 Task: Find connections with filter location Randers with filter topic #recruitmentwith filter profile language French with filter current company Gati Limited with filter school Vishwakarma Institute Of Technology with filter industry Mattress and Blinds Manufacturing with filter service category HR Consulting with filter keywords title Emergency Relief Worker
Action: Mouse moved to (612, 77)
Screenshot: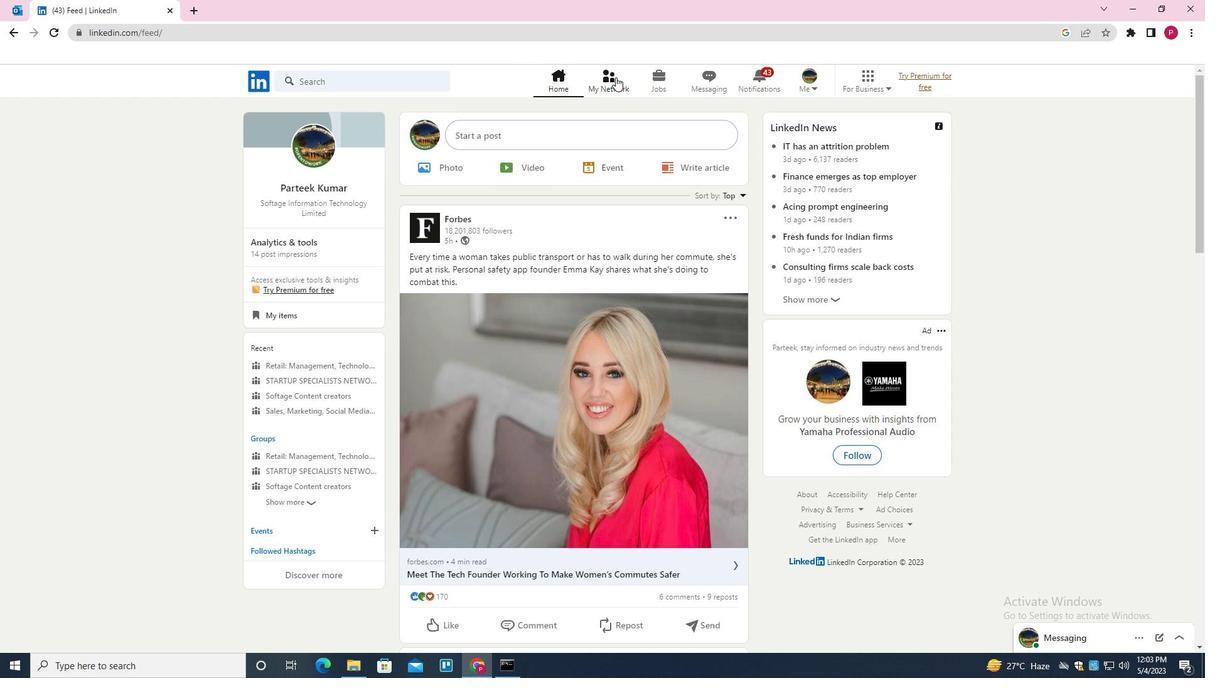
Action: Mouse pressed left at (612, 77)
Screenshot: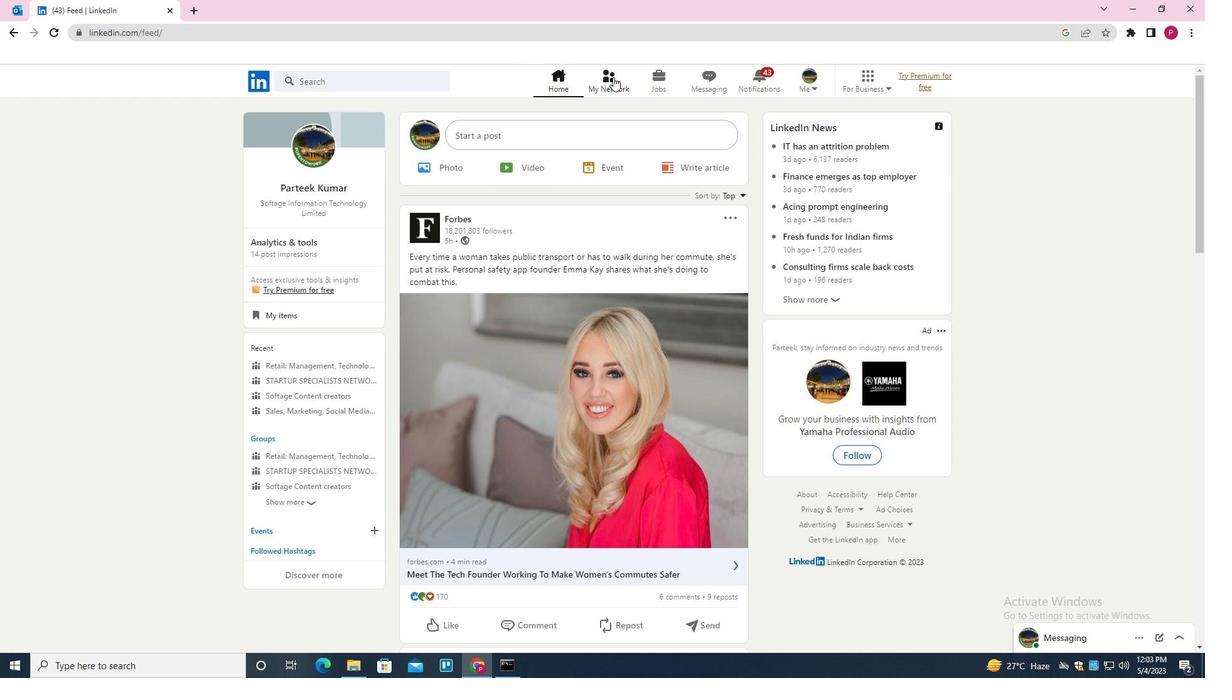 
Action: Mouse moved to (337, 150)
Screenshot: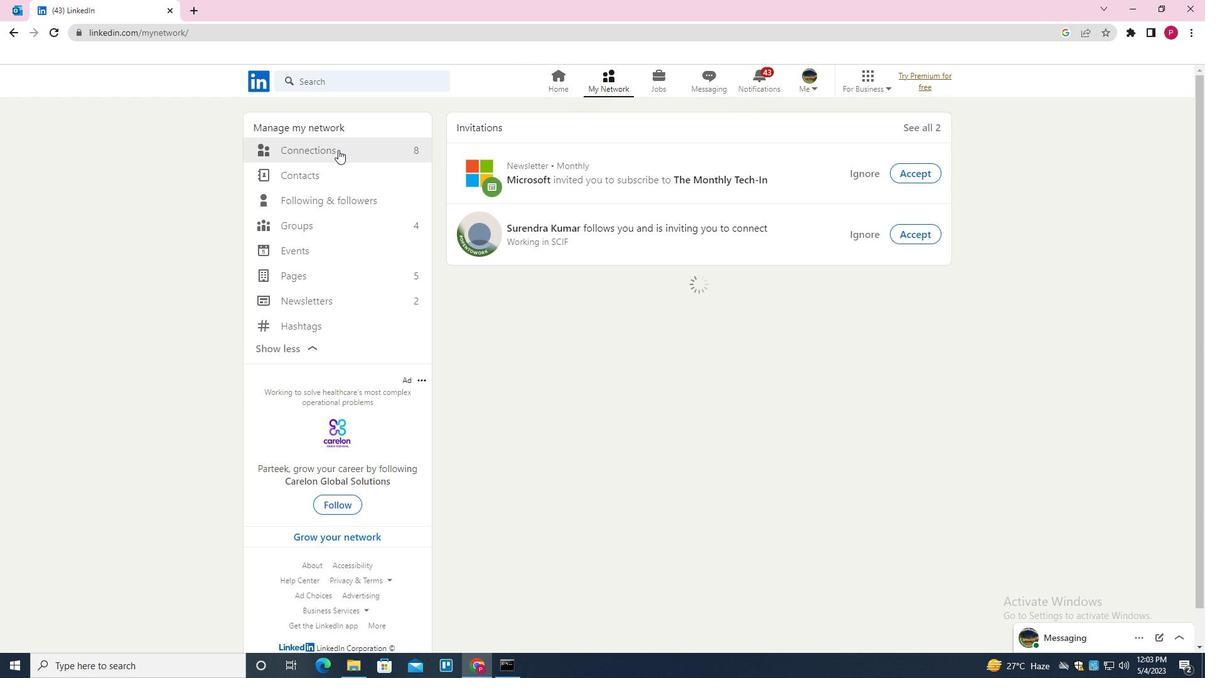 
Action: Mouse pressed left at (337, 150)
Screenshot: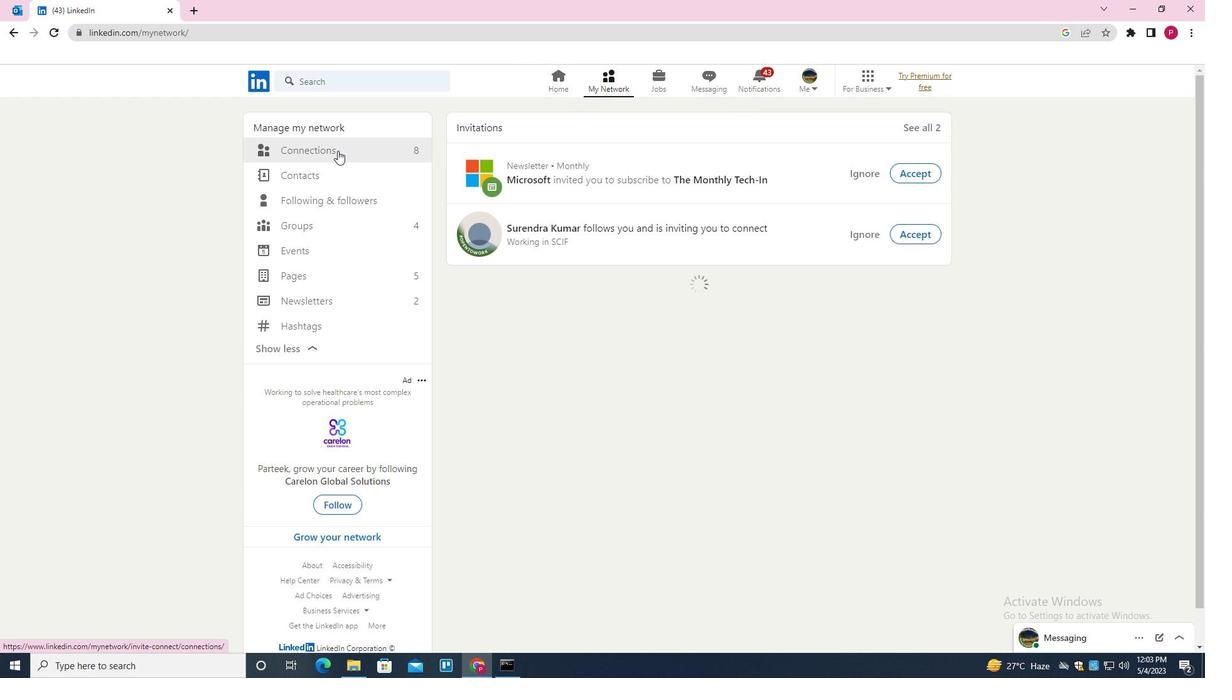 
Action: Mouse moved to (691, 152)
Screenshot: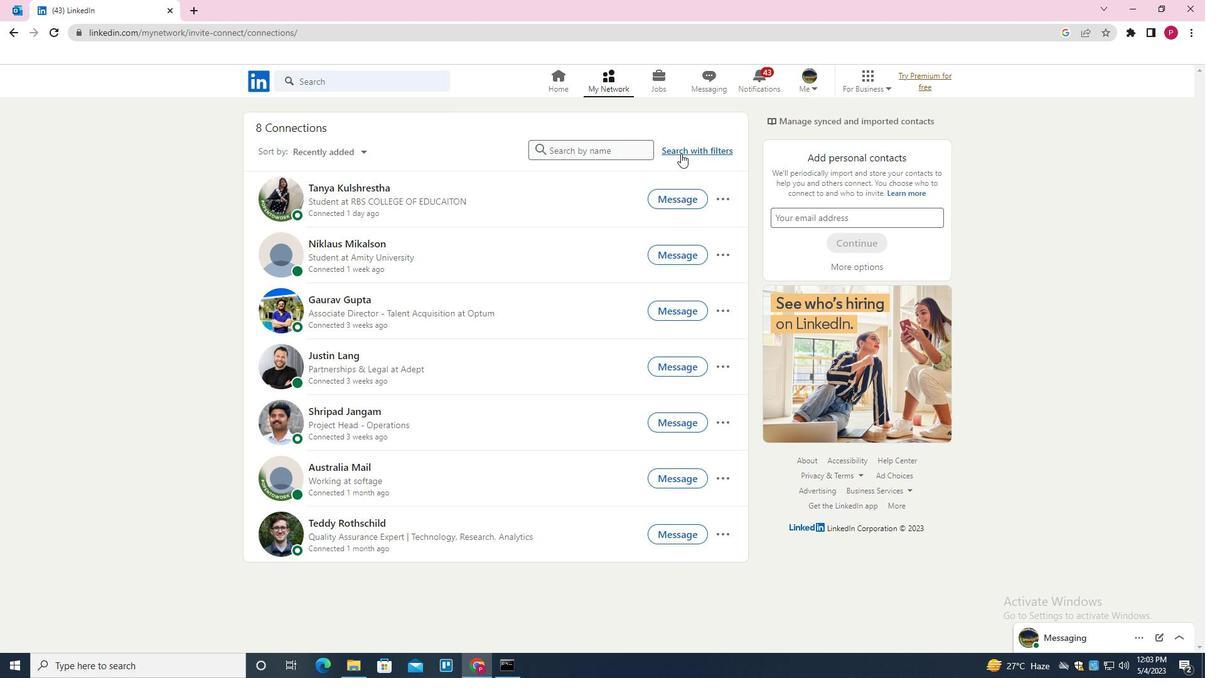 
Action: Mouse pressed left at (691, 152)
Screenshot: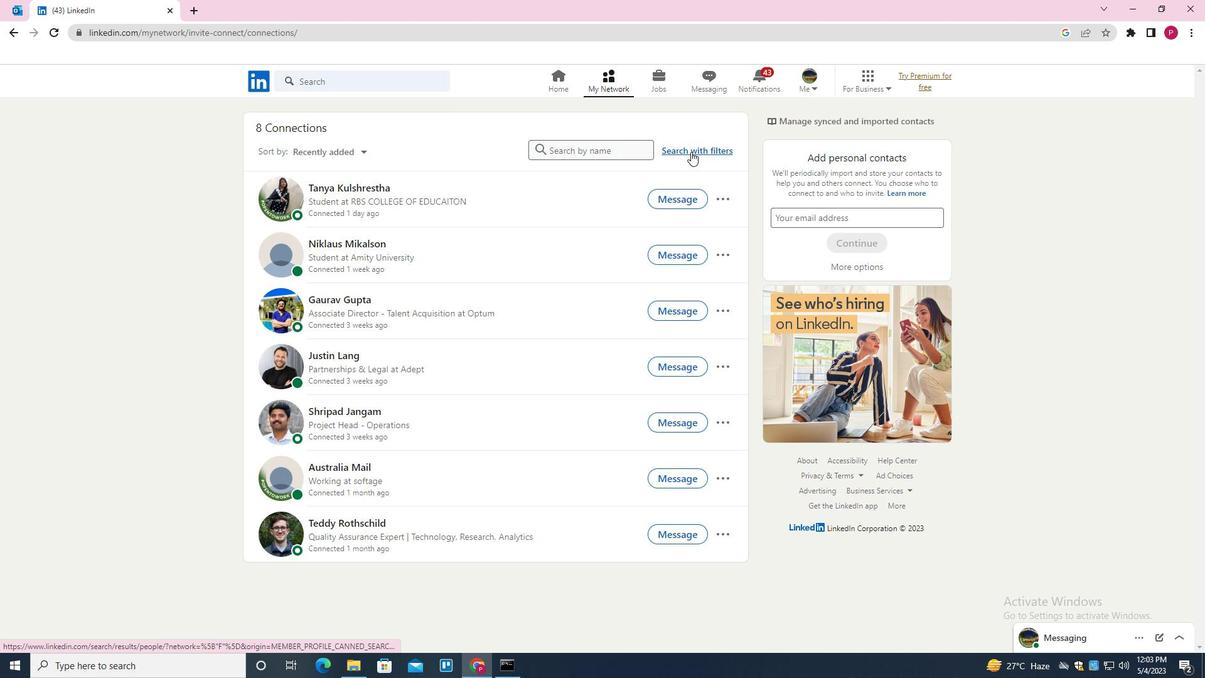 
Action: Mouse moved to (646, 117)
Screenshot: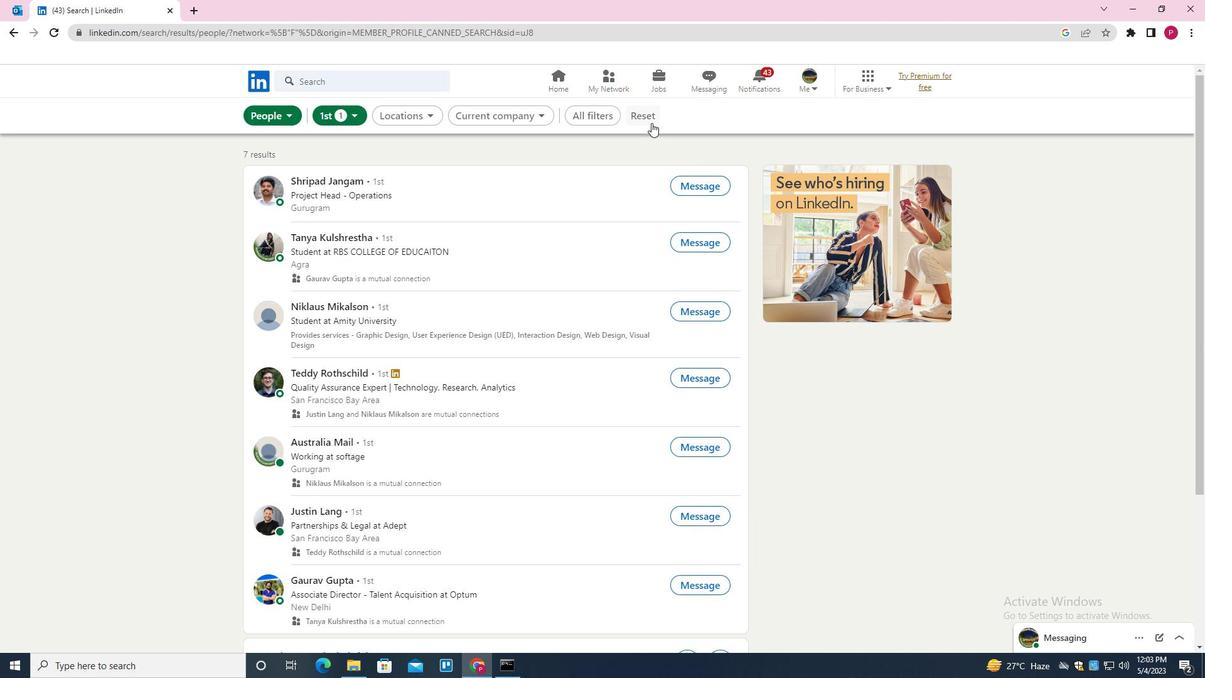 
Action: Mouse pressed left at (646, 117)
Screenshot: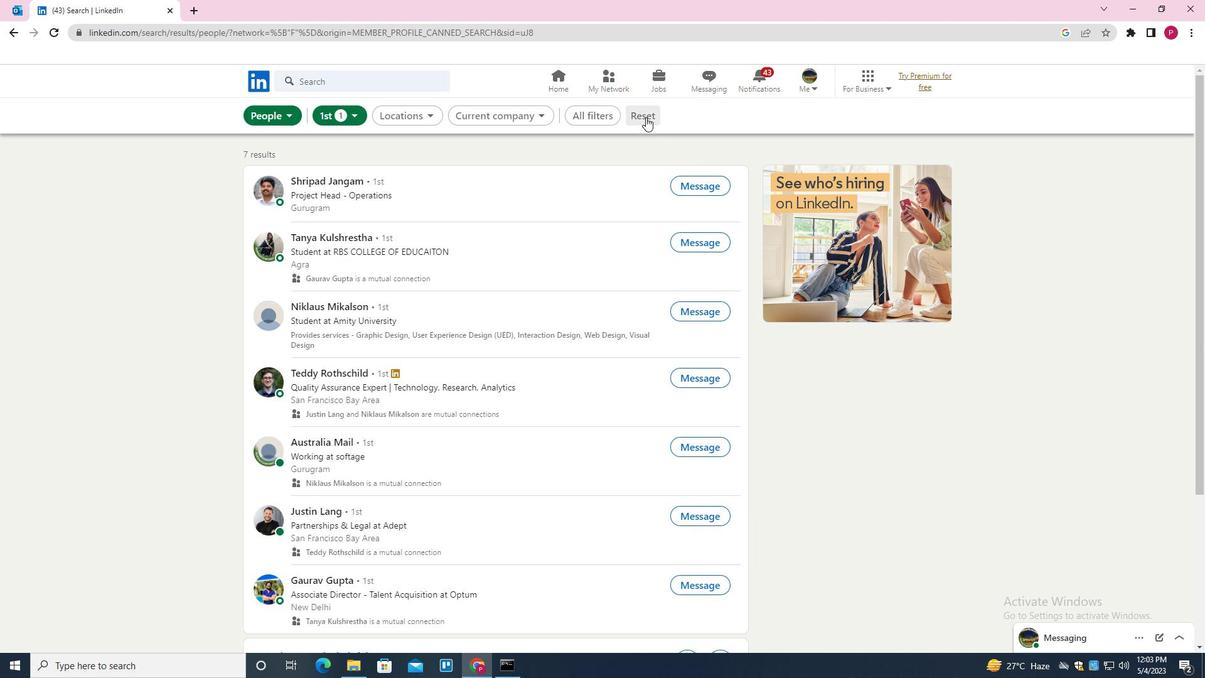 
Action: Mouse moved to (626, 118)
Screenshot: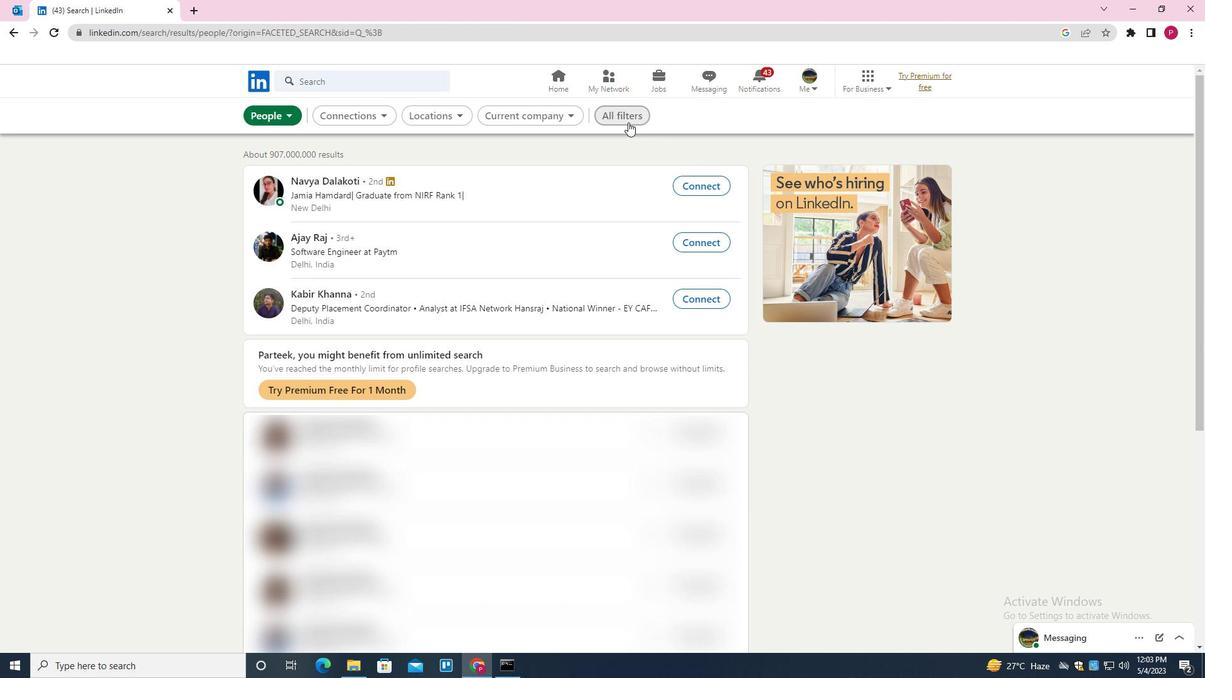 
Action: Mouse pressed left at (626, 118)
Screenshot: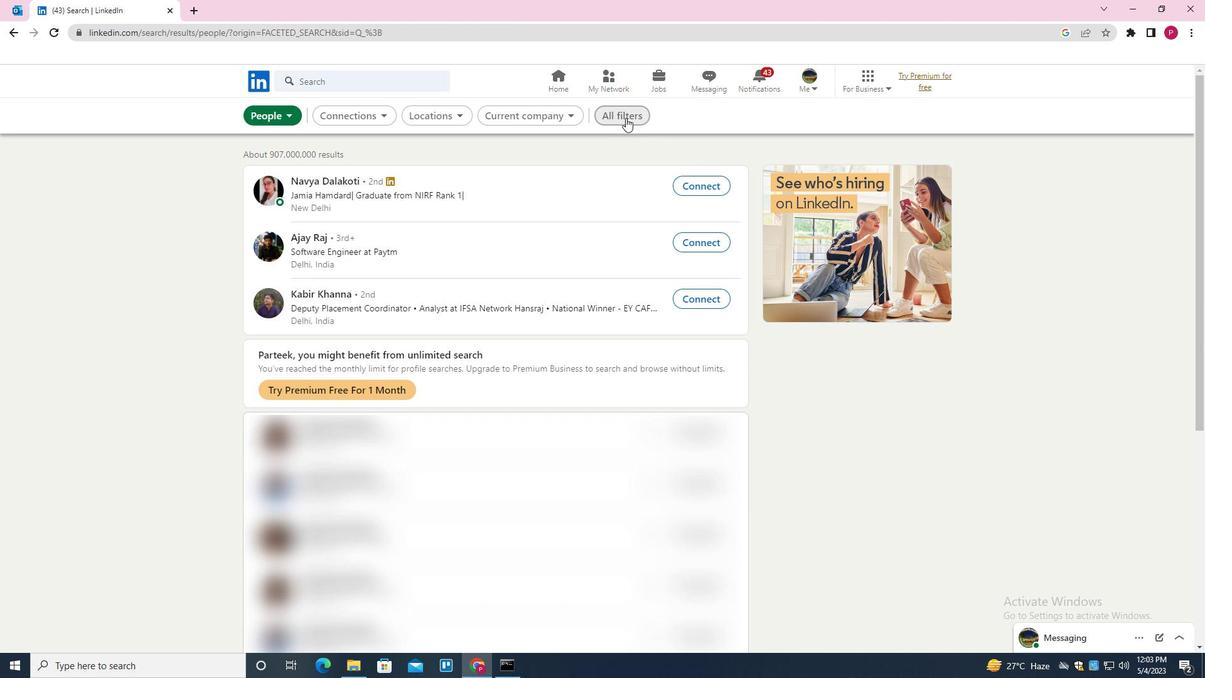 
Action: Mouse moved to (937, 295)
Screenshot: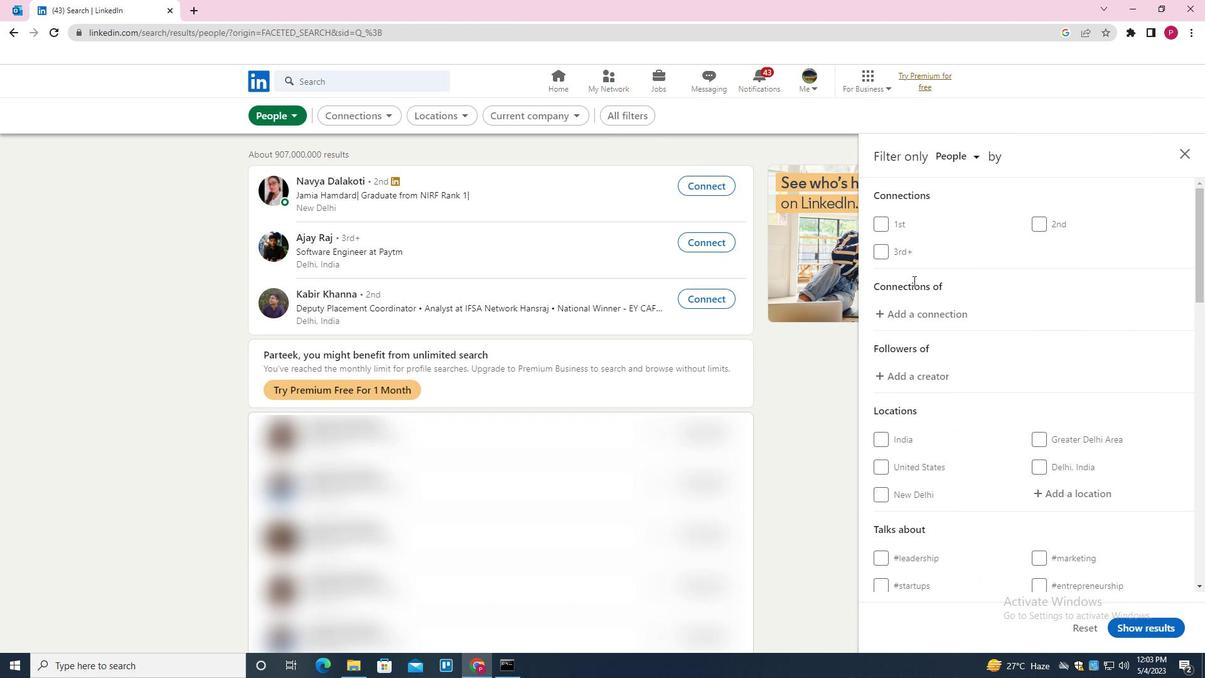 
Action: Mouse scrolled (937, 295) with delta (0, 0)
Screenshot: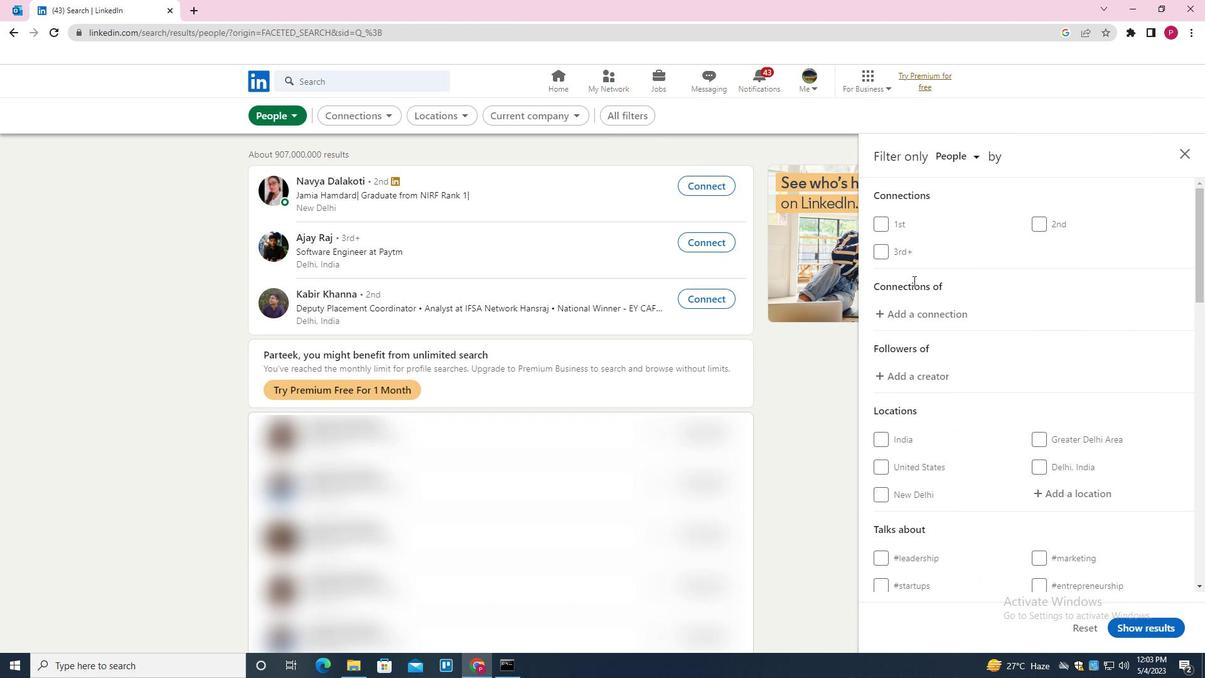 
Action: Mouse moved to (946, 302)
Screenshot: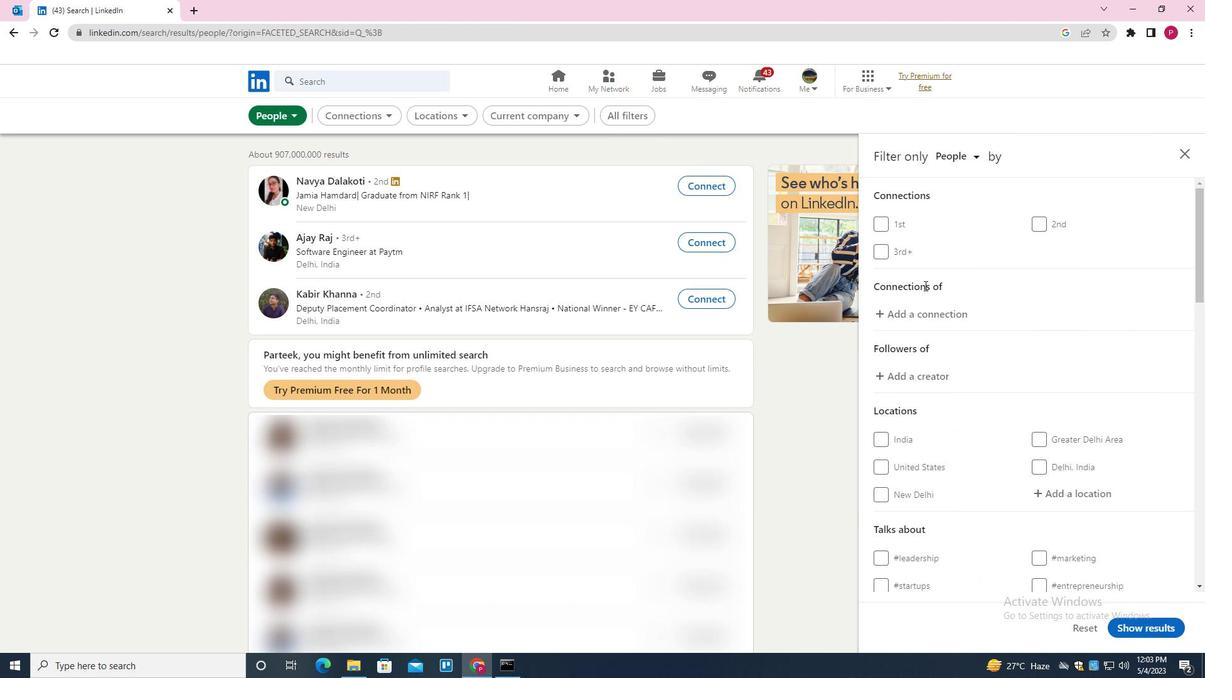 
Action: Mouse scrolled (946, 302) with delta (0, 0)
Screenshot: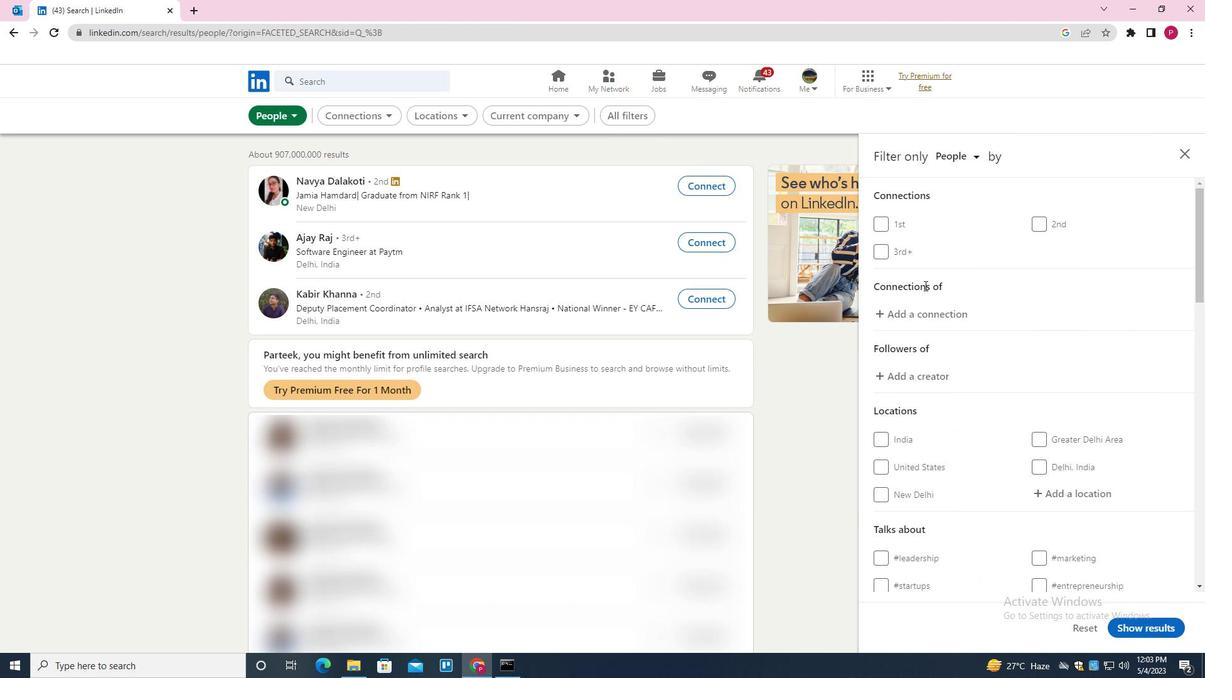 
Action: Mouse moved to (1083, 369)
Screenshot: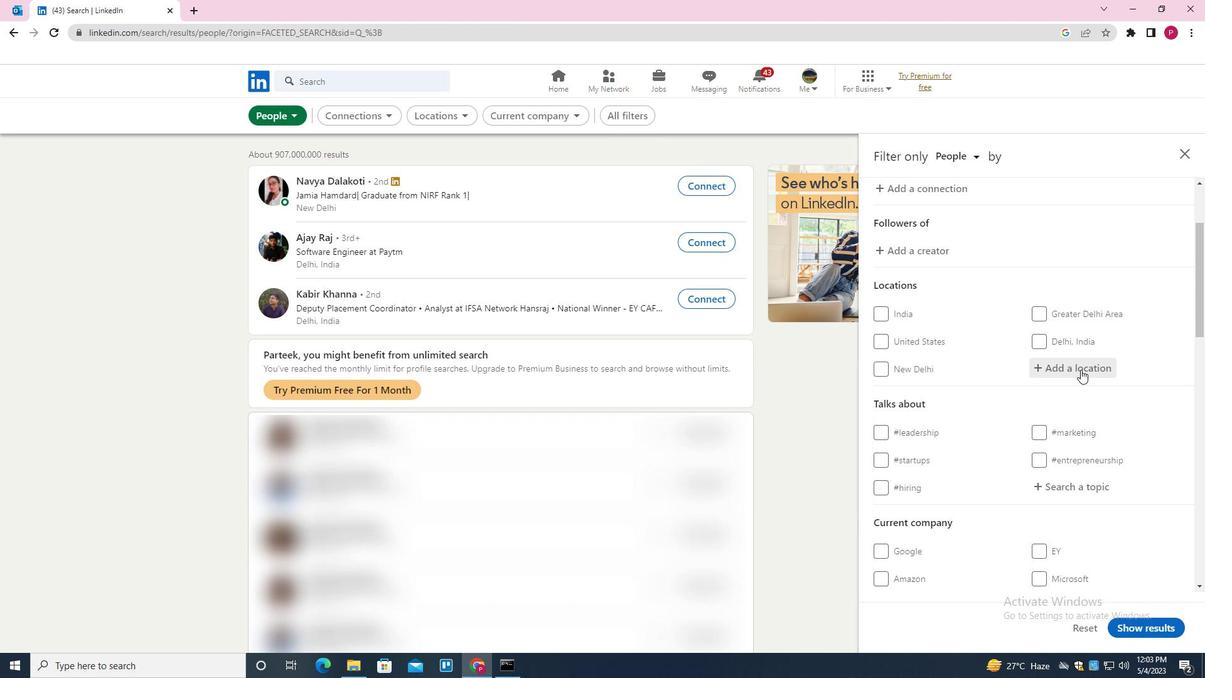 
Action: Mouse pressed left at (1083, 369)
Screenshot: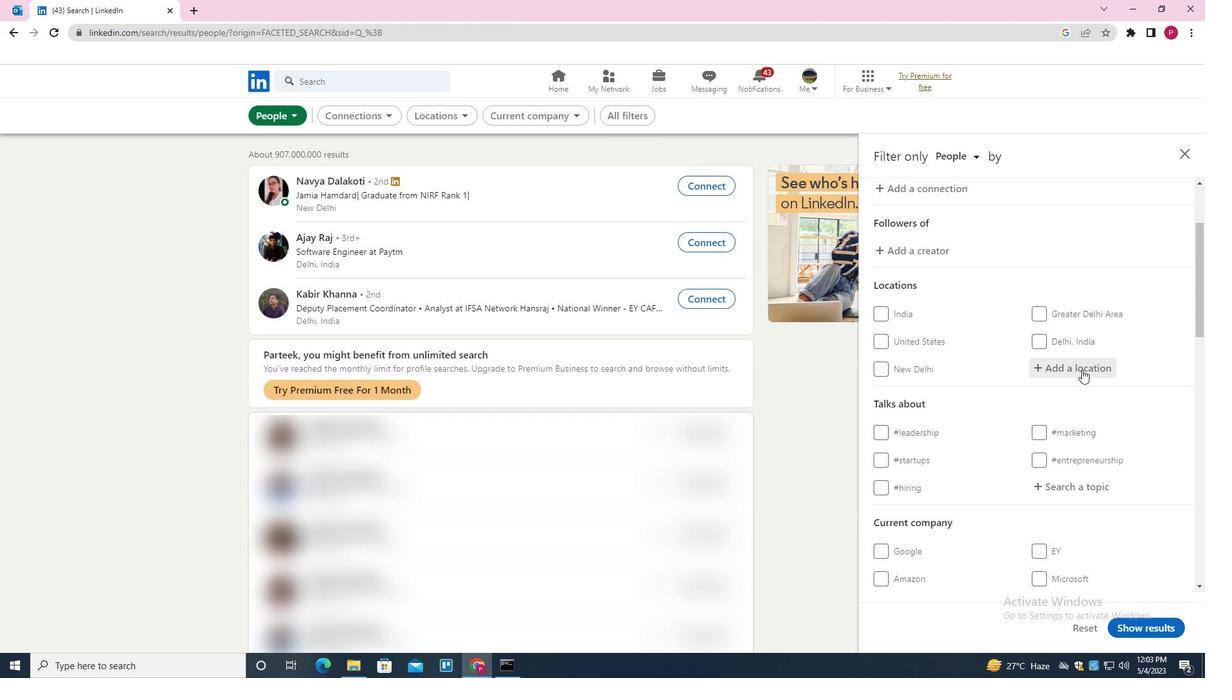 
Action: Key pressed <Key.shift>RANDERS<Key.down><Key.enter>
Screenshot: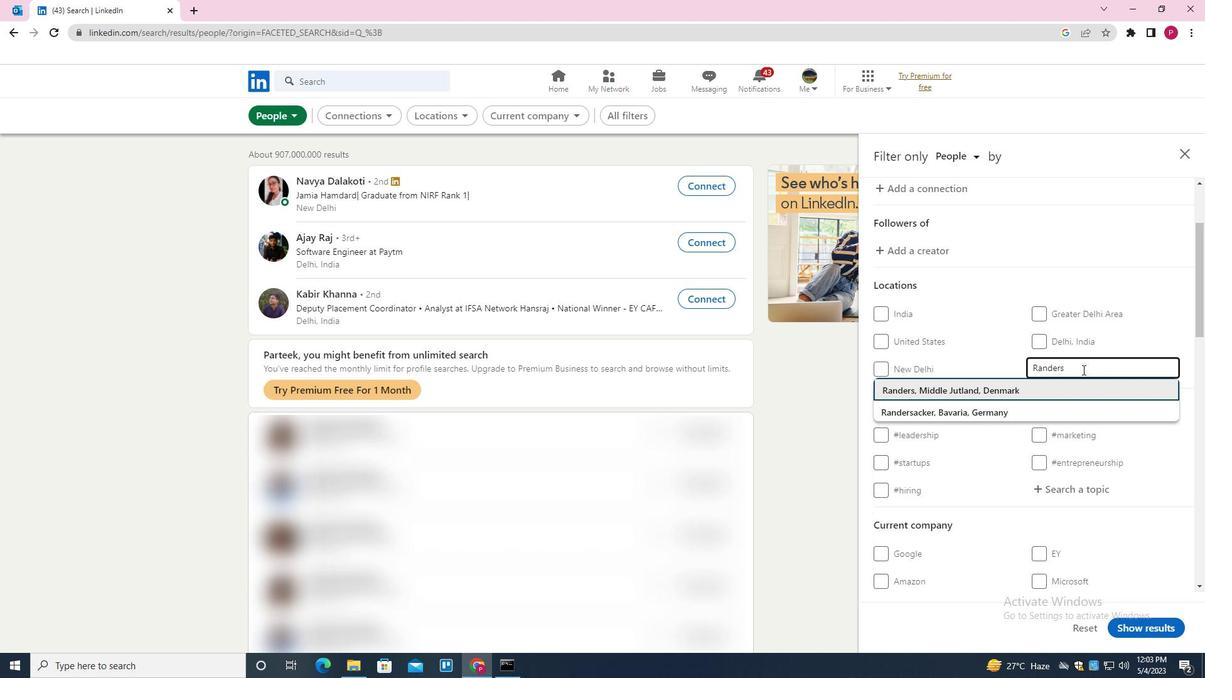 
Action: Mouse moved to (1008, 398)
Screenshot: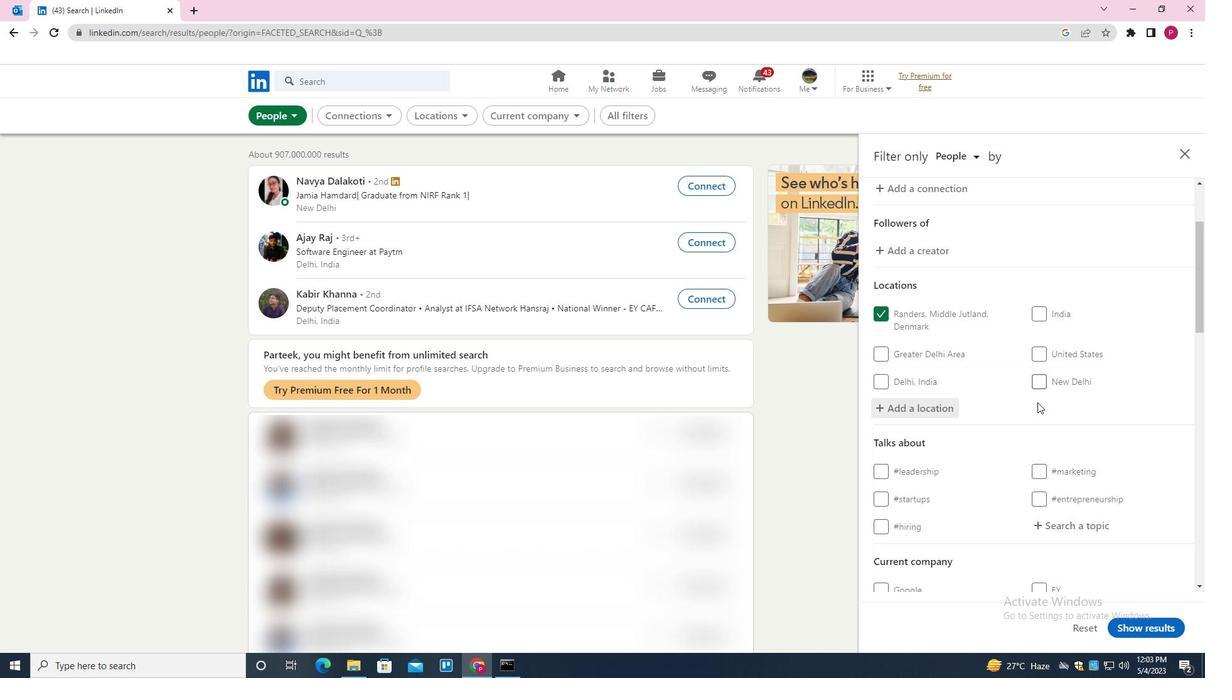 
Action: Mouse scrolled (1008, 398) with delta (0, 0)
Screenshot: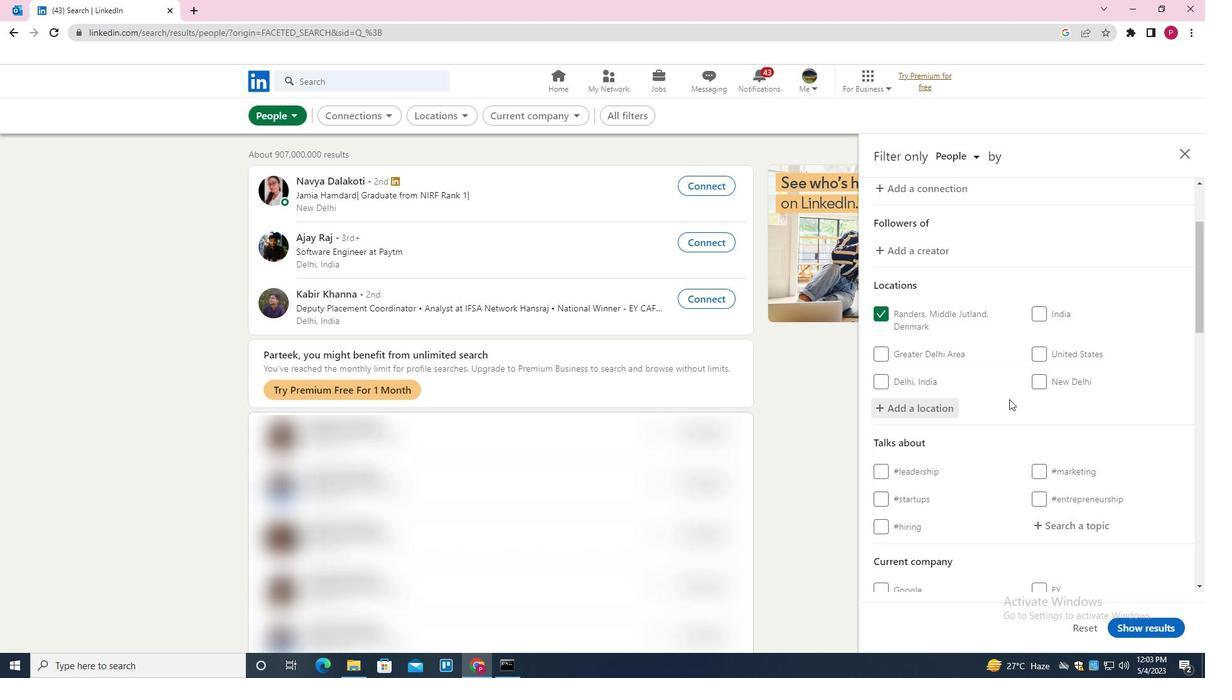
Action: Mouse scrolled (1008, 398) with delta (0, 0)
Screenshot: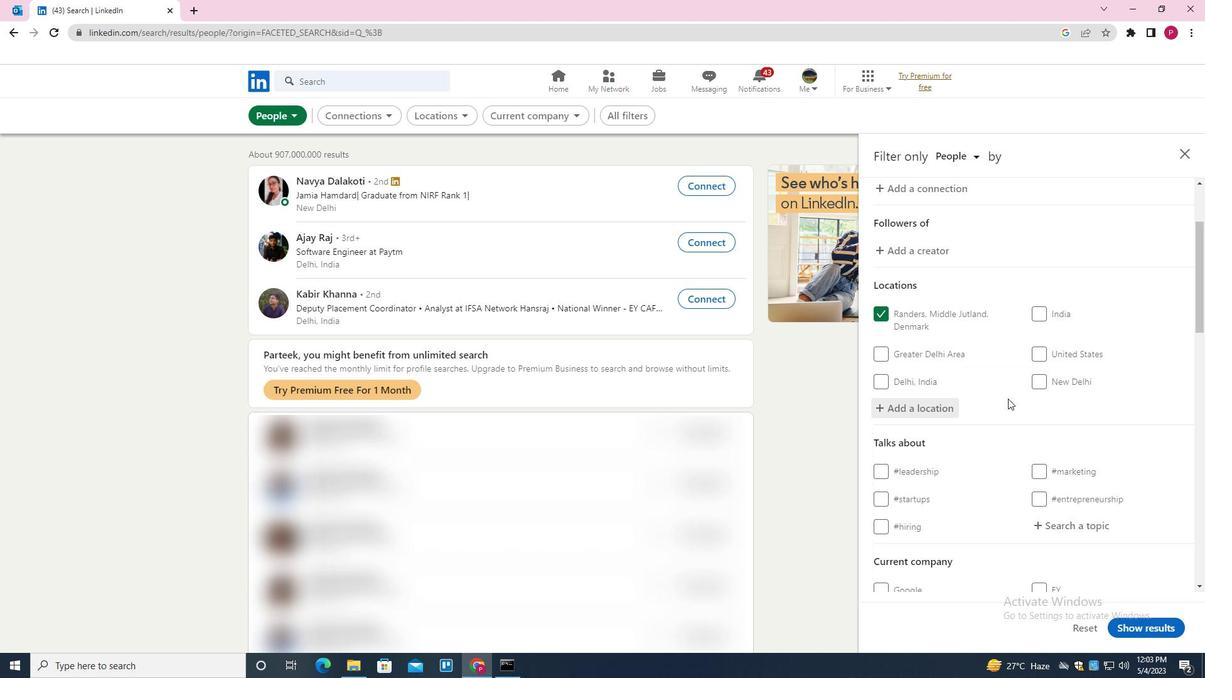
Action: Mouse scrolled (1008, 398) with delta (0, 0)
Screenshot: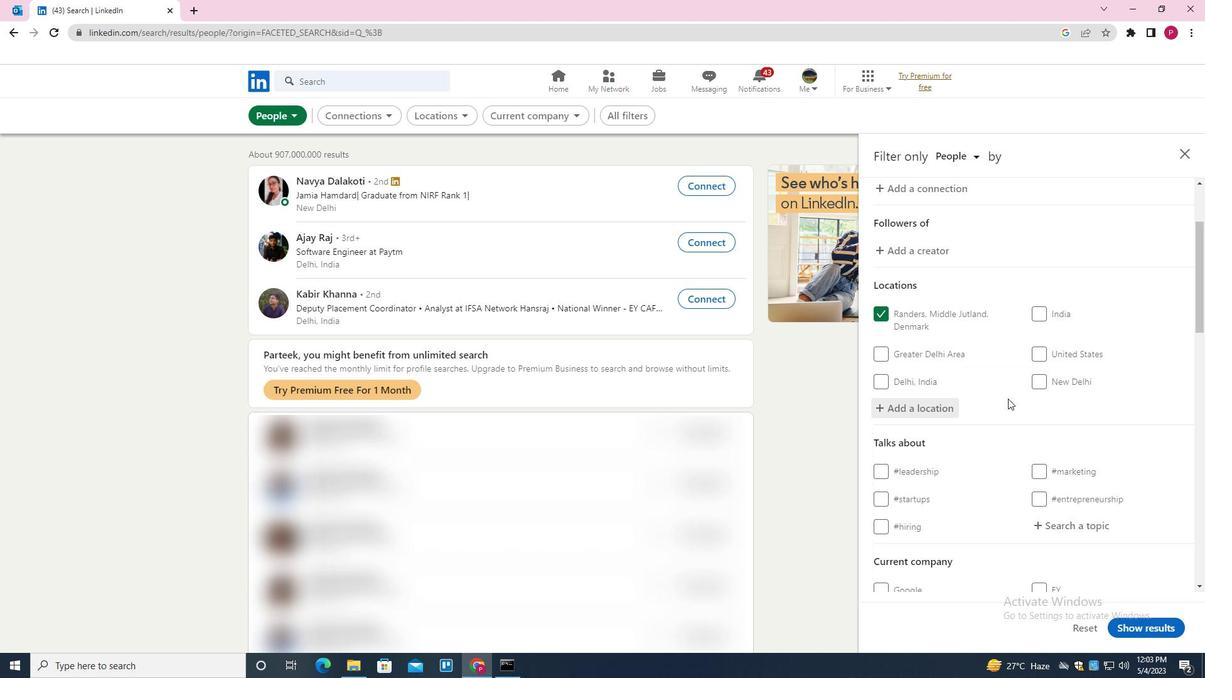 
Action: Mouse moved to (1072, 336)
Screenshot: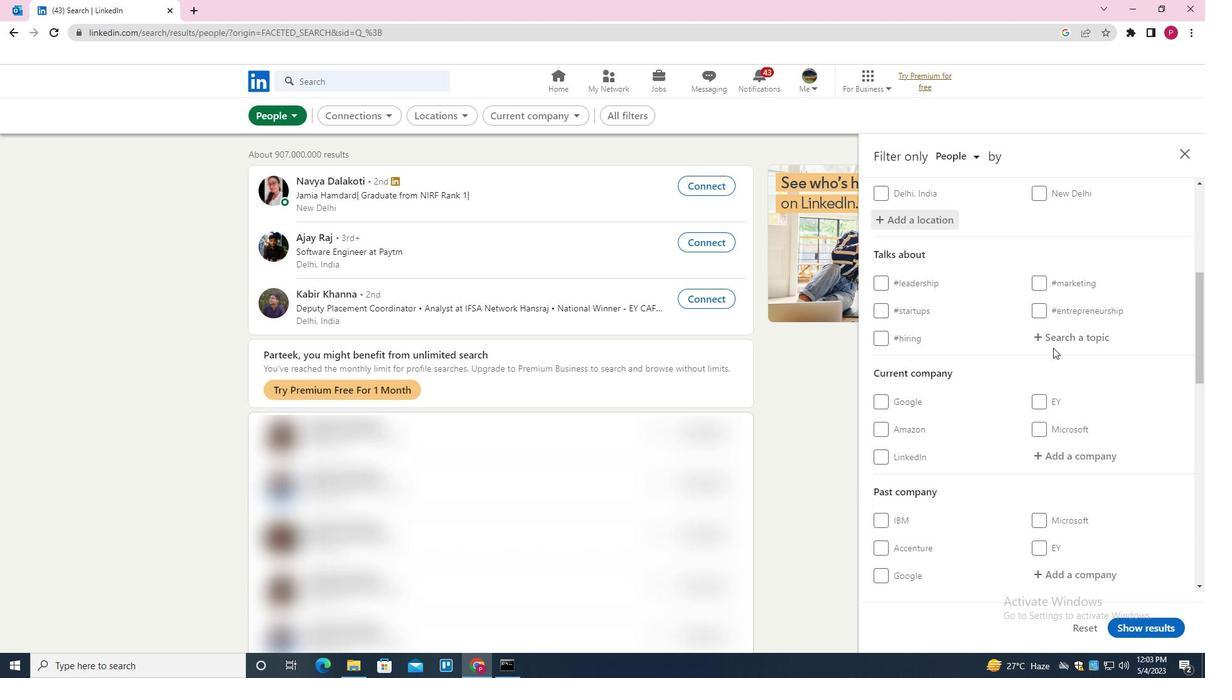 
Action: Mouse pressed left at (1072, 336)
Screenshot: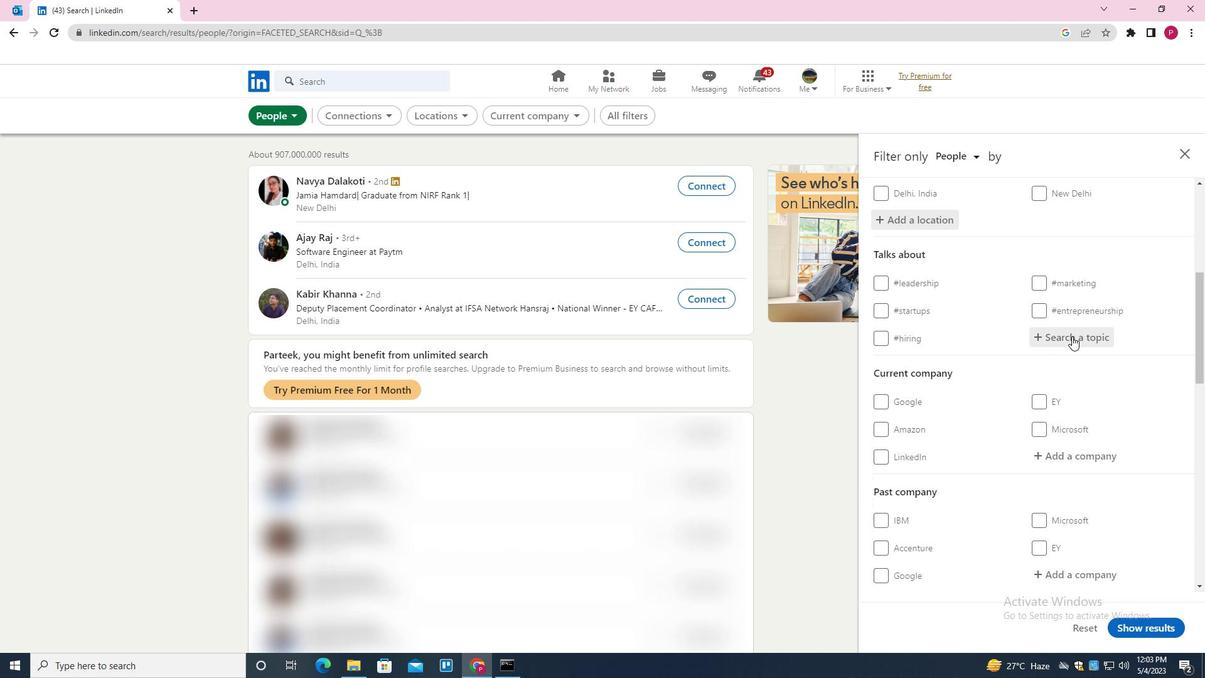 
Action: Key pressed RECRUITMR<Key.backspace>ENT<Key.down><Key.enter>
Screenshot: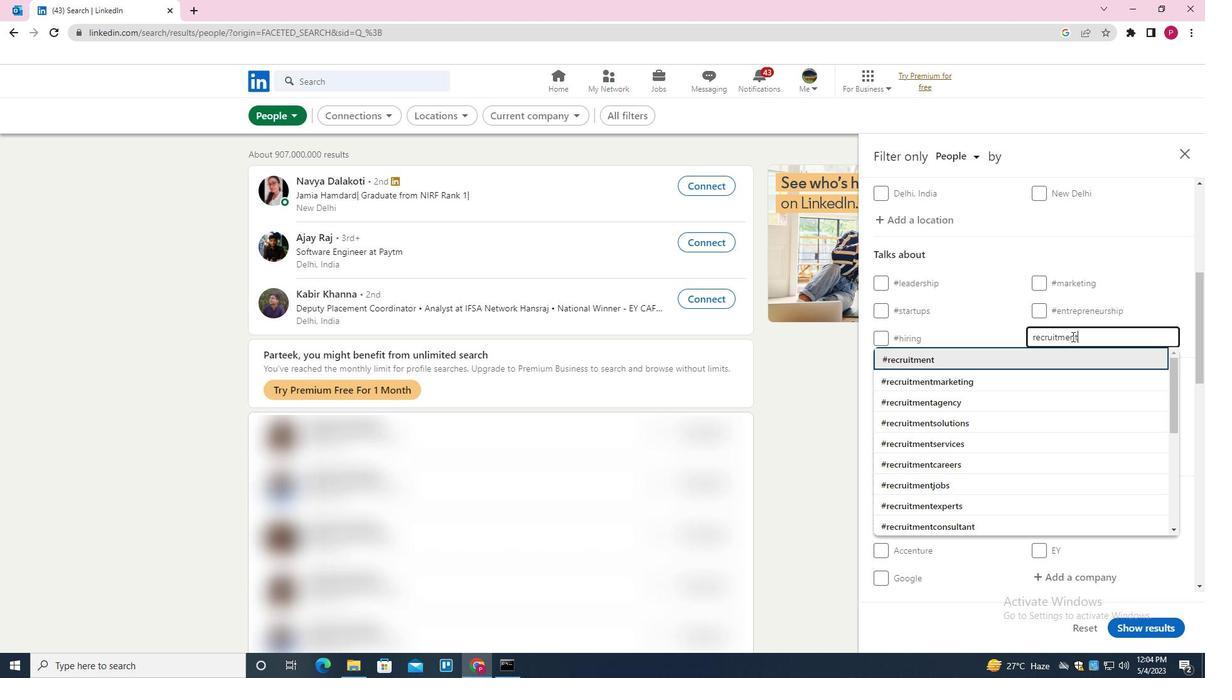 
Action: Mouse moved to (1011, 367)
Screenshot: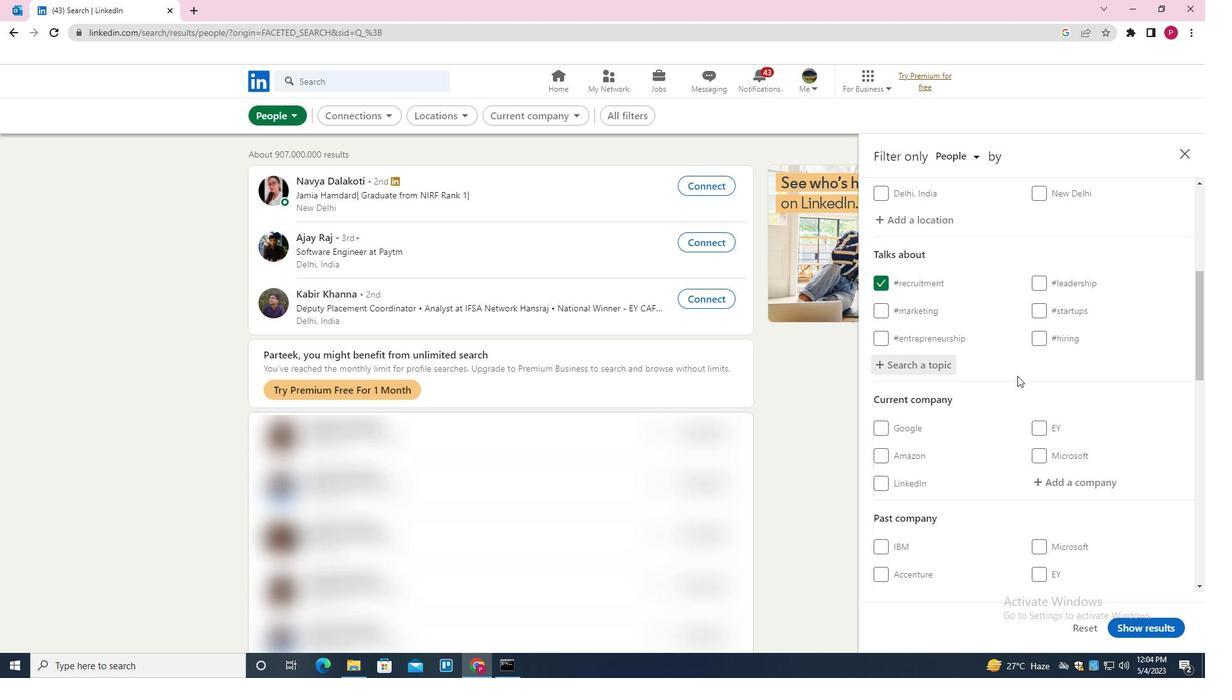 
Action: Mouse scrolled (1011, 366) with delta (0, 0)
Screenshot: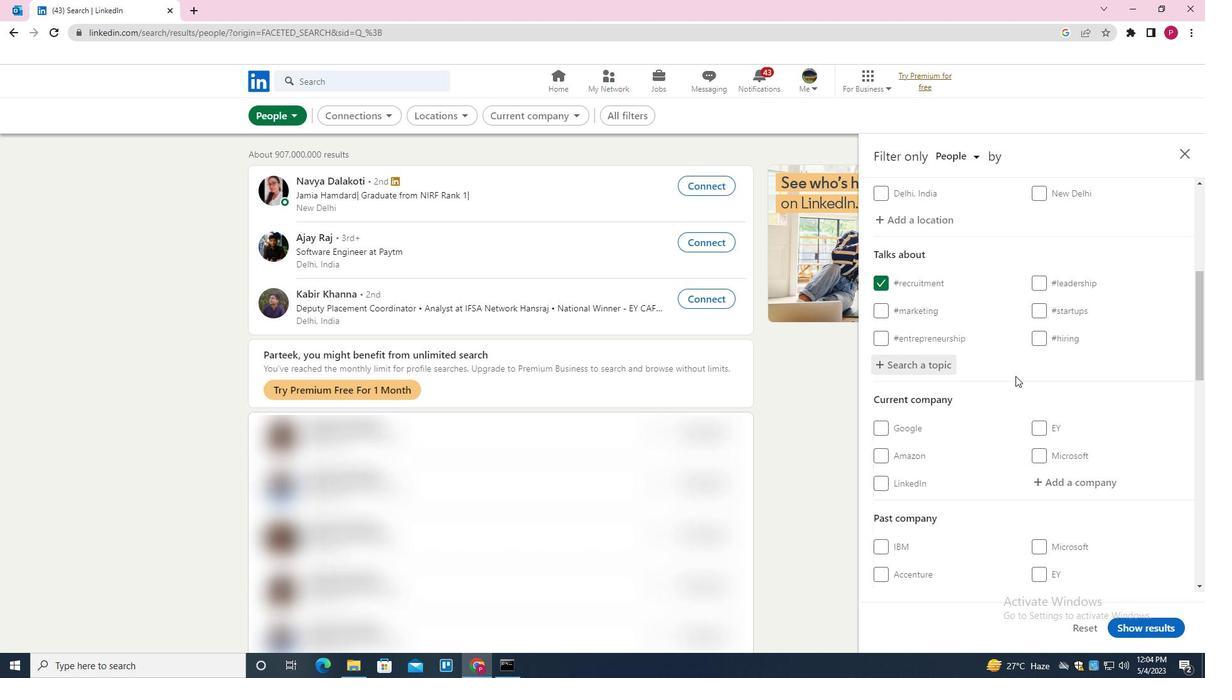 
Action: Mouse moved to (1010, 365)
Screenshot: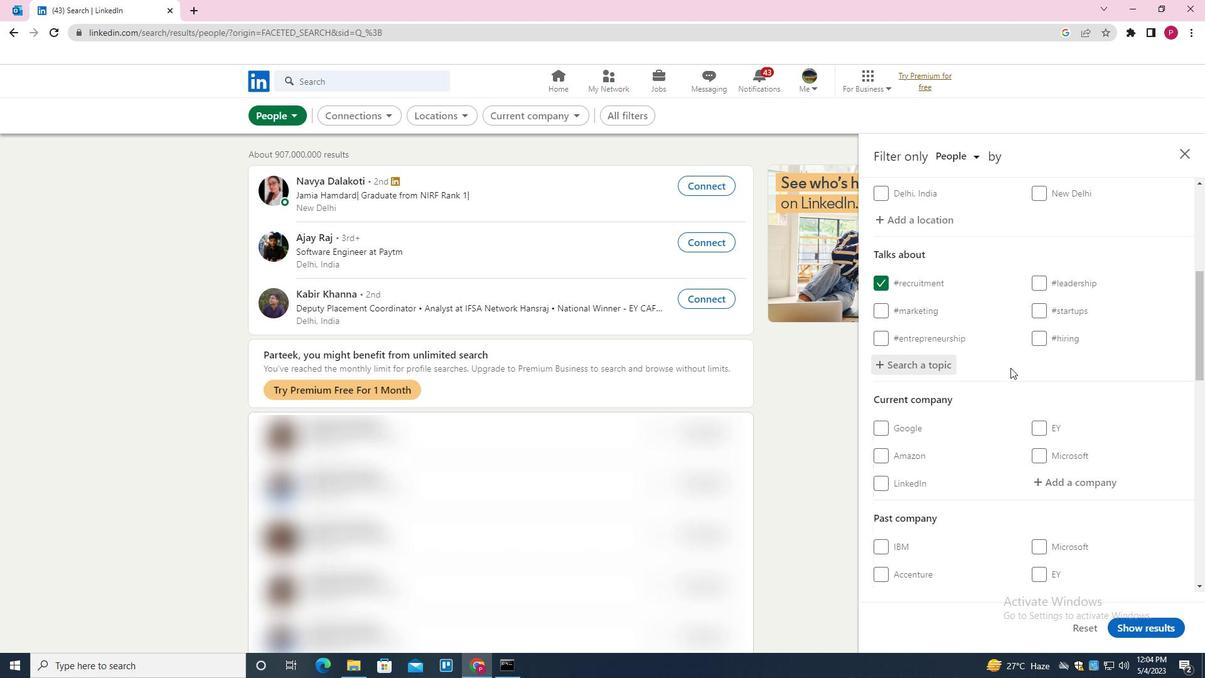 
Action: Mouse scrolled (1010, 364) with delta (0, 0)
Screenshot: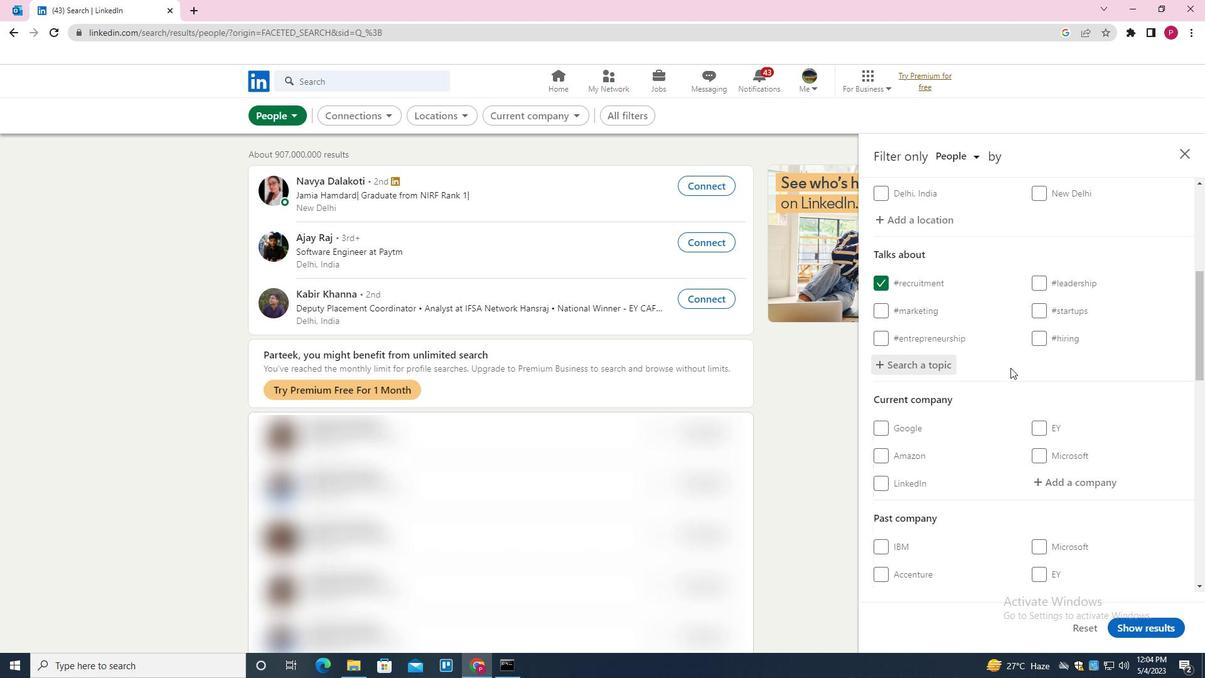 
Action: Mouse moved to (1010, 363)
Screenshot: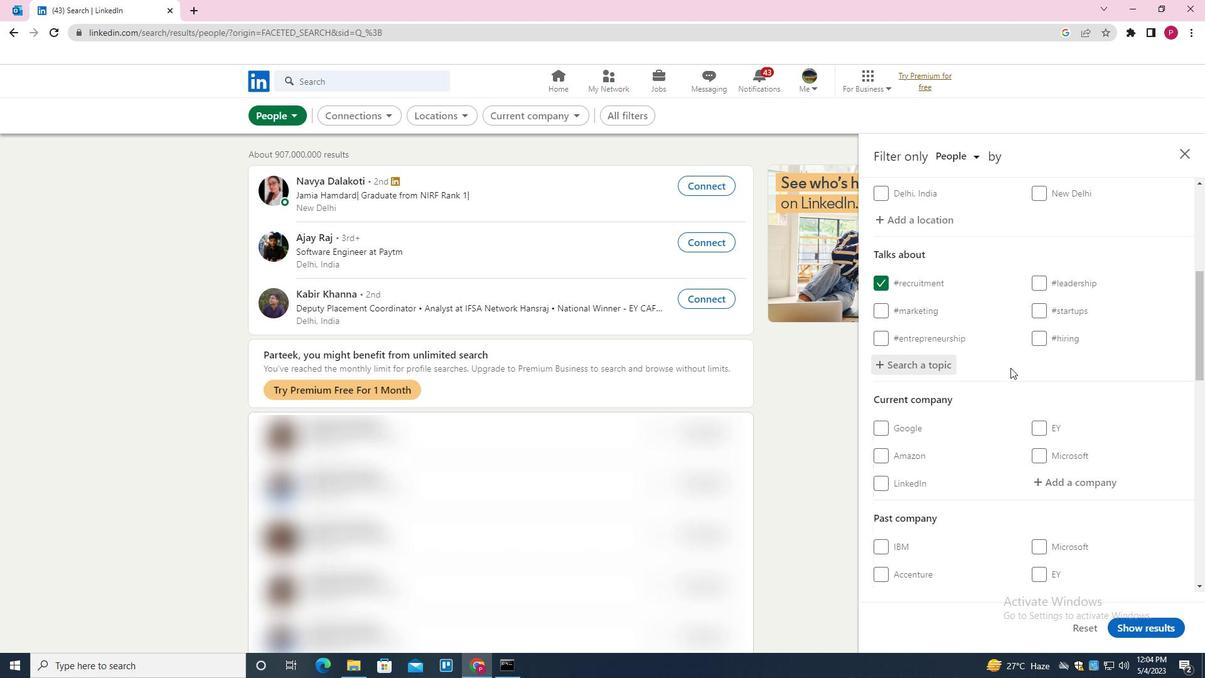 
Action: Mouse scrolled (1010, 362) with delta (0, 0)
Screenshot: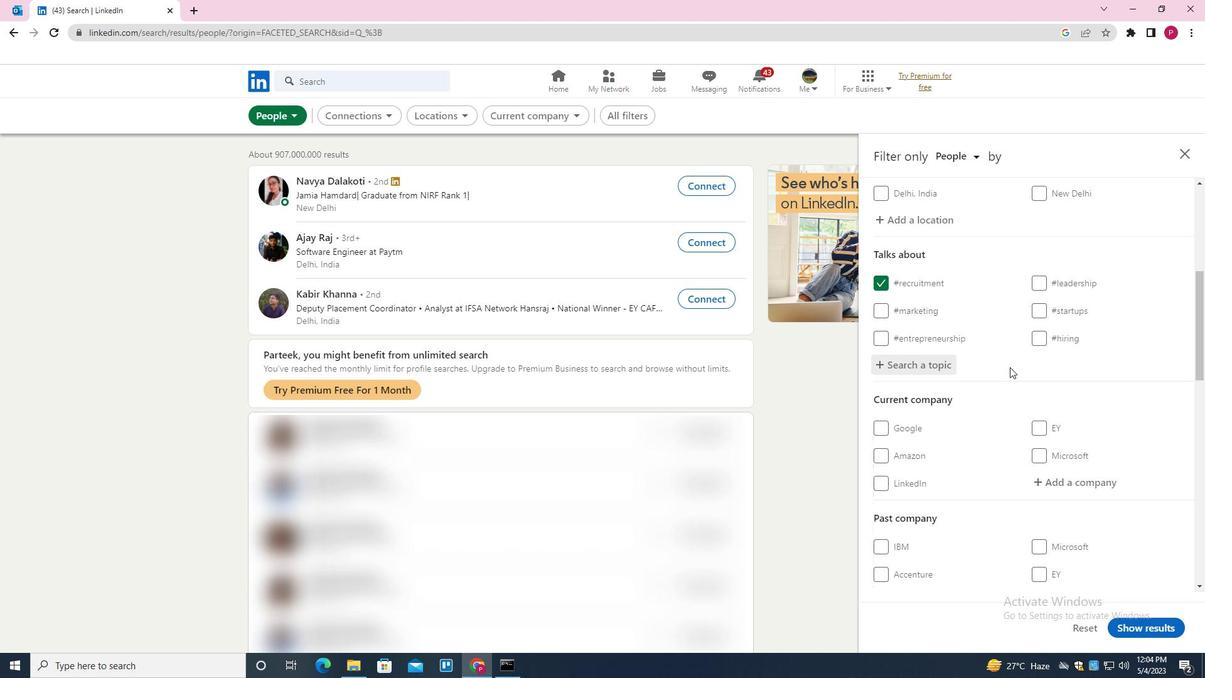 
Action: Mouse moved to (1010, 362)
Screenshot: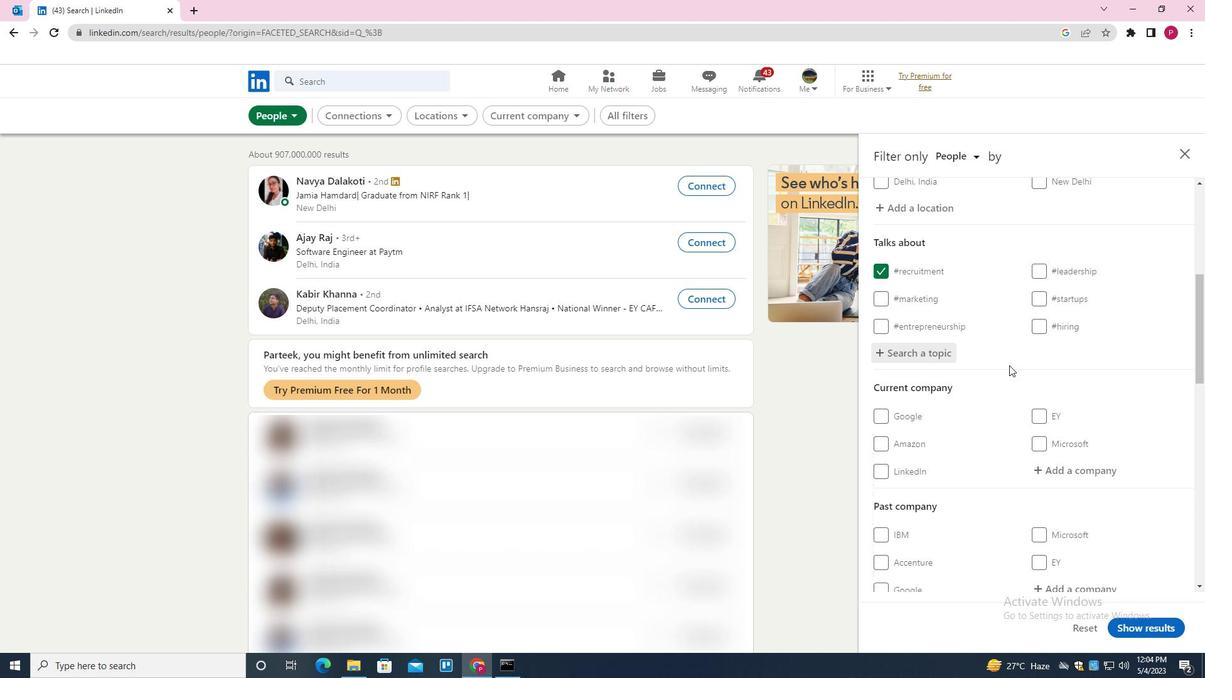 
Action: Mouse scrolled (1010, 361) with delta (0, 0)
Screenshot: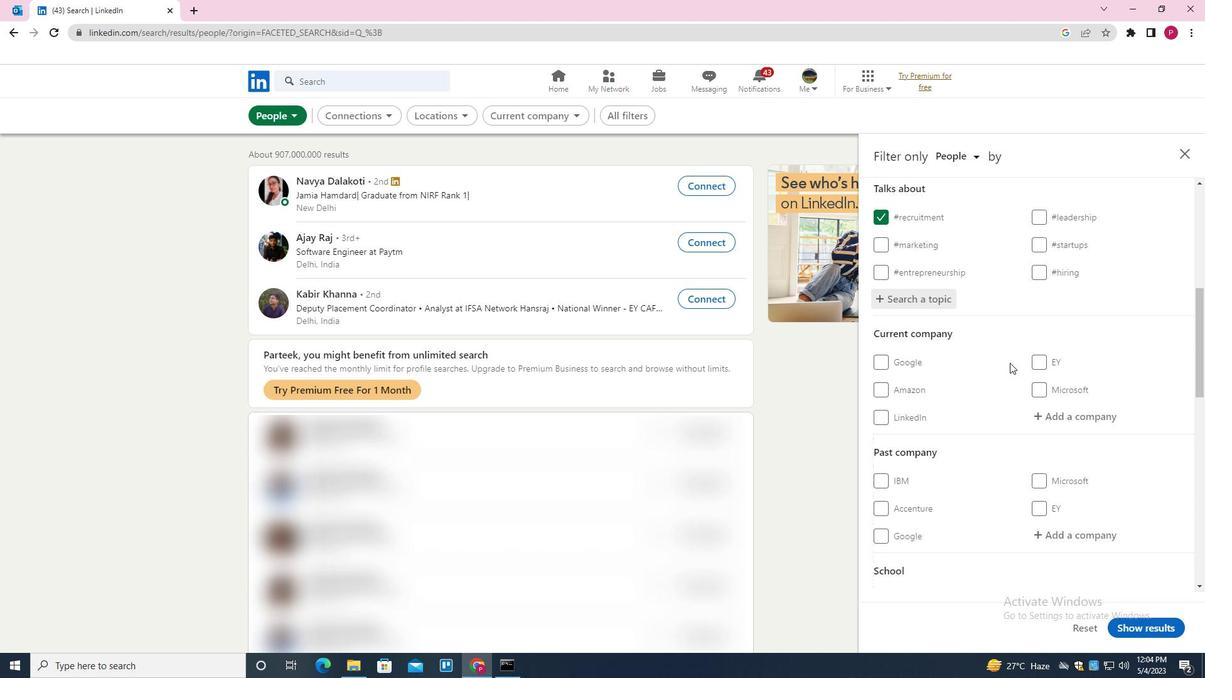 
Action: Mouse scrolled (1010, 361) with delta (0, 0)
Screenshot: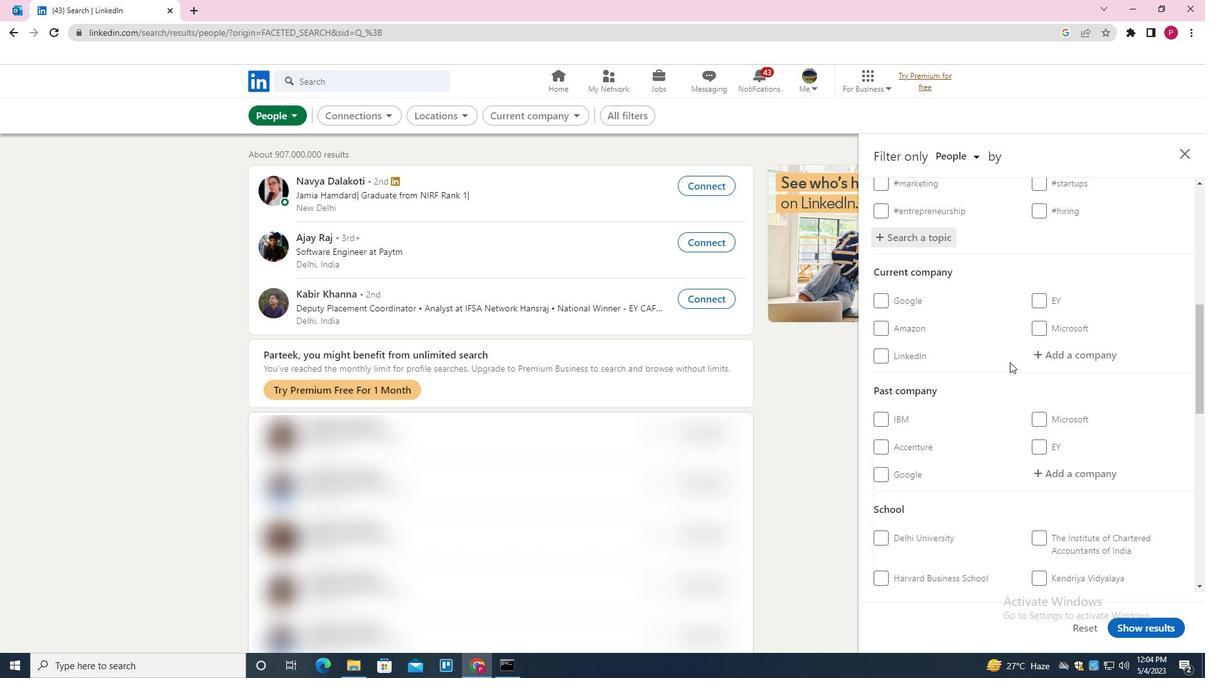 
Action: Mouse scrolled (1010, 361) with delta (0, 0)
Screenshot: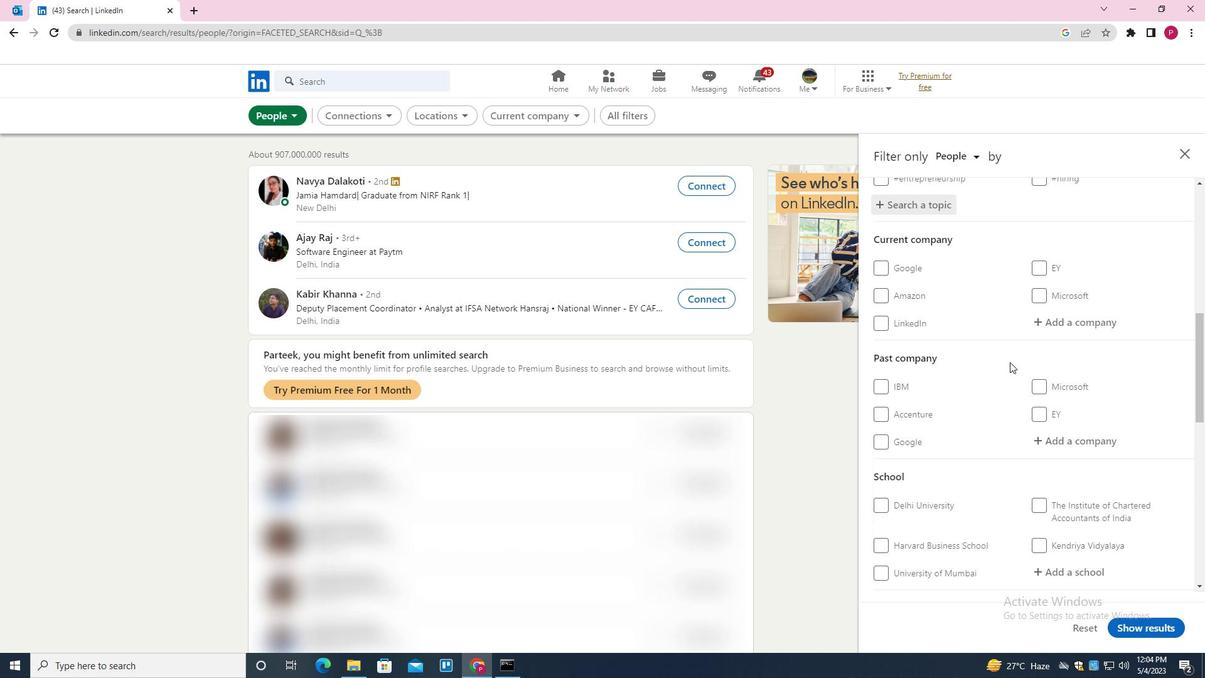 
Action: Mouse moved to (979, 346)
Screenshot: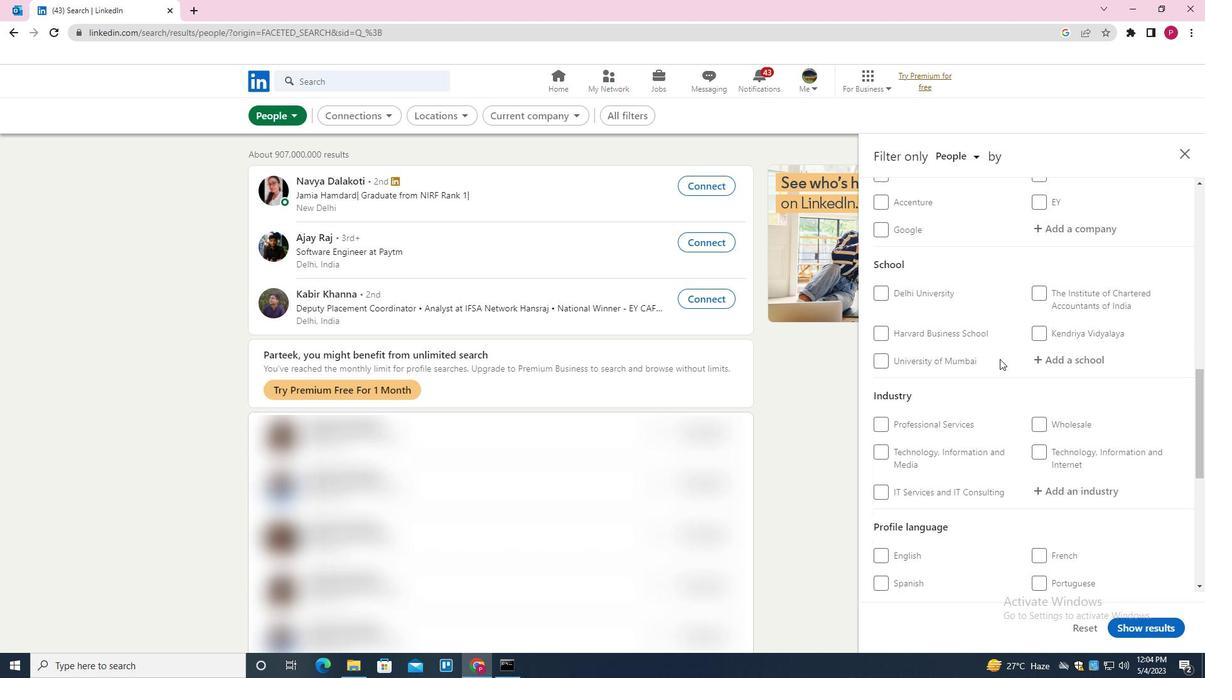 
Action: Mouse scrolled (979, 346) with delta (0, 0)
Screenshot: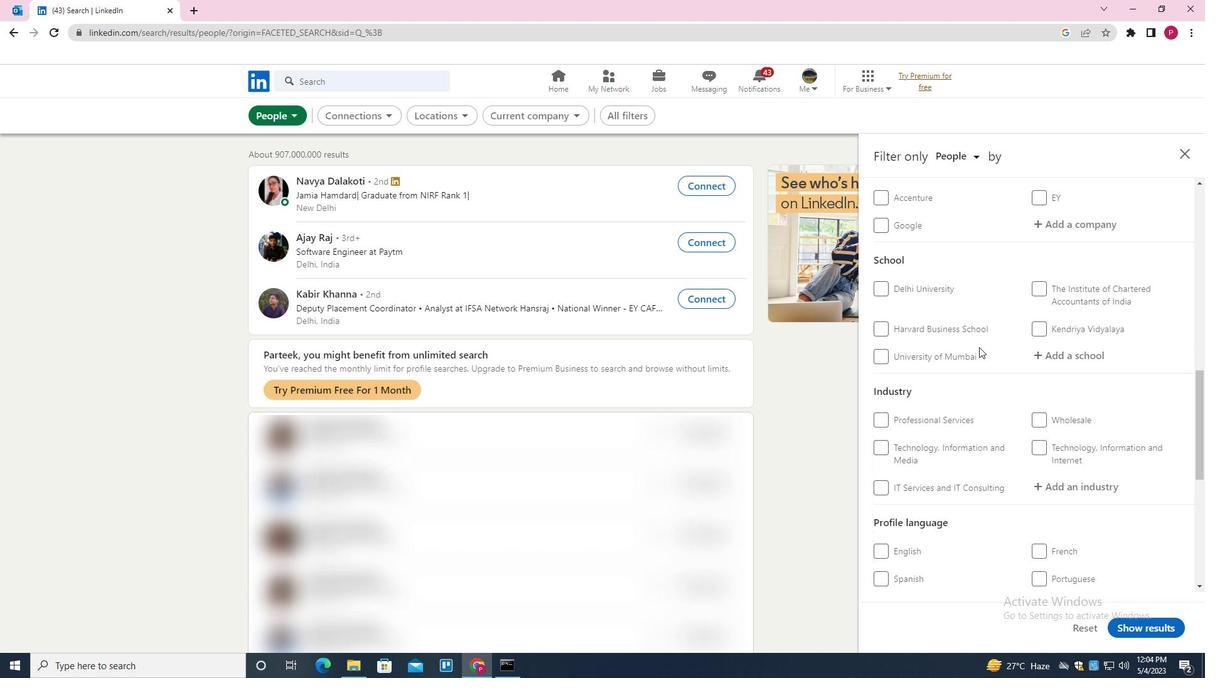 
Action: Mouse scrolled (979, 346) with delta (0, 0)
Screenshot: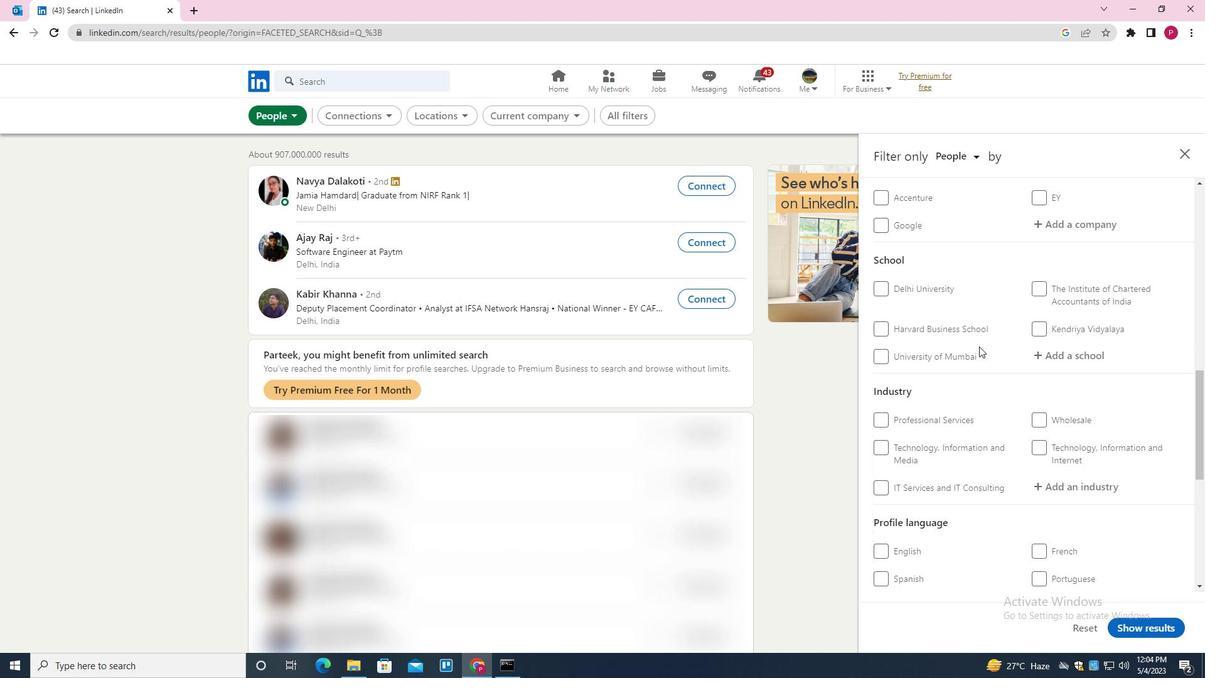 
Action: Mouse scrolled (979, 346) with delta (0, 0)
Screenshot: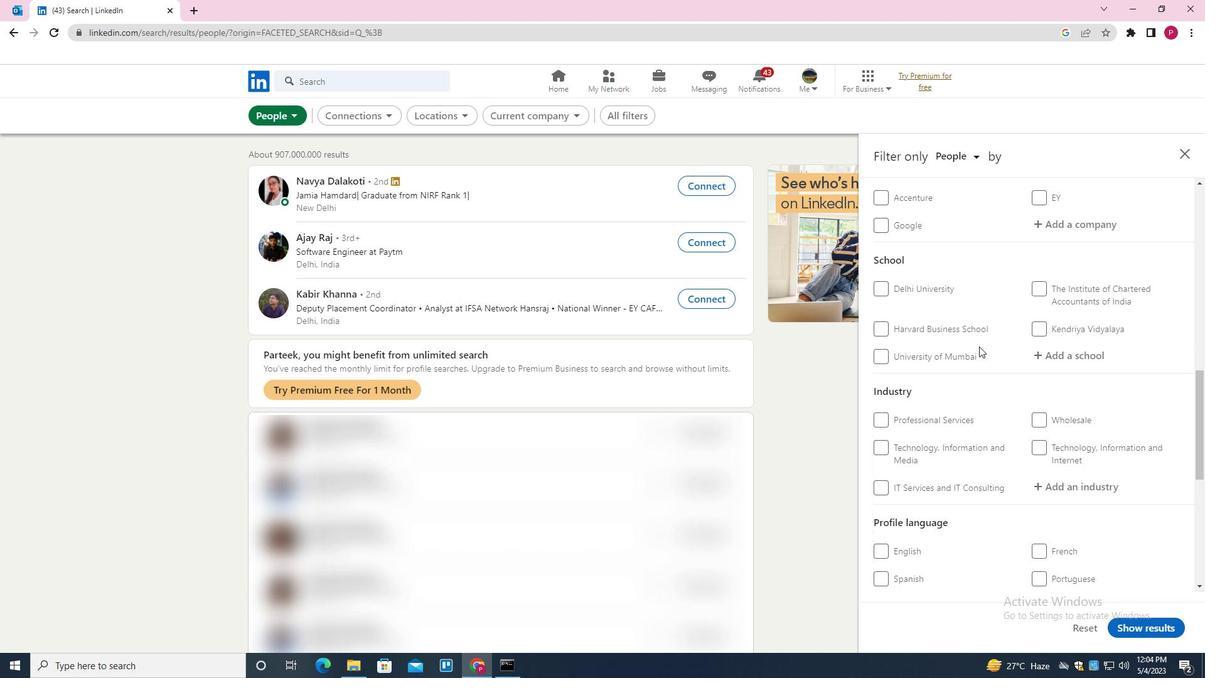 
Action: Mouse moved to (1037, 359)
Screenshot: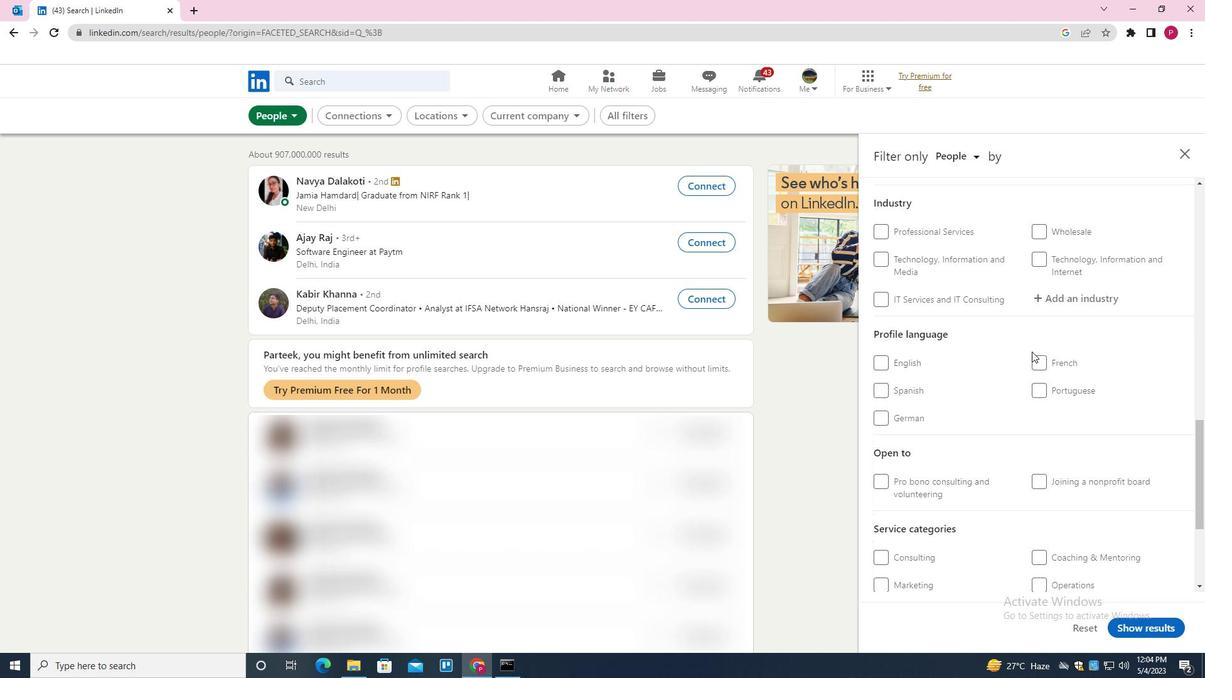
Action: Mouse pressed left at (1037, 359)
Screenshot: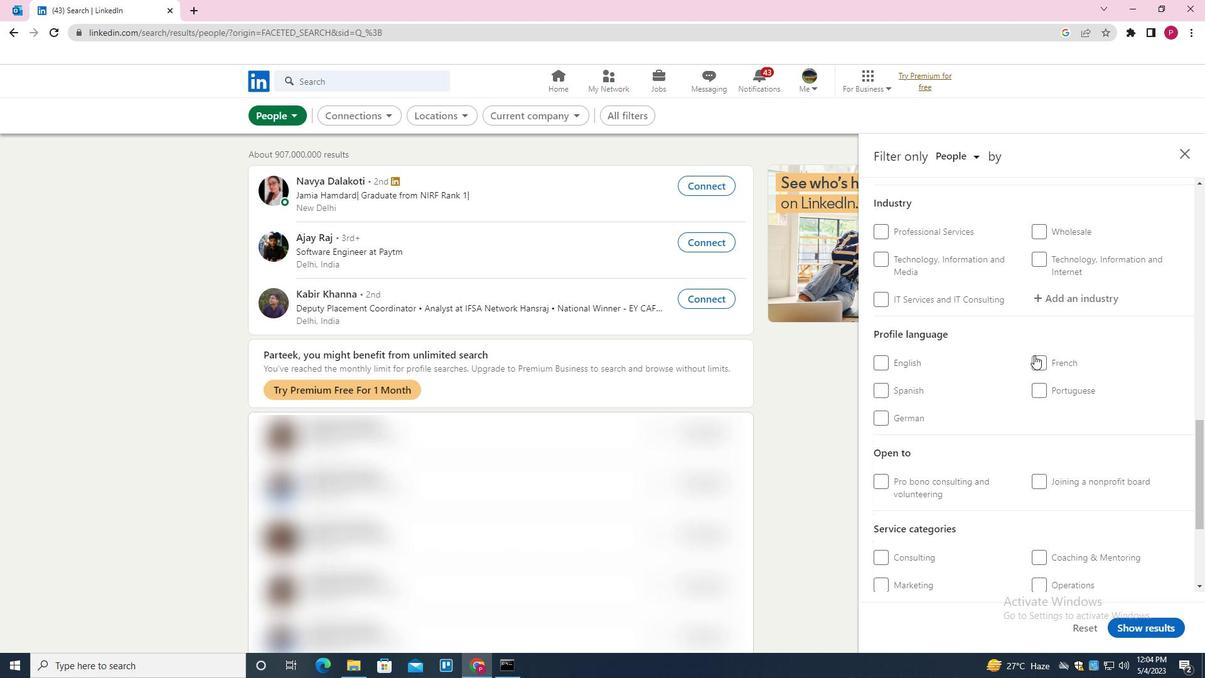 
Action: Mouse moved to (957, 396)
Screenshot: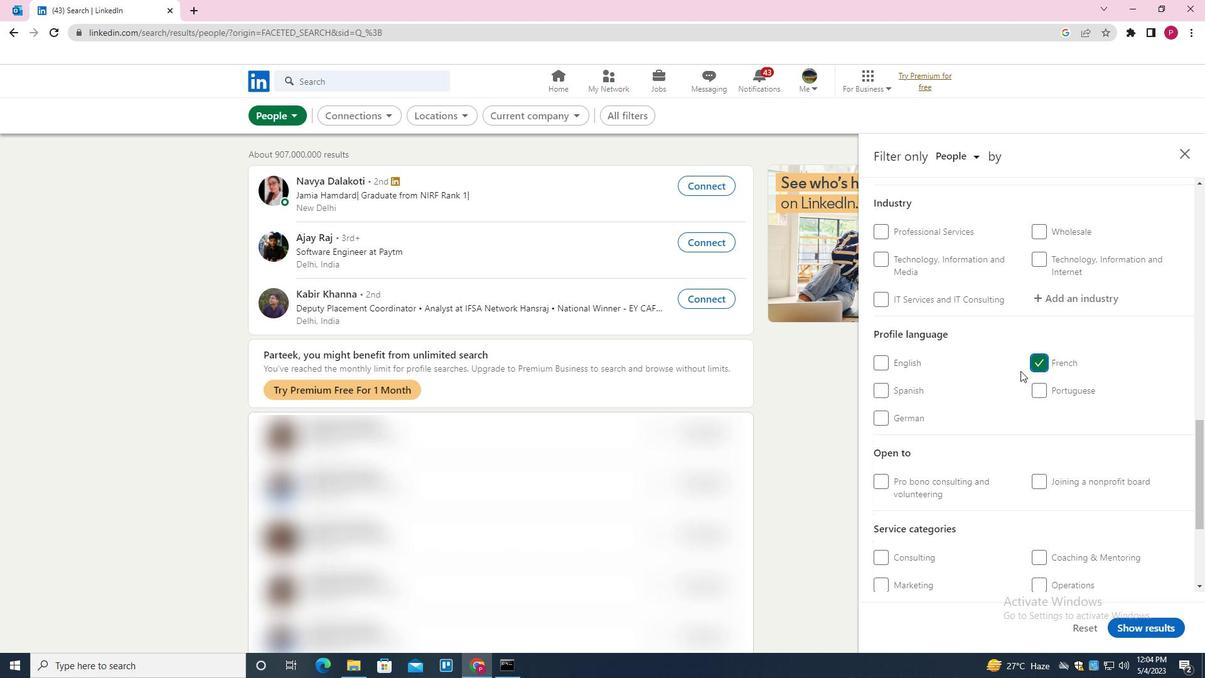 
Action: Mouse scrolled (957, 396) with delta (0, 0)
Screenshot: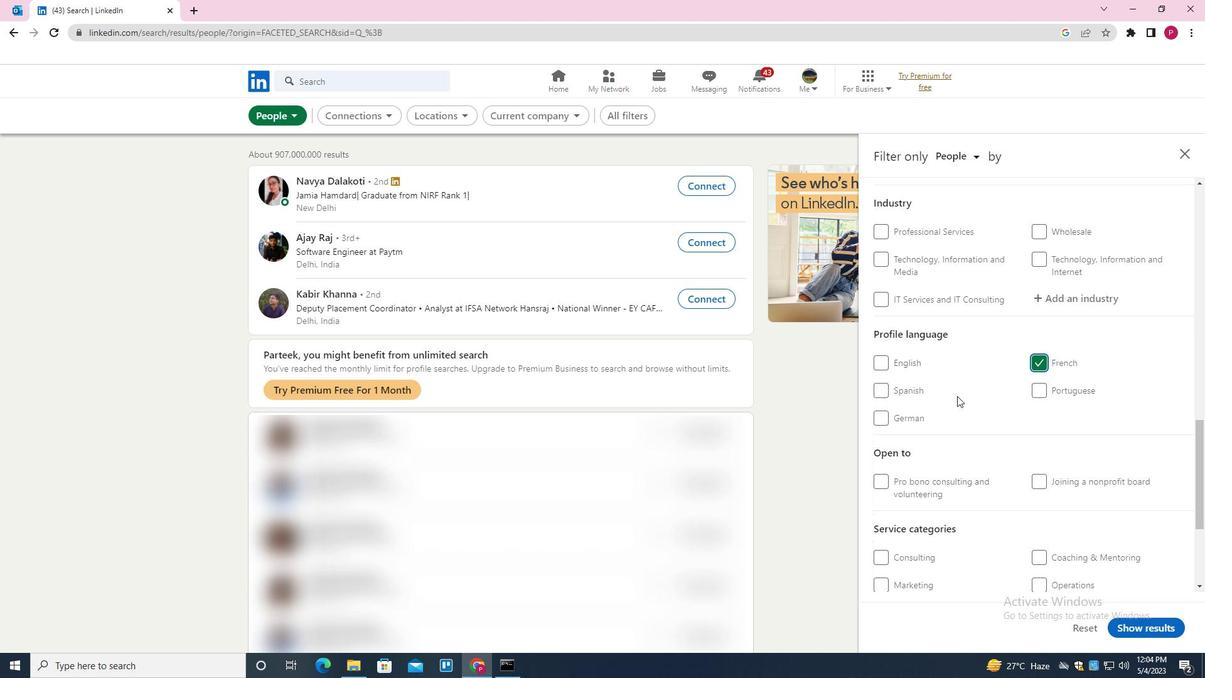 
Action: Mouse scrolled (957, 396) with delta (0, 0)
Screenshot: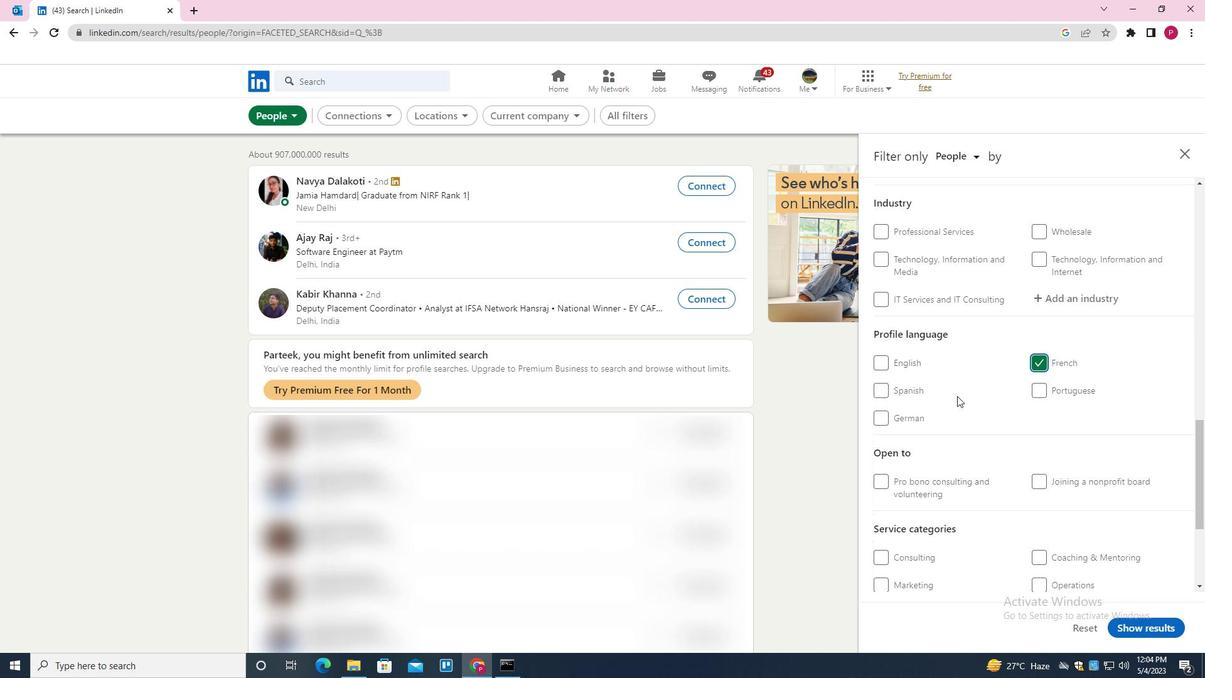 
Action: Mouse scrolled (957, 396) with delta (0, 0)
Screenshot: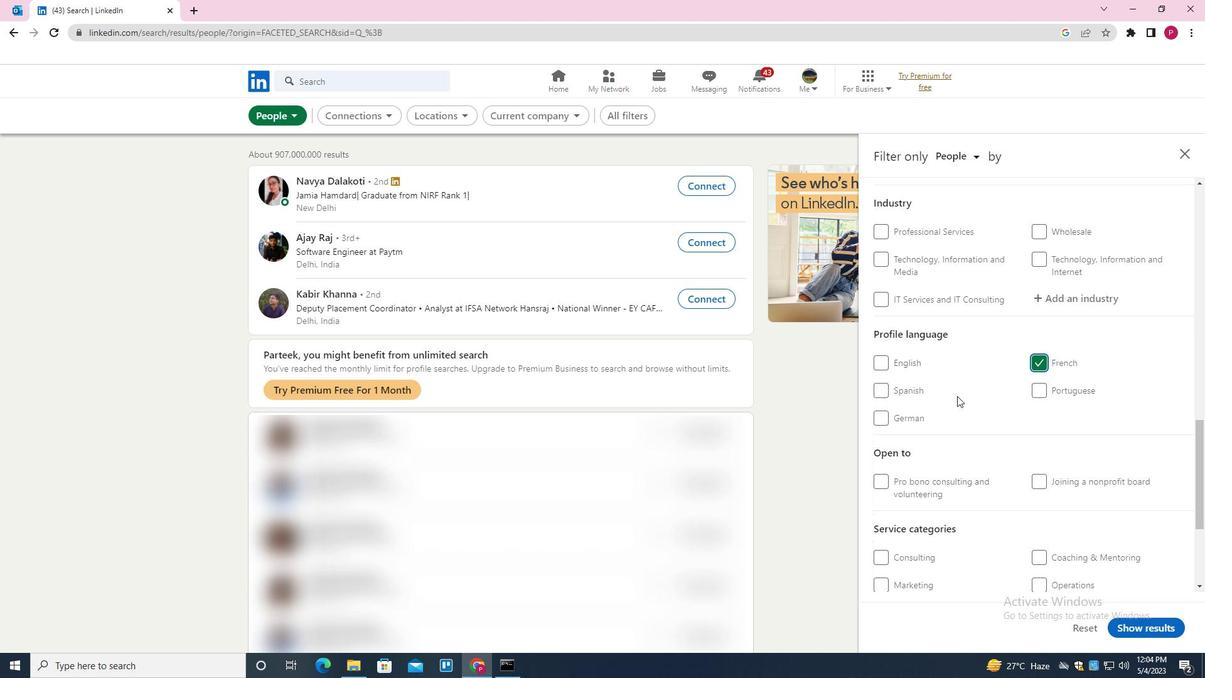 
Action: Mouse scrolled (957, 396) with delta (0, 0)
Screenshot: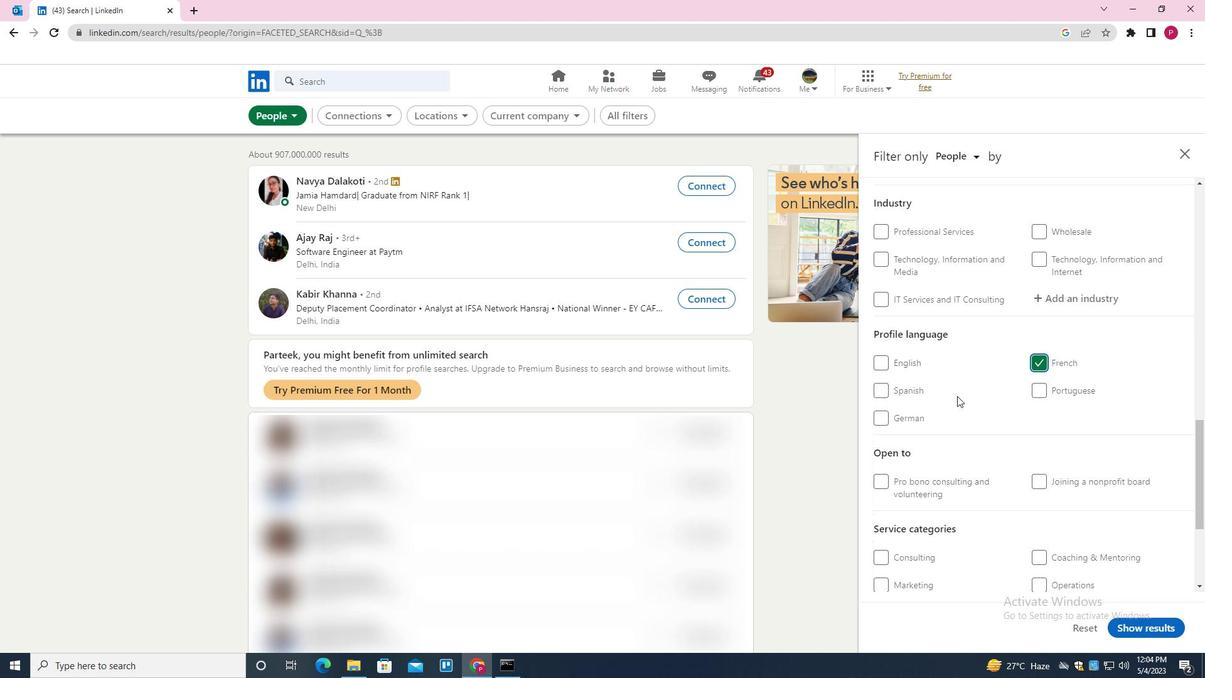 
Action: Mouse scrolled (957, 396) with delta (0, 0)
Screenshot: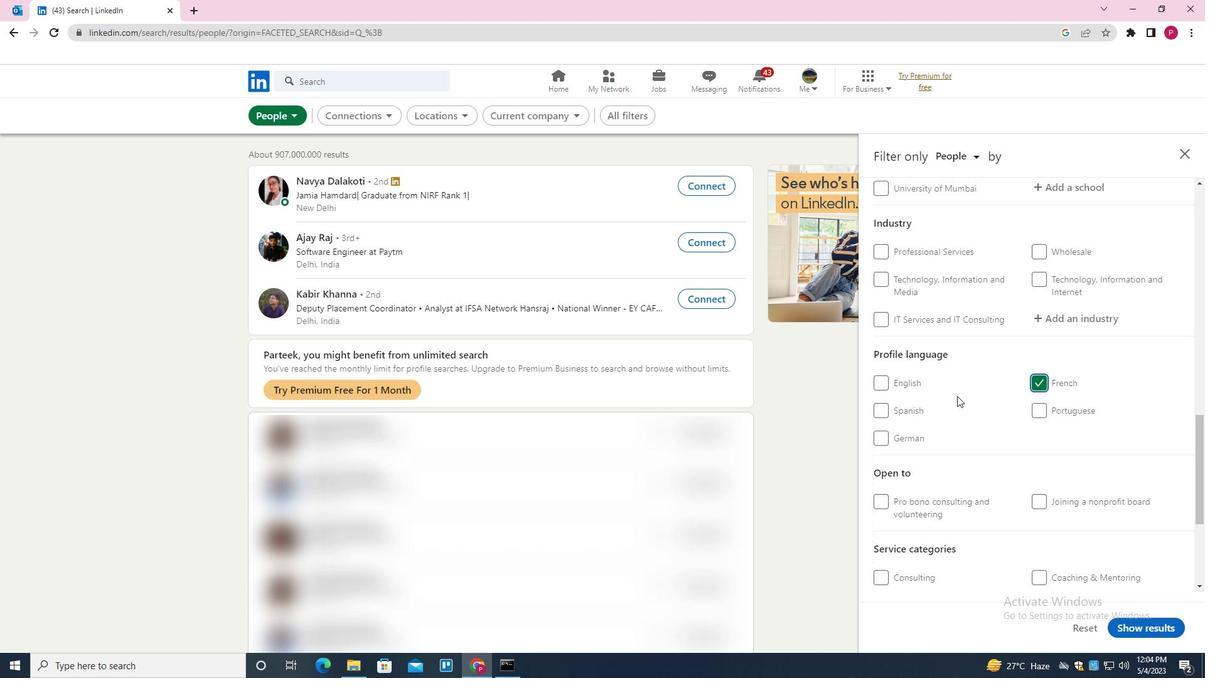 
Action: Mouse scrolled (957, 396) with delta (0, 0)
Screenshot: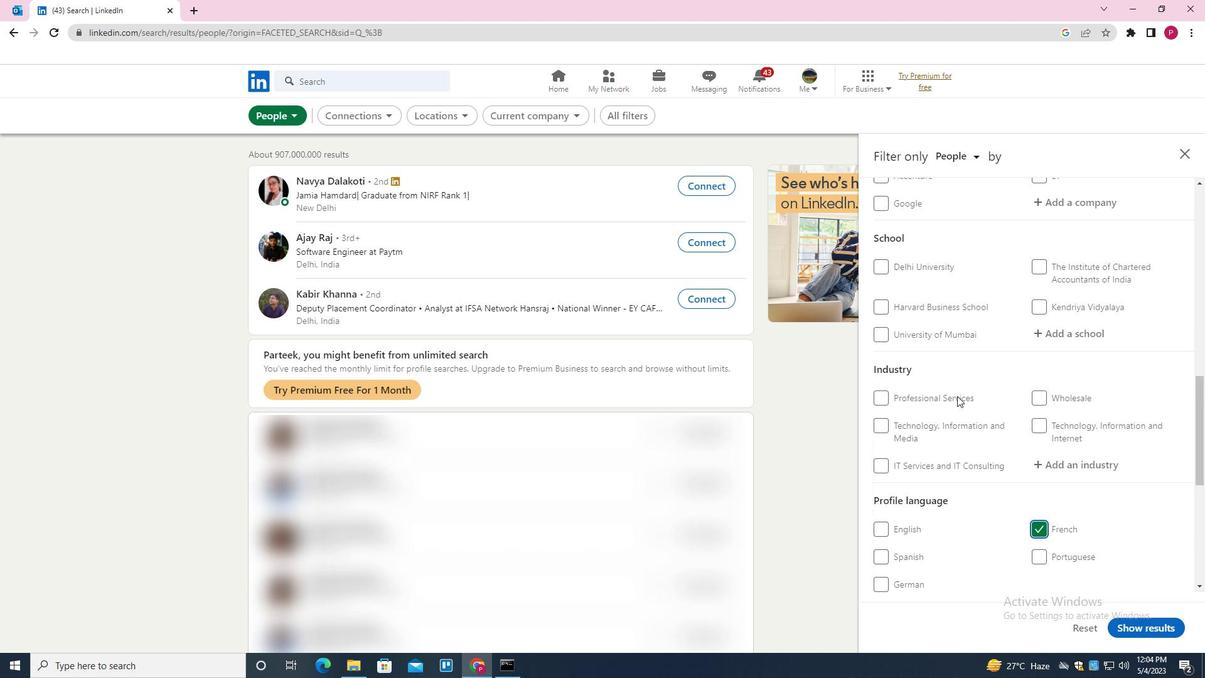 
Action: Mouse moved to (1047, 292)
Screenshot: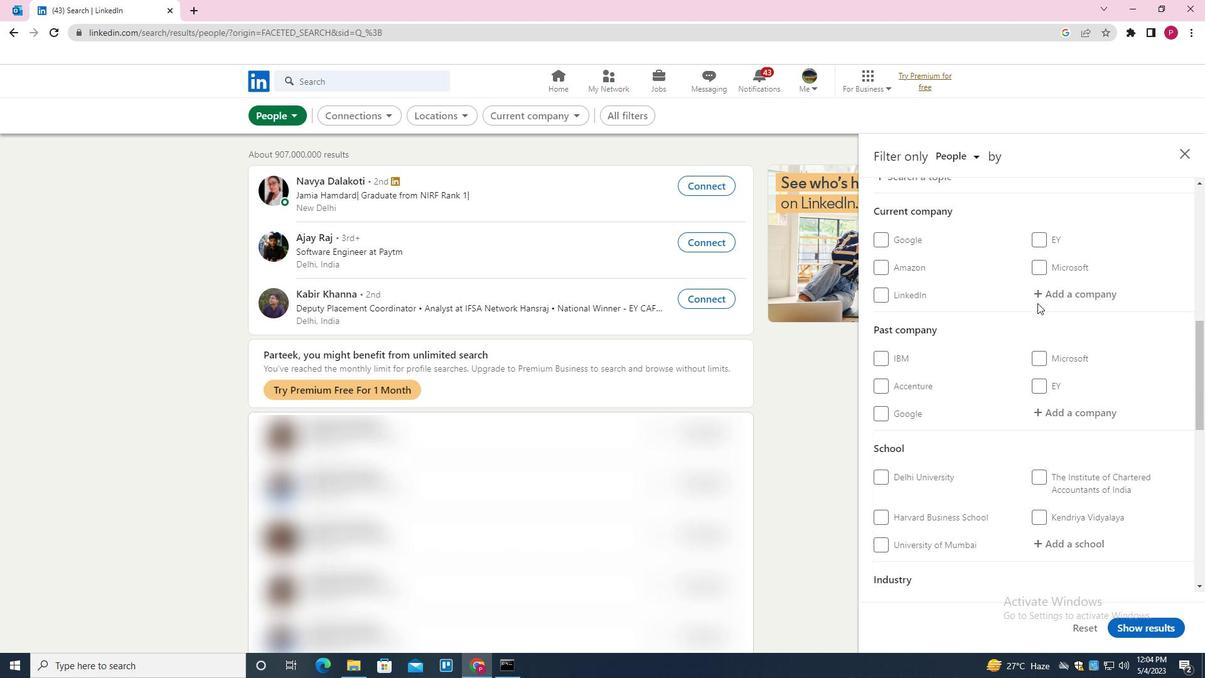 
Action: Mouse pressed left at (1047, 292)
Screenshot: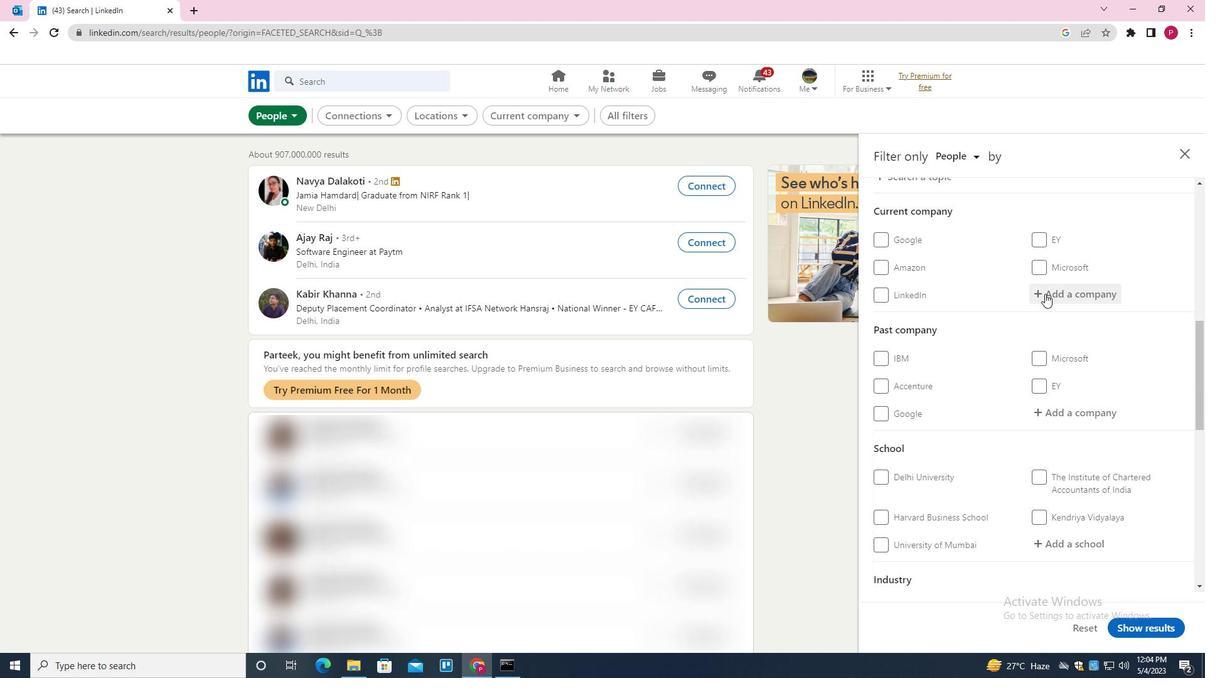 
Action: Key pressed <Key.shift>GATI<Key.space><Key.shift>LIMITED<Key.space><Key.down><Key.enter>
Screenshot: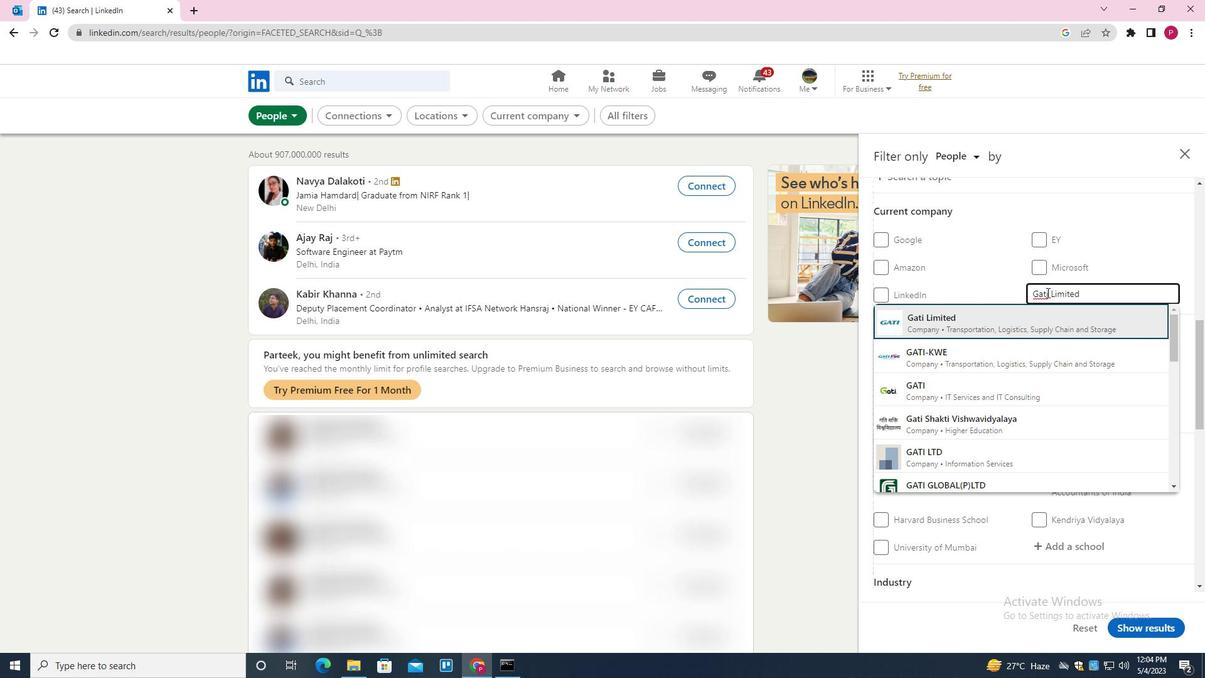 
Action: Mouse moved to (992, 331)
Screenshot: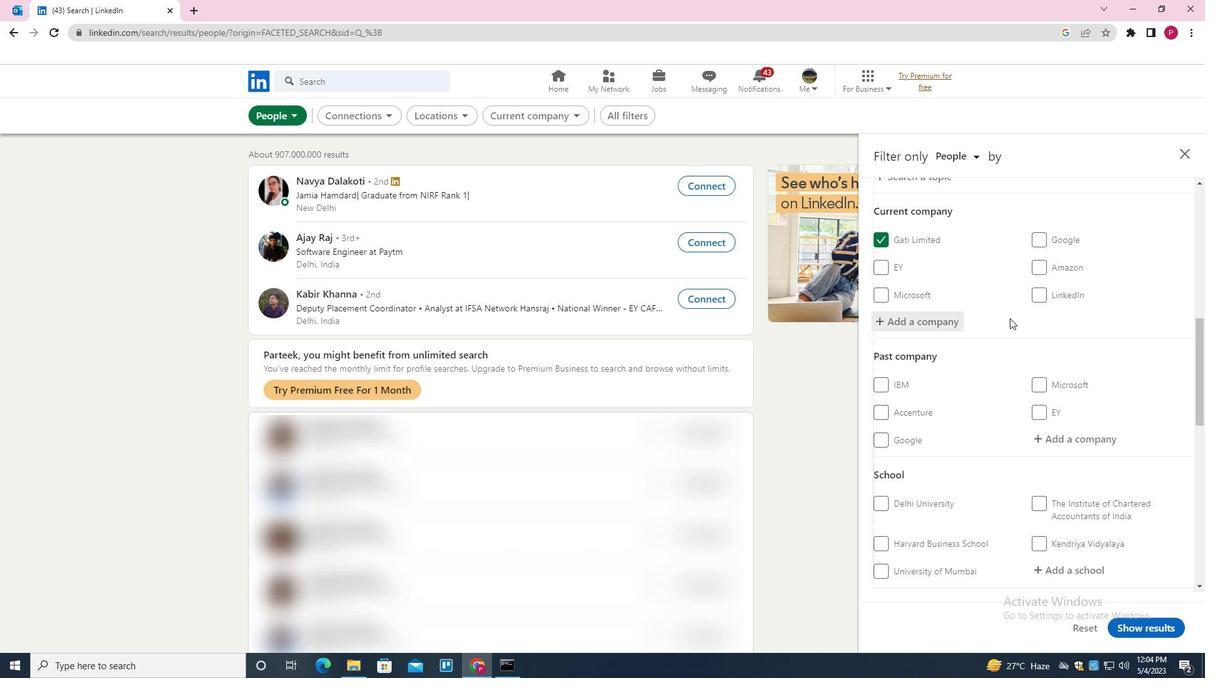 
Action: Mouse scrolled (992, 331) with delta (0, 0)
Screenshot: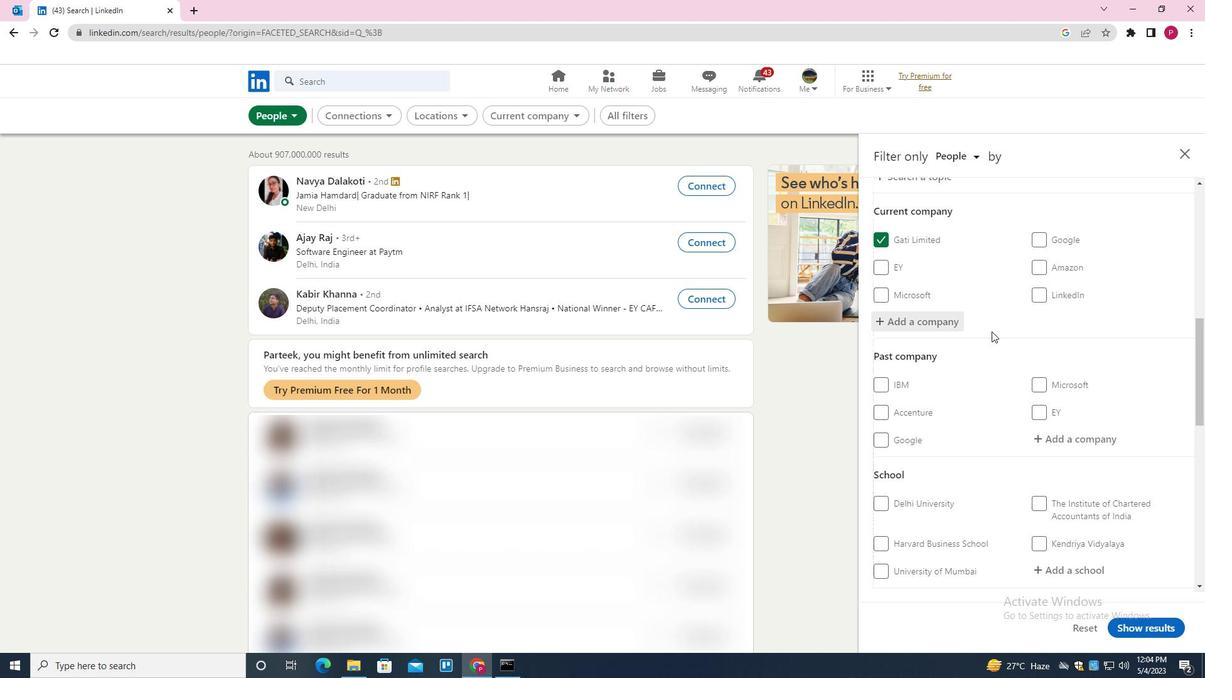 
Action: Mouse scrolled (992, 331) with delta (0, 0)
Screenshot: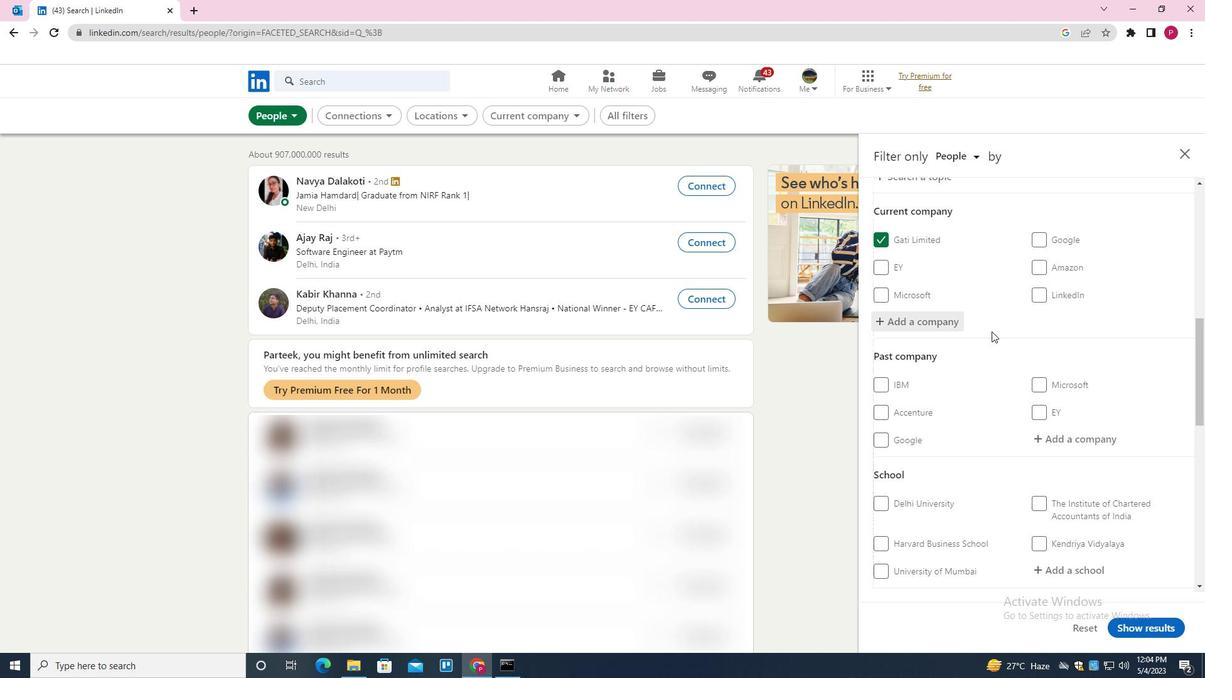 
Action: Mouse moved to (992, 331)
Screenshot: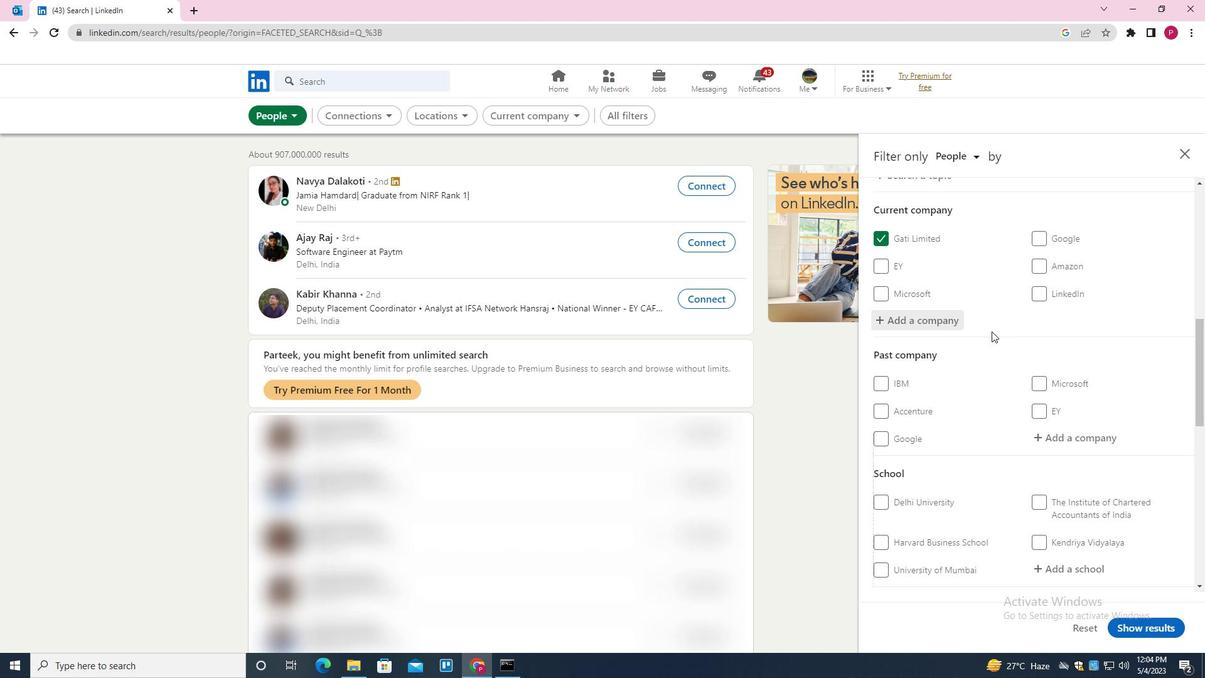 
Action: Mouse scrolled (992, 330) with delta (0, 0)
Screenshot: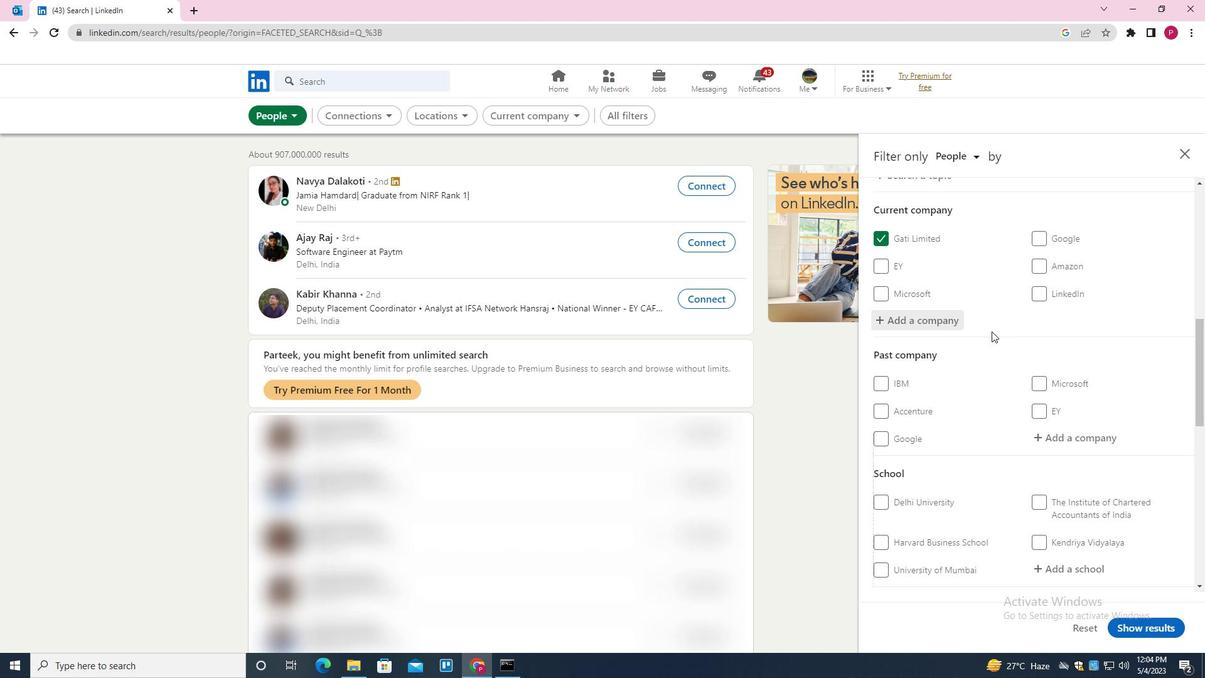 
Action: Mouse moved to (994, 329)
Screenshot: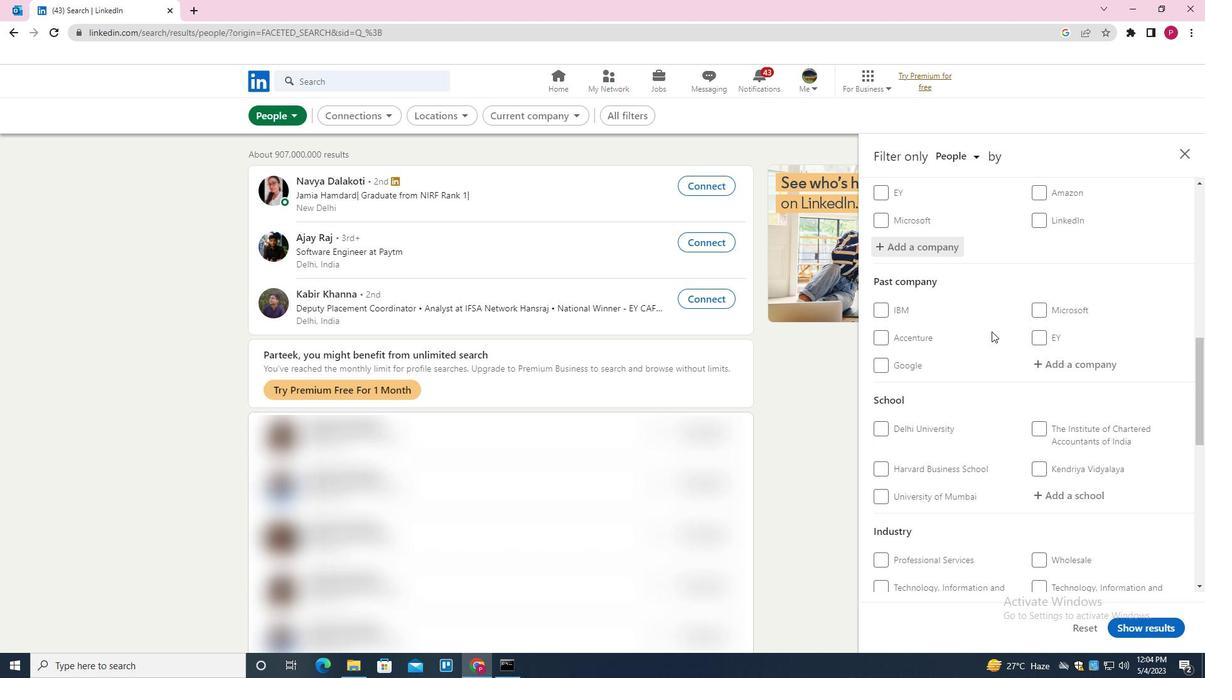 
Action: Mouse scrolled (994, 328) with delta (0, 0)
Screenshot: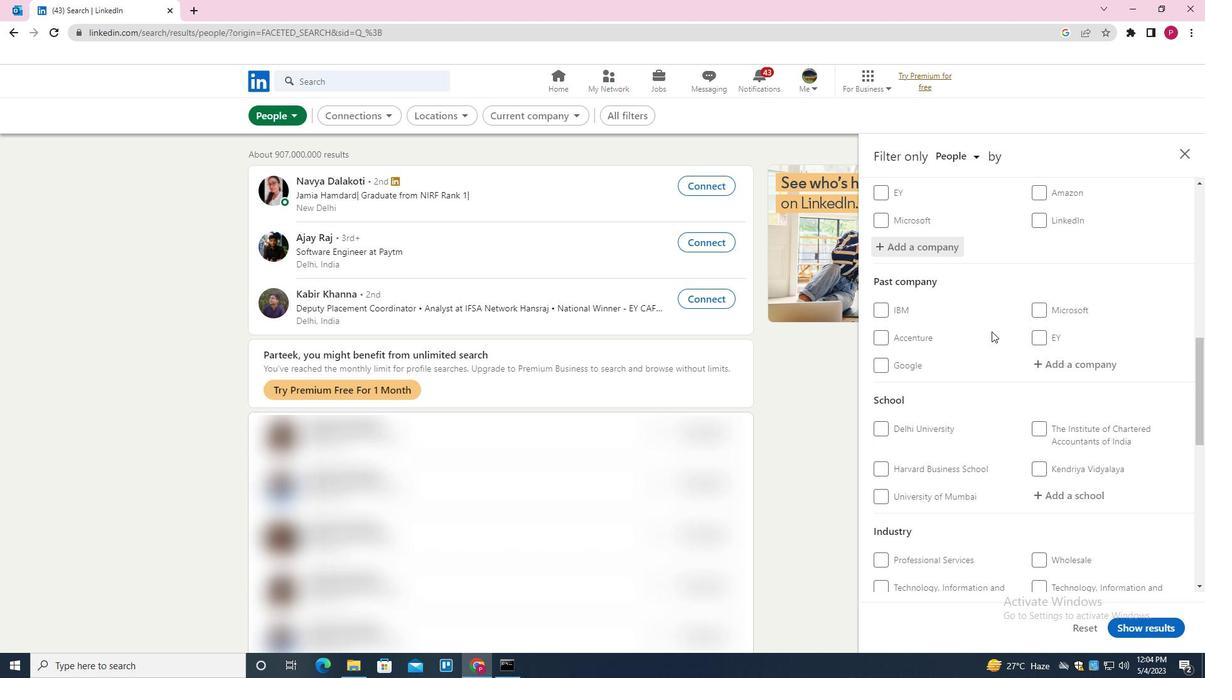 
Action: Mouse moved to (1064, 320)
Screenshot: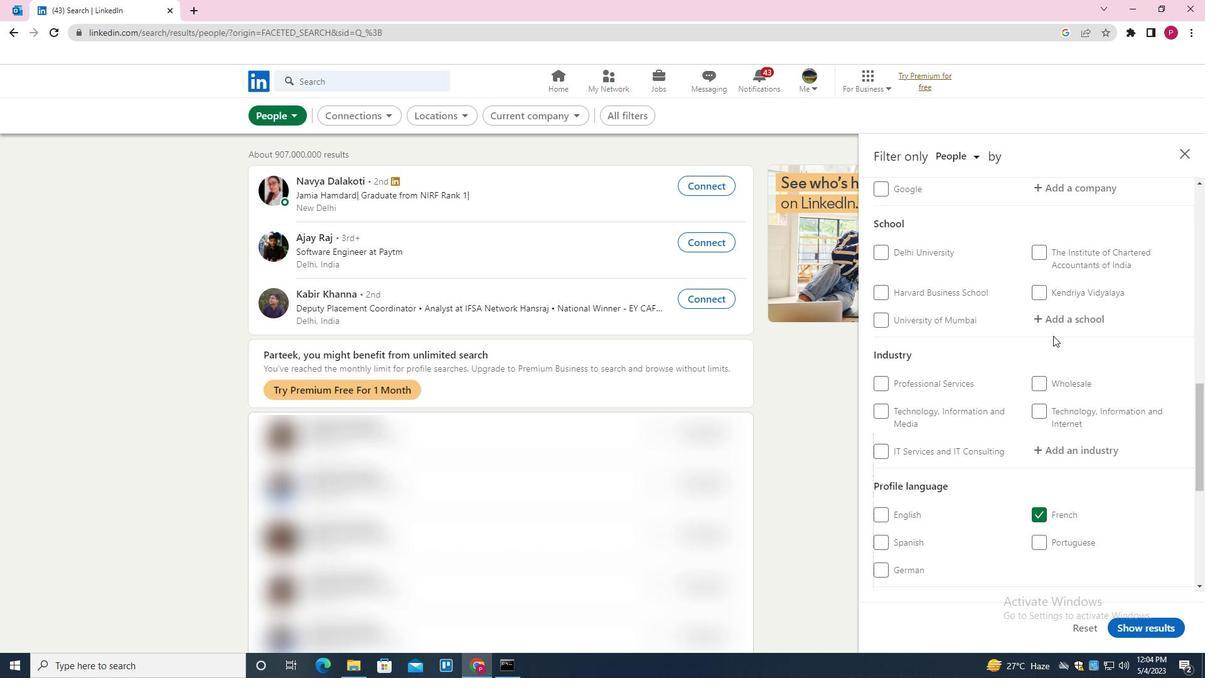 
Action: Mouse pressed left at (1064, 320)
Screenshot: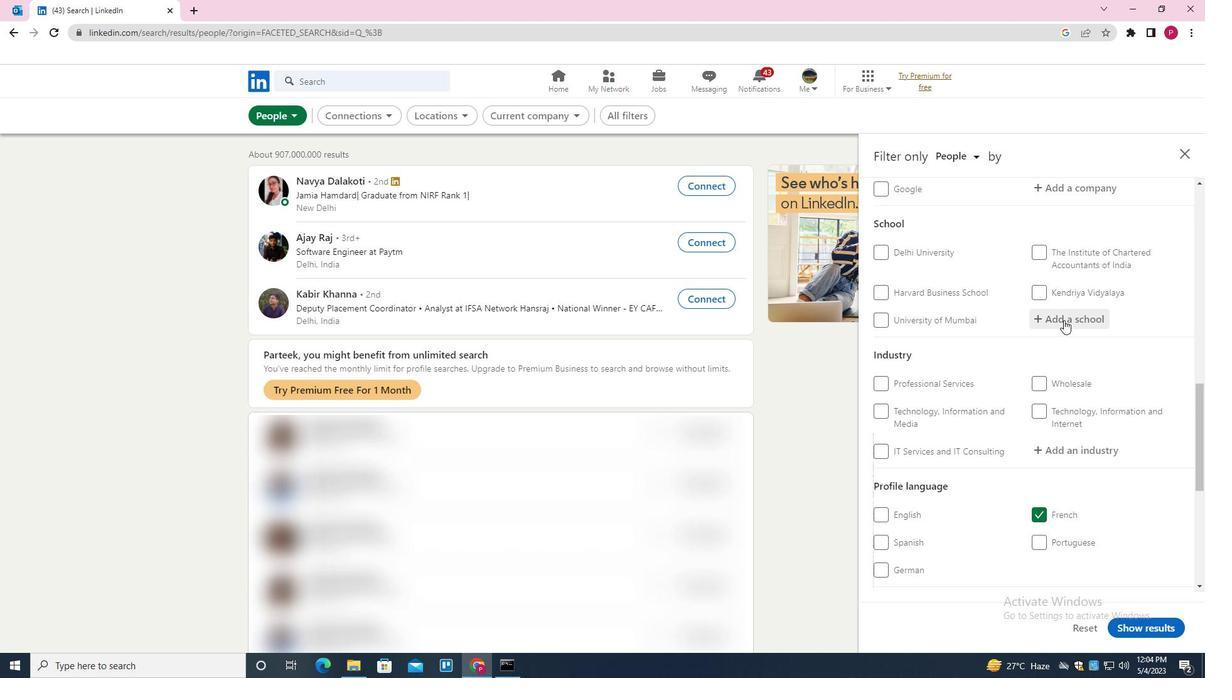 
Action: Mouse moved to (1069, 317)
Screenshot: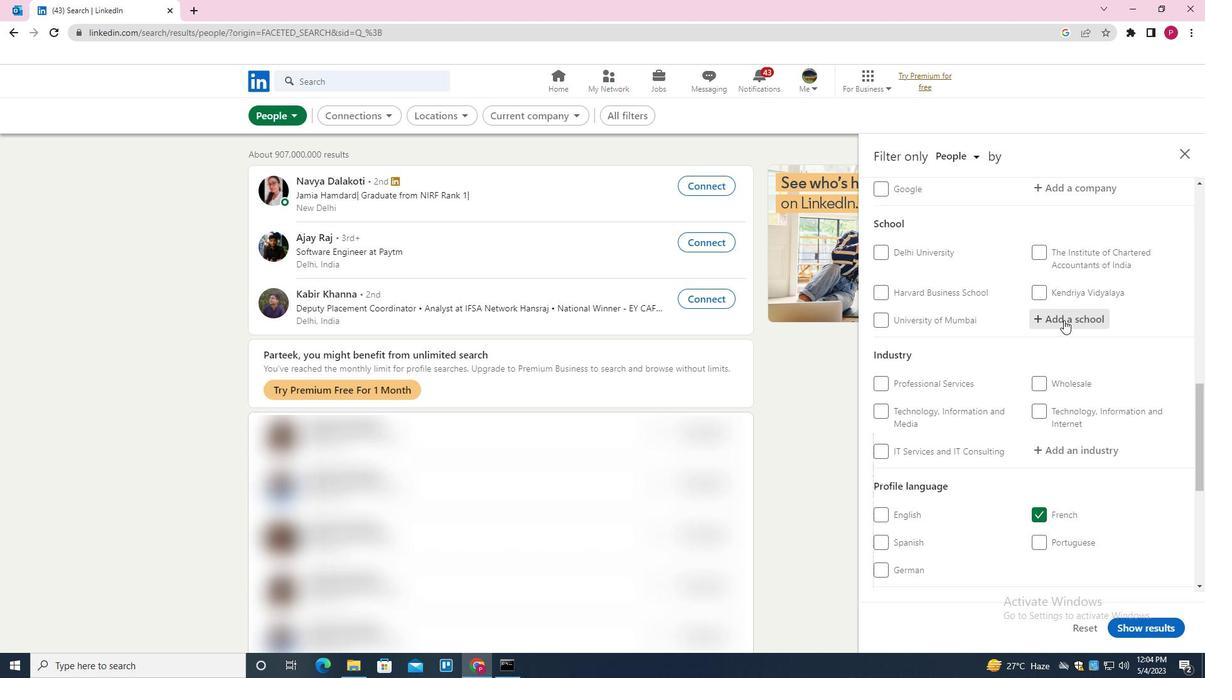 
Action: Key pressed <Key.shift><Key.shift><Key.shift><Key.shift><Key.shift><Key.shift><Key.shift><Key.shift><Key.shift><Key.shift>VISHWAKARMA<Key.space><Key.shift><Key.shift><Key.shift><Key.shift><Key.shift>INSTITUTE<Key.space>OF<Key.space><Key.shift>TECHNOLOGY<Key.down><Key.enter>
Screenshot: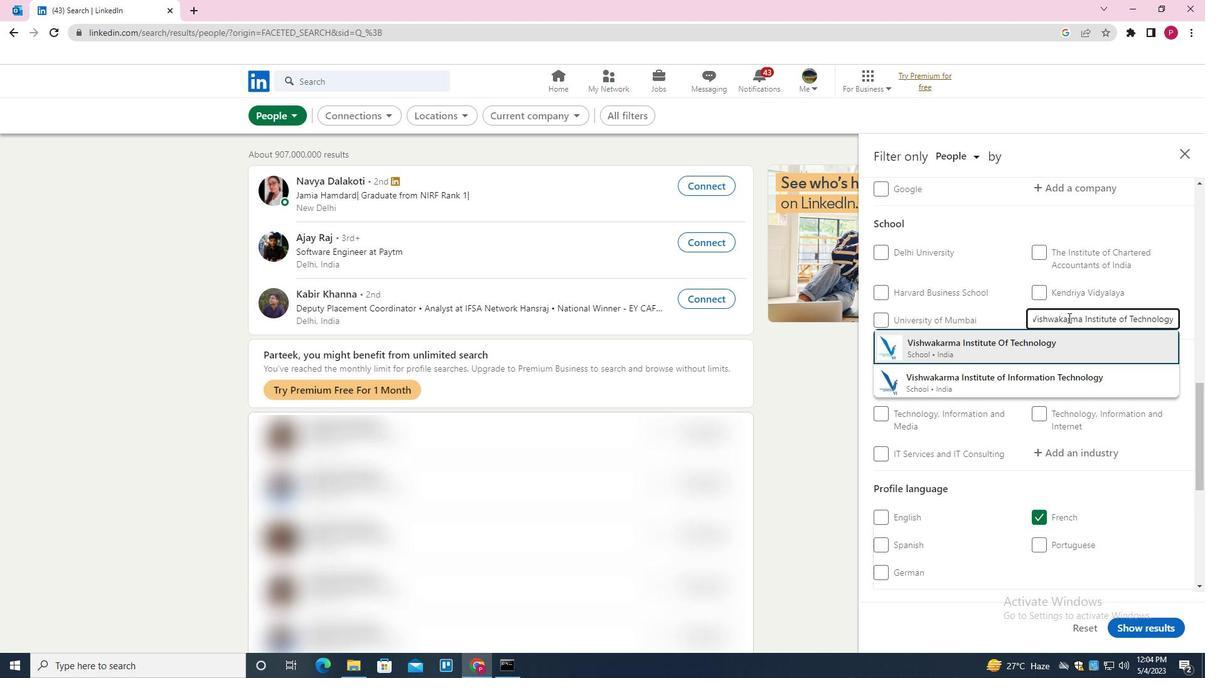 
Action: Mouse moved to (1038, 349)
Screenshot: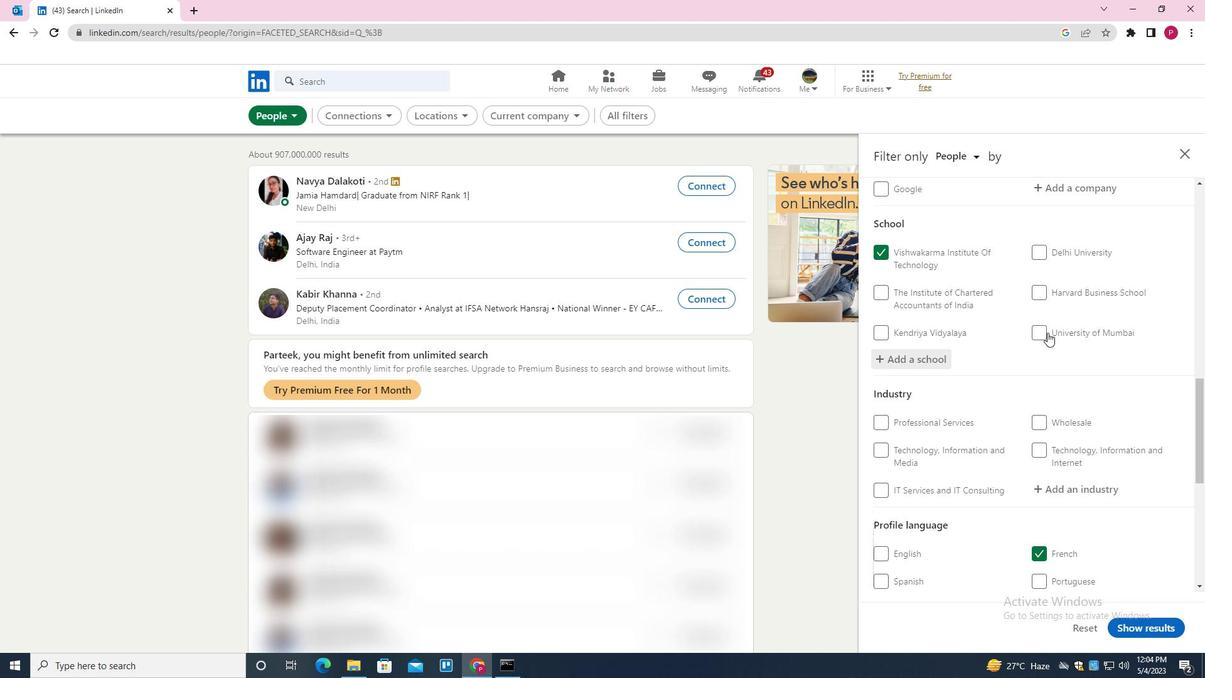 
Action: Mouse scrolled (1038, 348) with delta (0, 0)
Screenshot: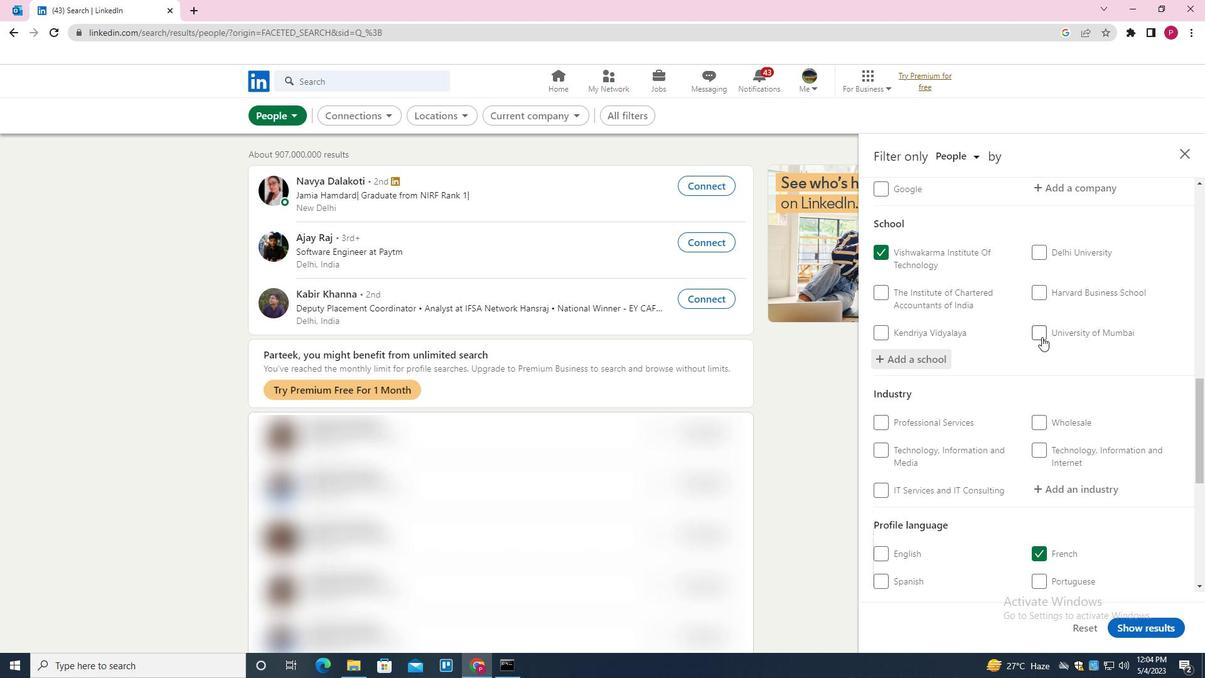 
Action: Mouse scrolled (1038, 348) with delta (0, 0)
Screenshot: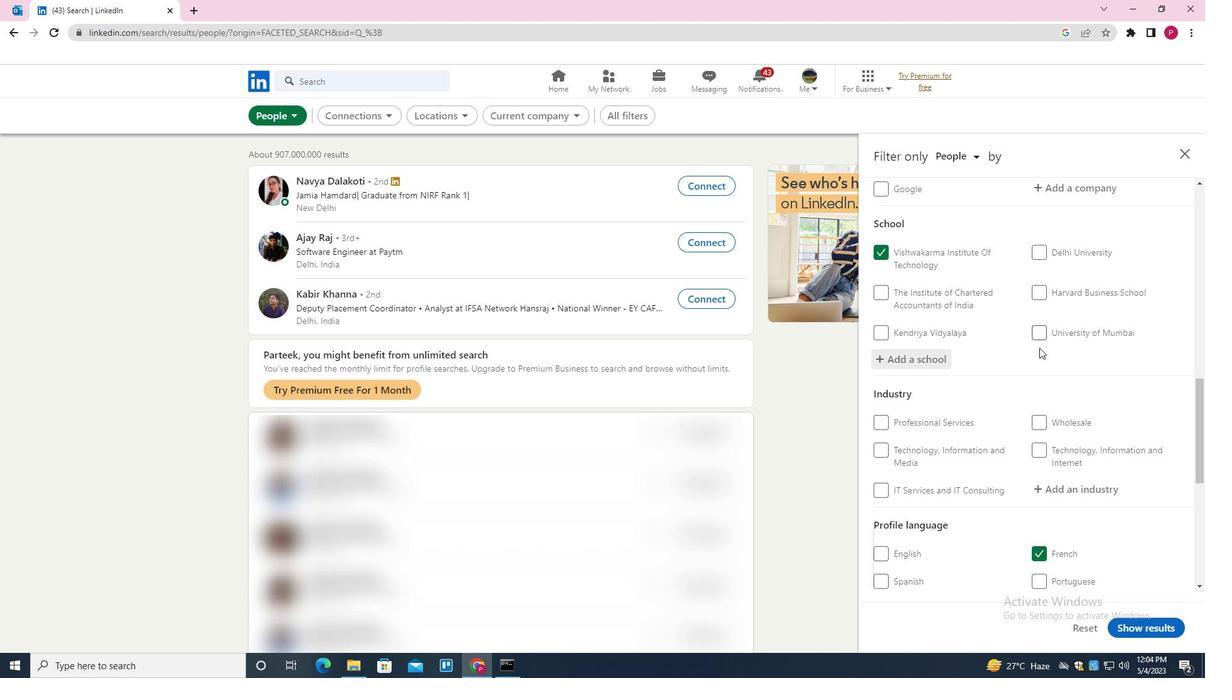 
Action: Mouse scrolled (1038, 348) with delta (0, 0)
Screenshot: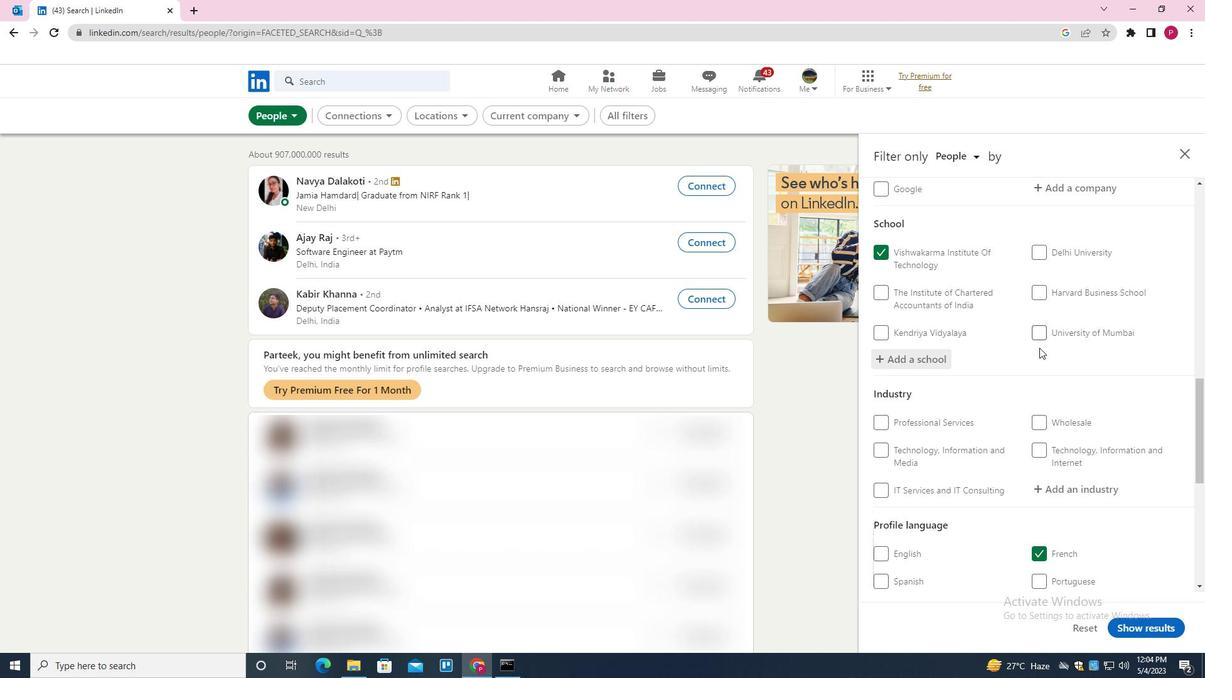 
Action: Mouse moved to (1067, 299)
Screenshot: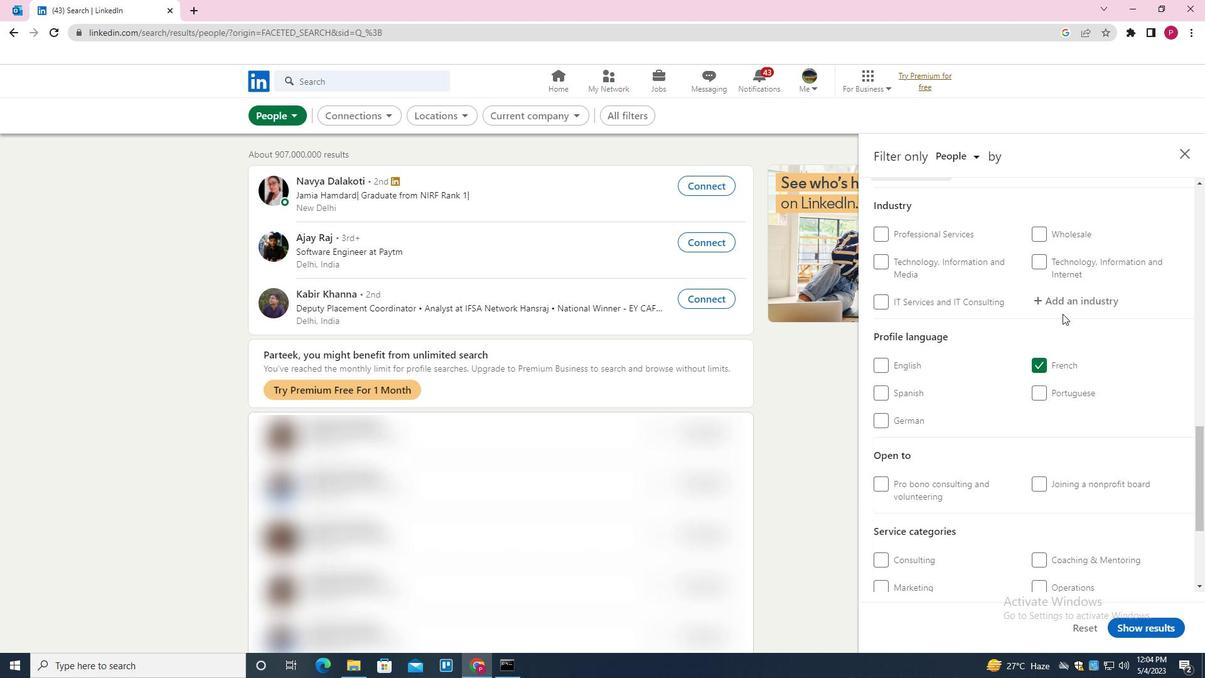 
Action: Mouse pressed left at (1067, 299)
Screenshot: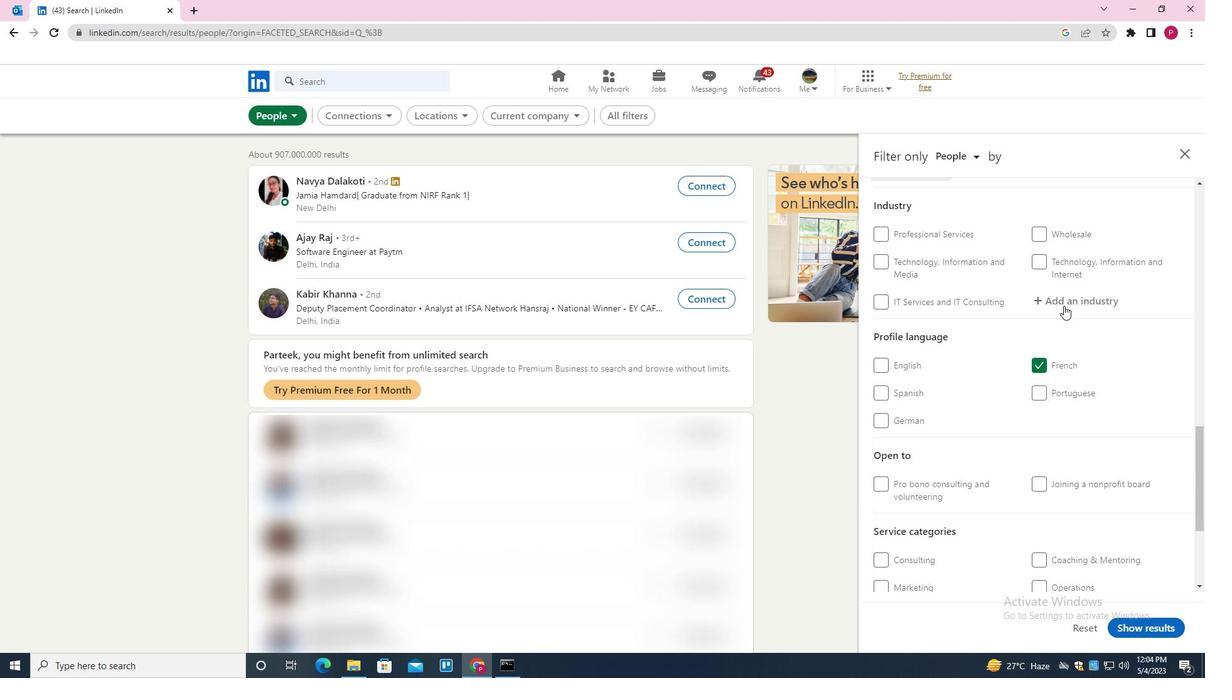 
Action: Key pressed <Key.shift><Key.shift><Key.shift><Key.shift><Key.shift><Key.shift><Key.shift>MATTRESS<Key.space>AND<Key.space><Key.shift><Key.shift><Key.shift><Key.shift><Key.shift><Key.shift><Key.shift><Key.shift>BLINDS<Key.space><Key.shift><Key.shift><Key.shift>MANUFACTURING<Key.down><Key.enter>
Screenshot: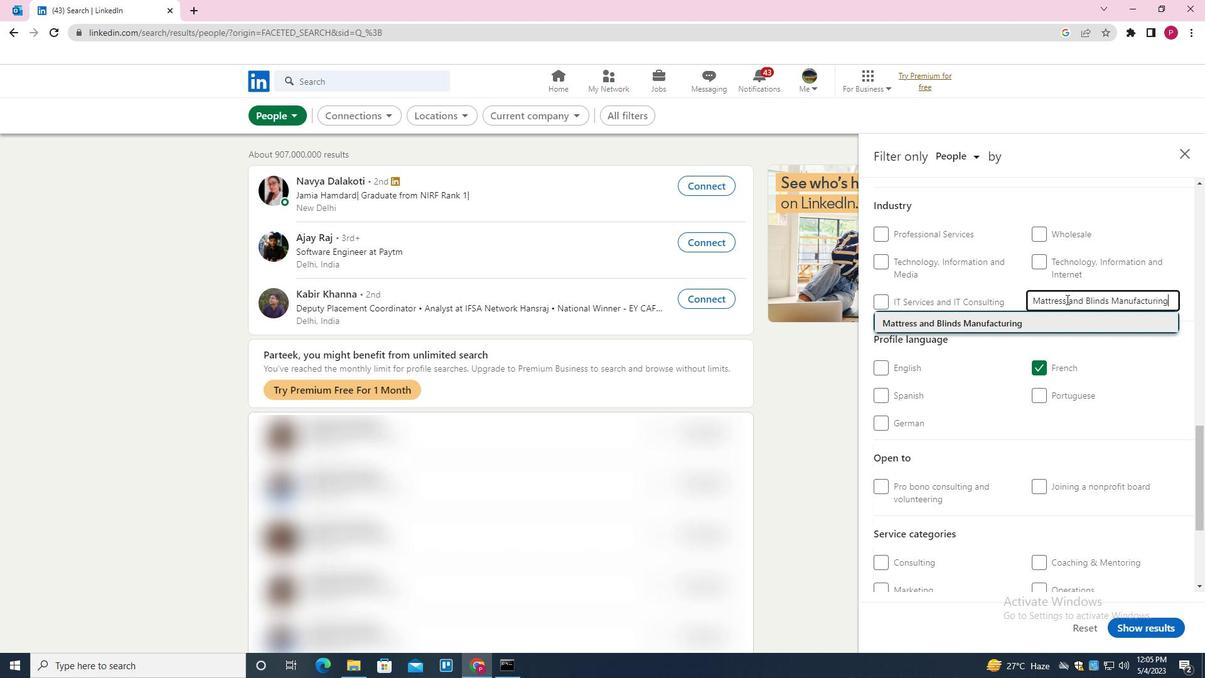 
Action: Mouse moved to (1042, 314)
Screenshot: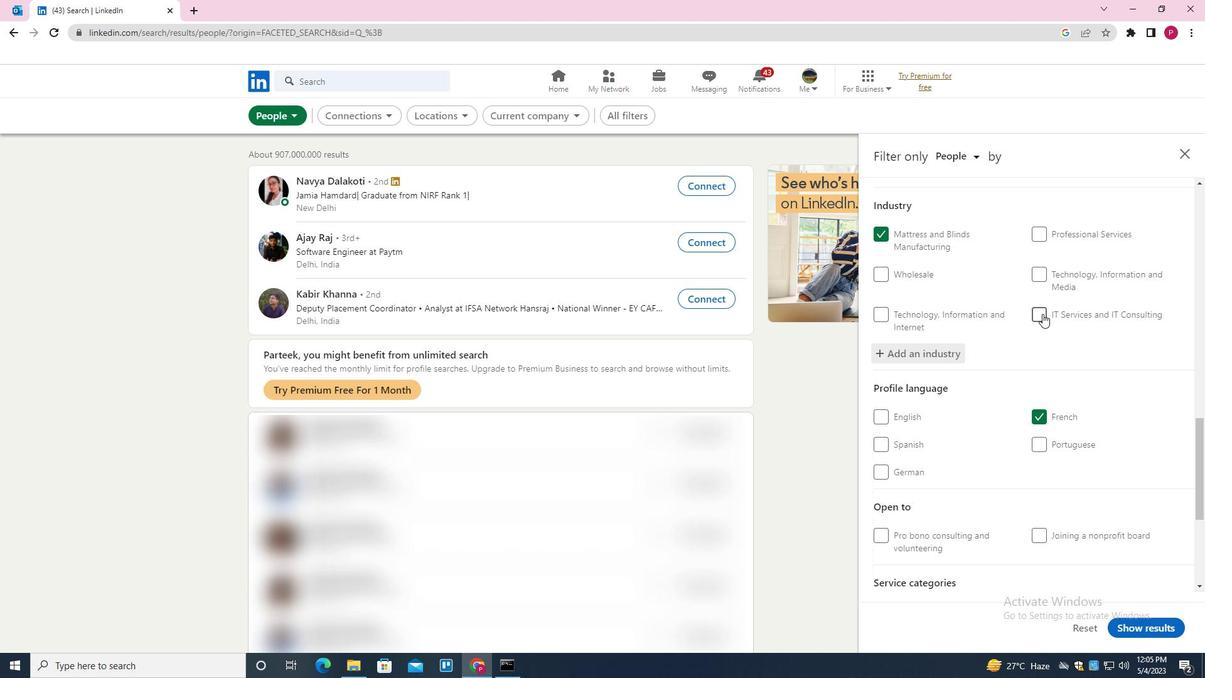 
Action: Mouse scrolled (1042, 314) with delta (0, 0)
Screenshot: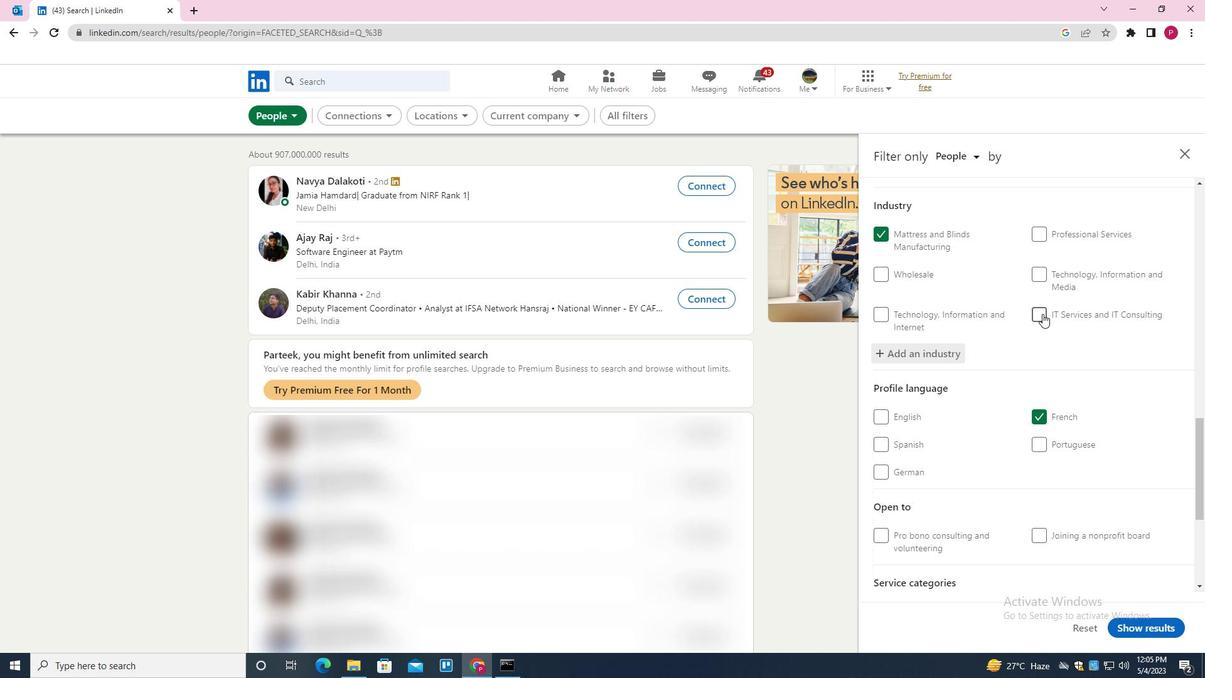 
Action: Mouse scrolled (1042, 314) with delta (0, 0)
Screenshot: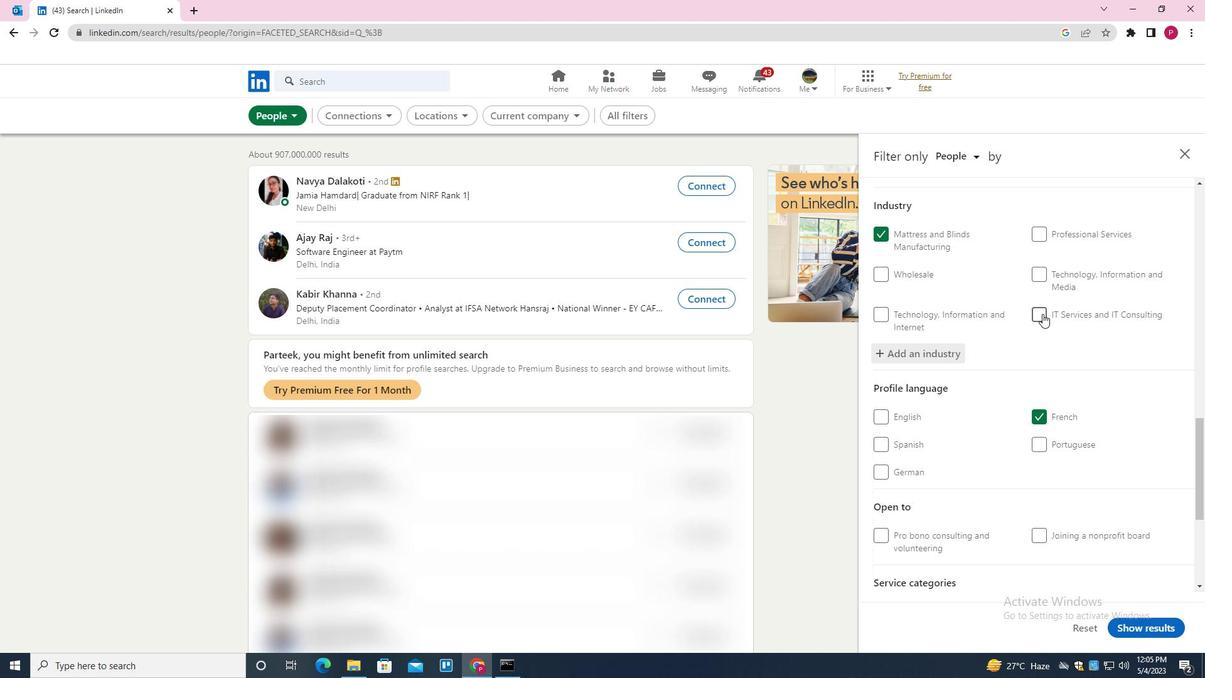 
Action: Mouse scrolled (1042, 314) with delta (0, 0)
Screenshot: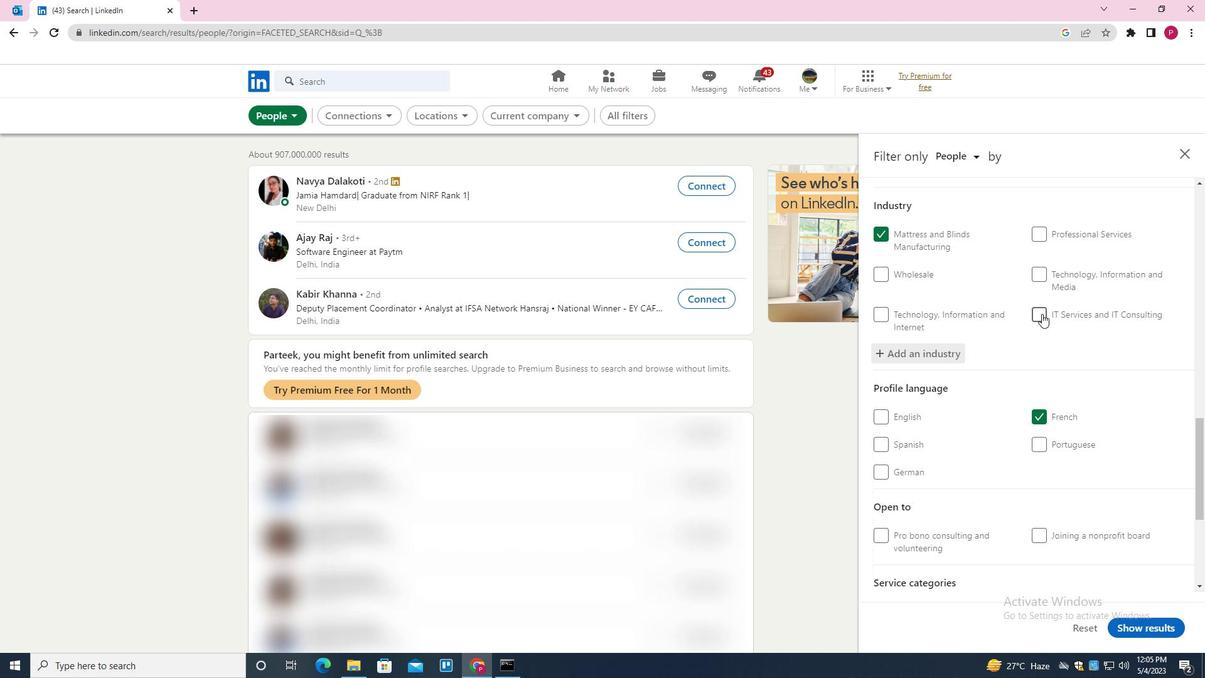 
Action: Mouse scrolled (1042, 314) with delta (0, 0)
Screenshot: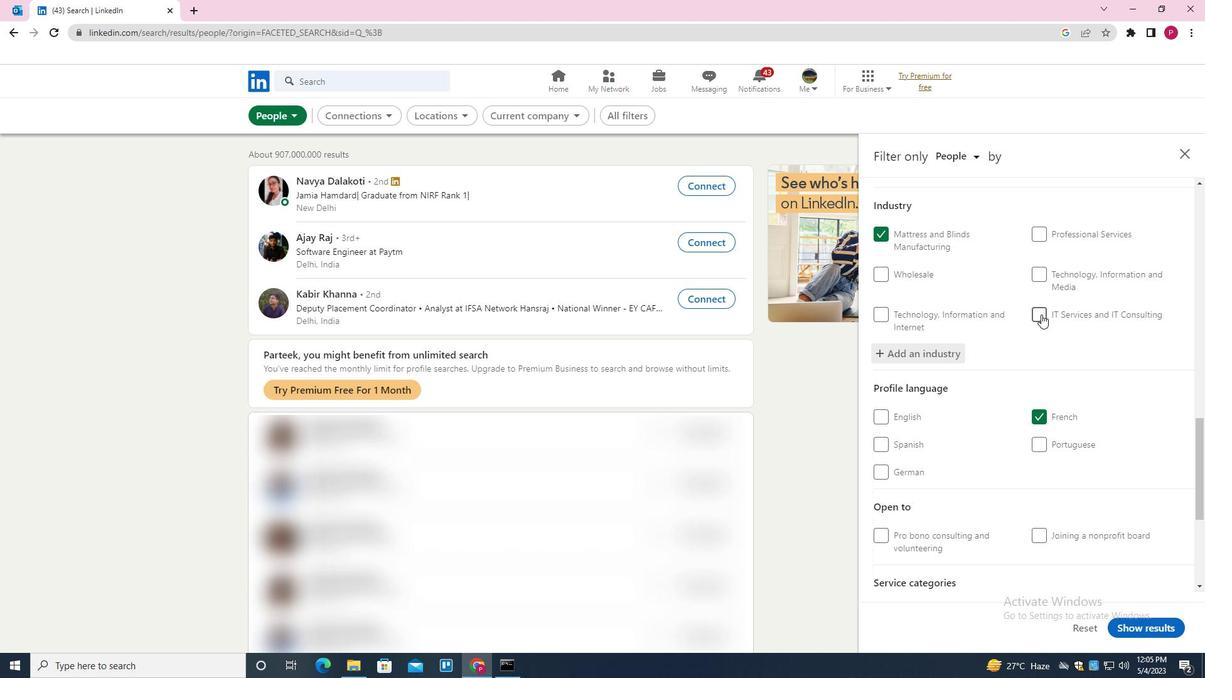
Action: Mouse moved to (1069, 408)
Screenshot: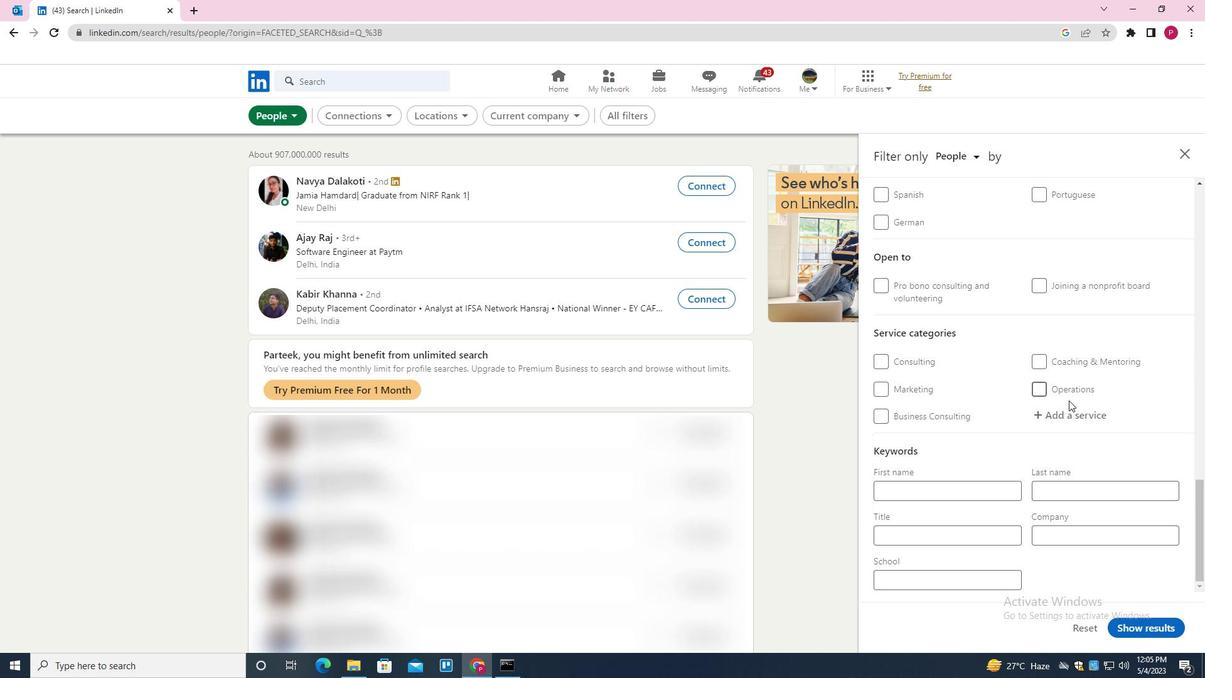 
Action: Mouse pressed left at (1069, 408)
Screenshot: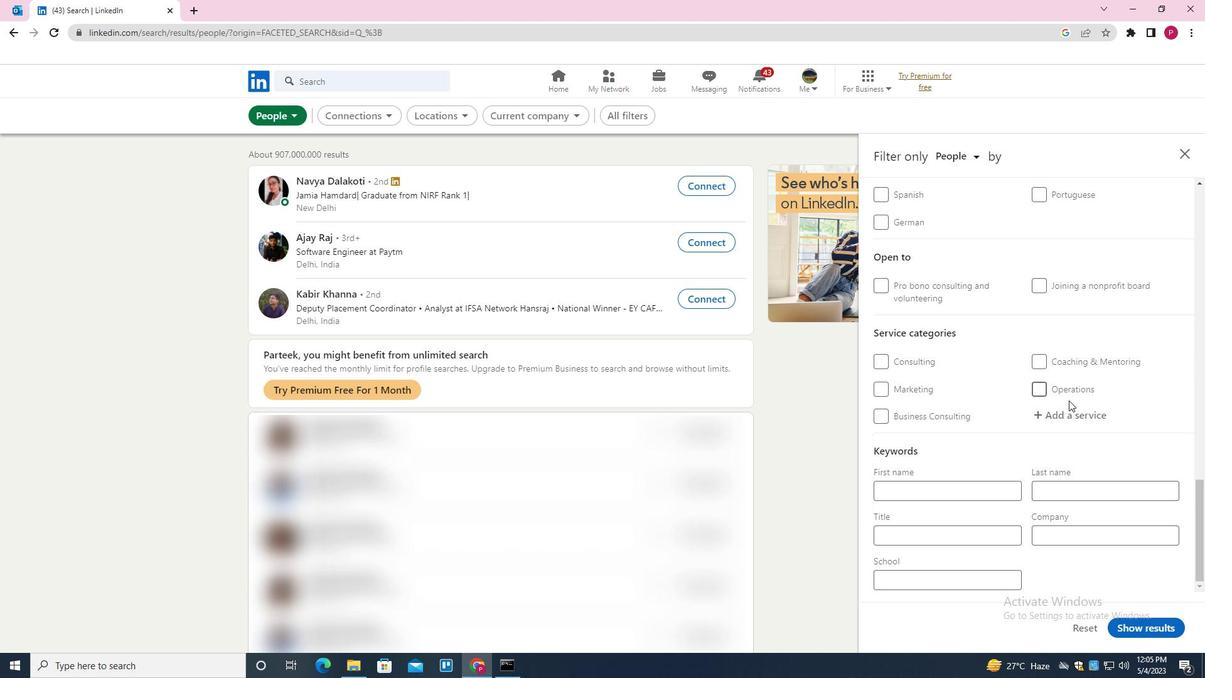 
Action: Mouse moved to (1070, 408)
Screenshot: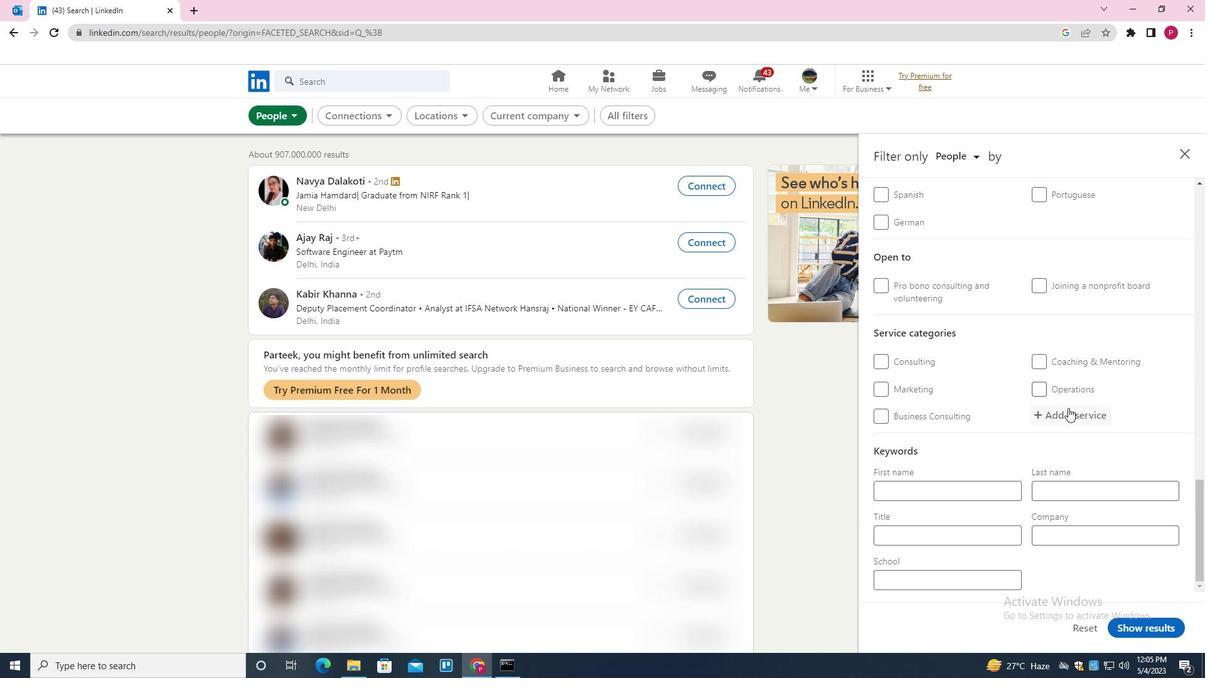
Action: Key pressed <Key.shift><Key.shift>HR<Key.space><Key.shift>CONSULTING<Key.down><Key.enter>
Screenshot: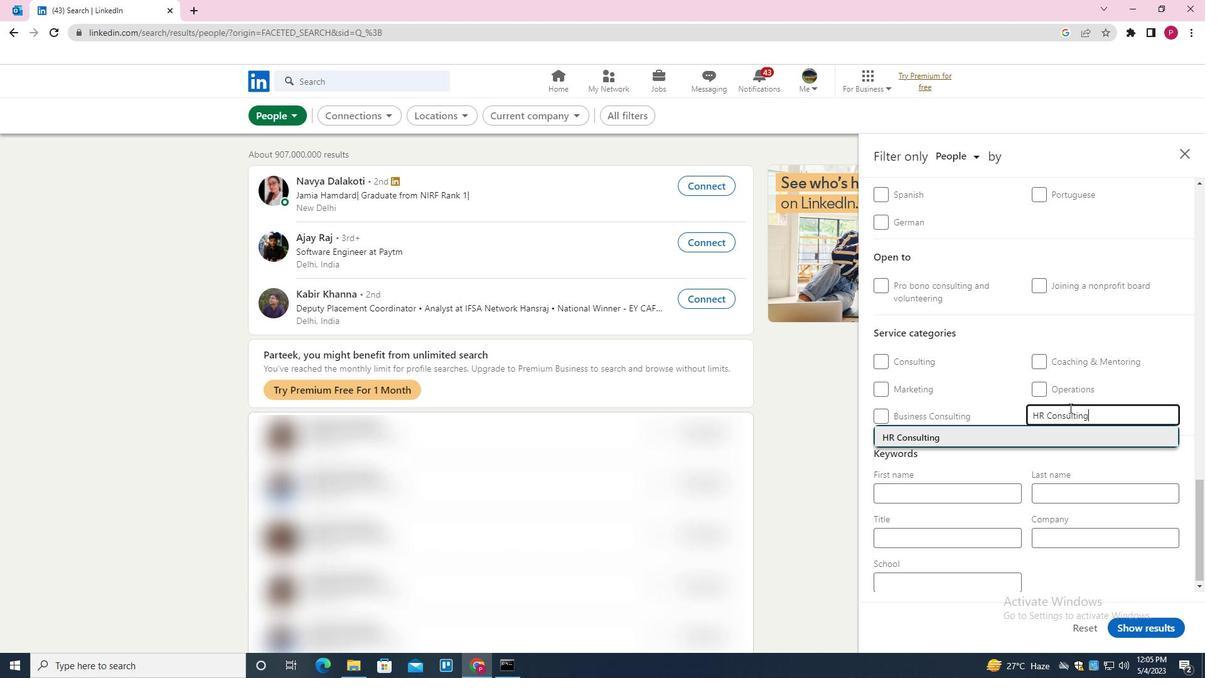 
Action: Mouse moved to (1058, 413)
Screenshot: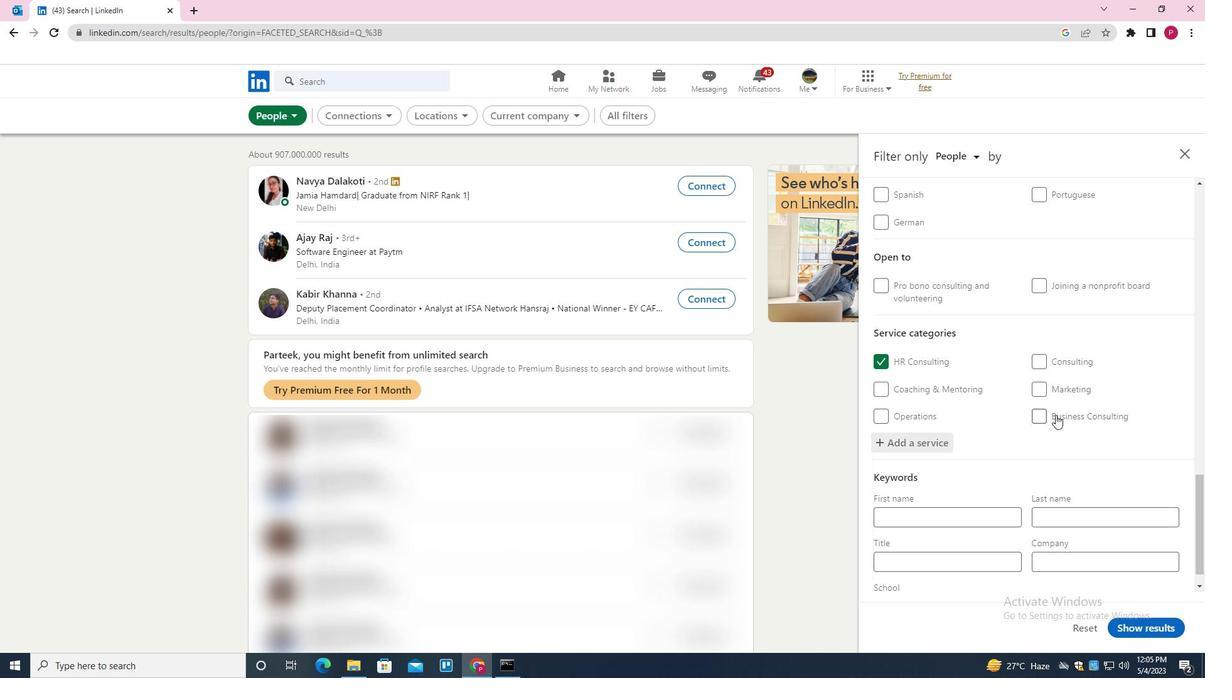 
Action: Mouse scrolled (1058, 413) with delta (0, 0)
Screenshot: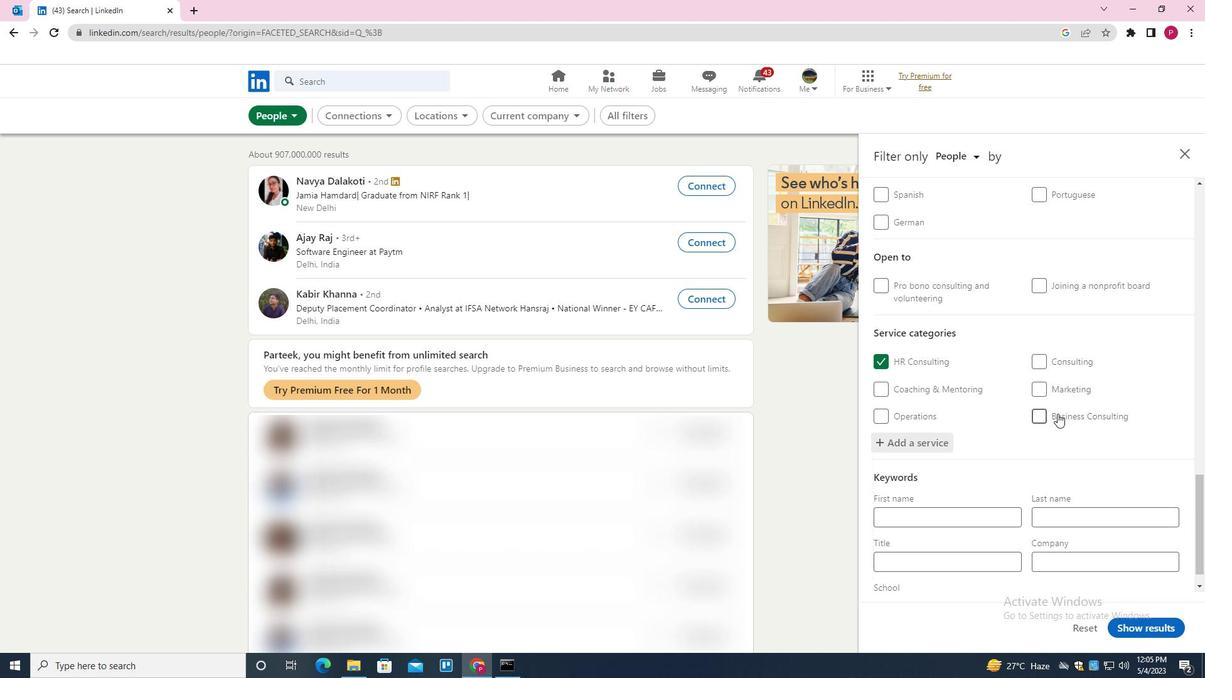 
Action: Mouse moved to (1058, 417)
Screenshot: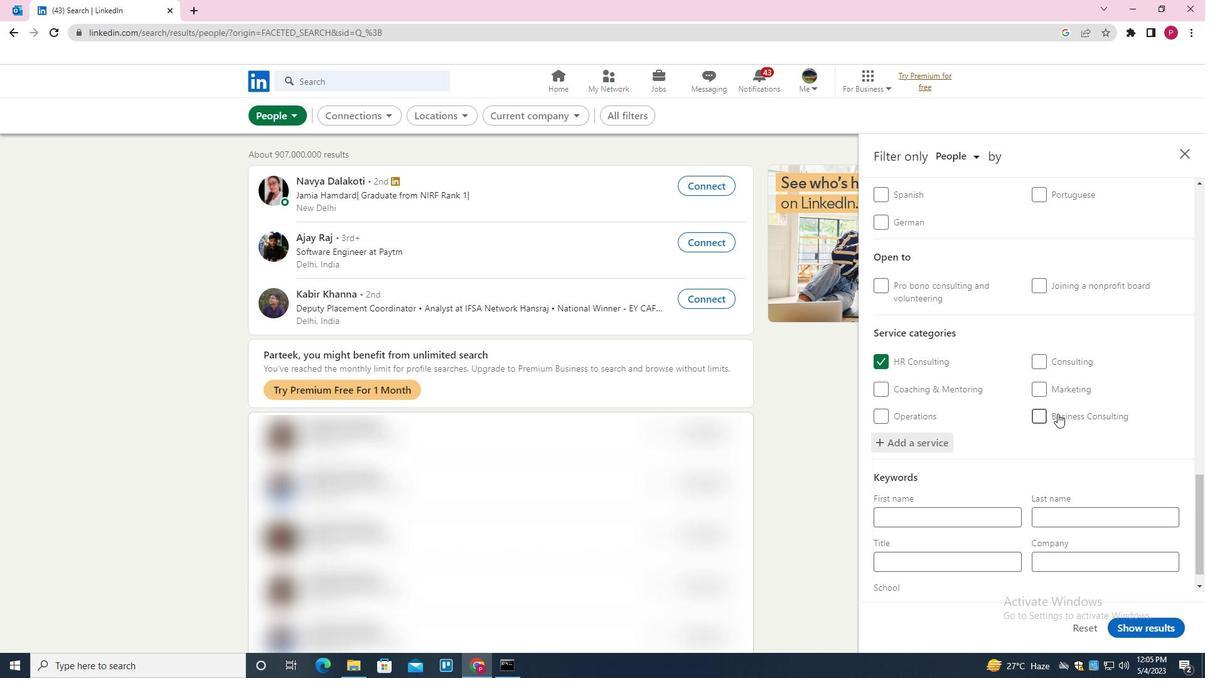 
Action: Mouse scrolled (1058, 417) with delta (0, 0)
Screenshot: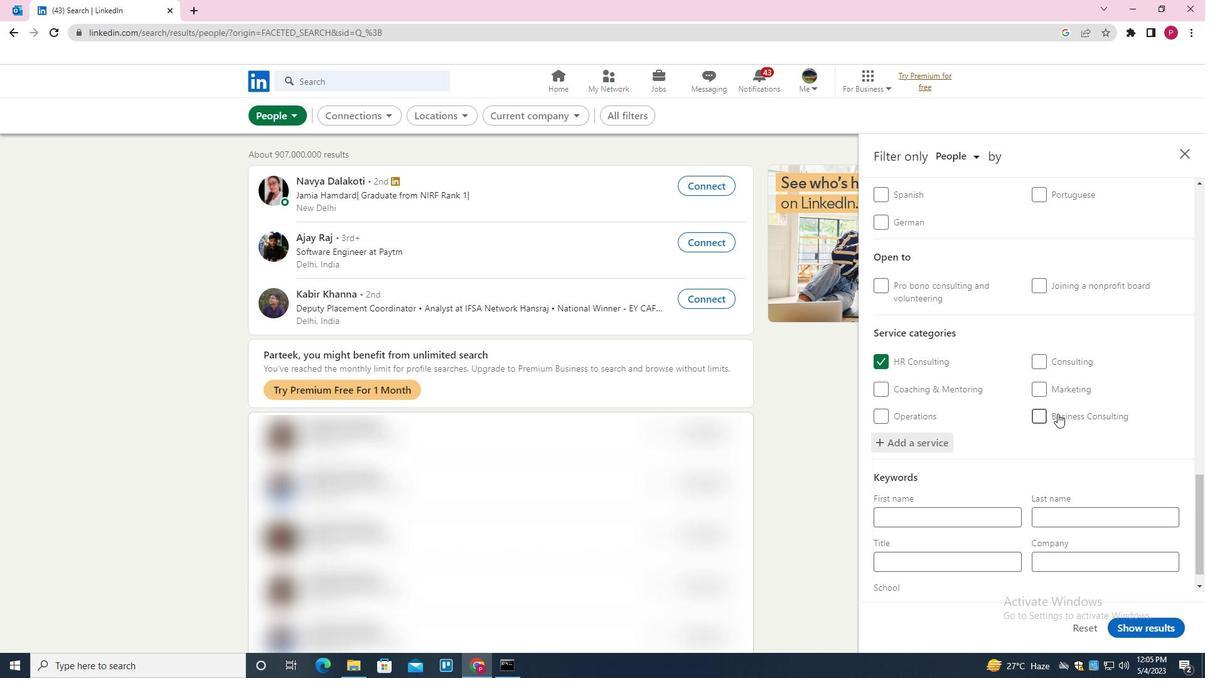 
Action: Mouse moved to (1058, 422)
Screenshot: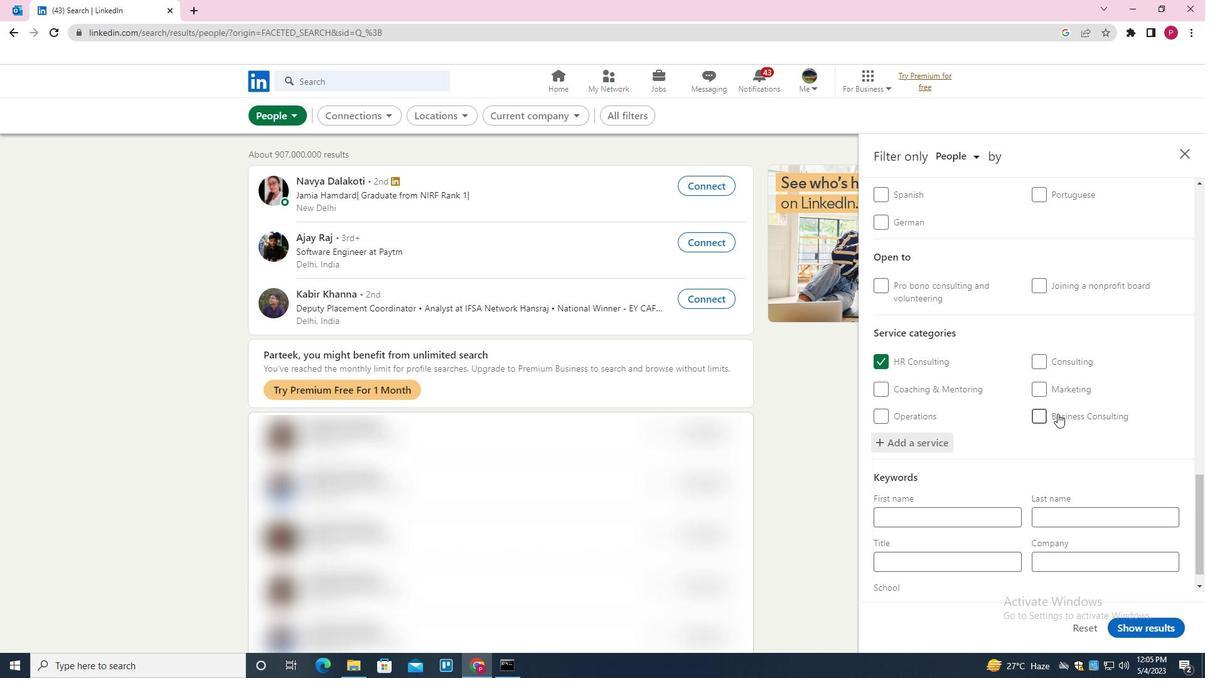 
Action: Mouse scrolled (1058, 422) with delta (0, 0)
Screenshot: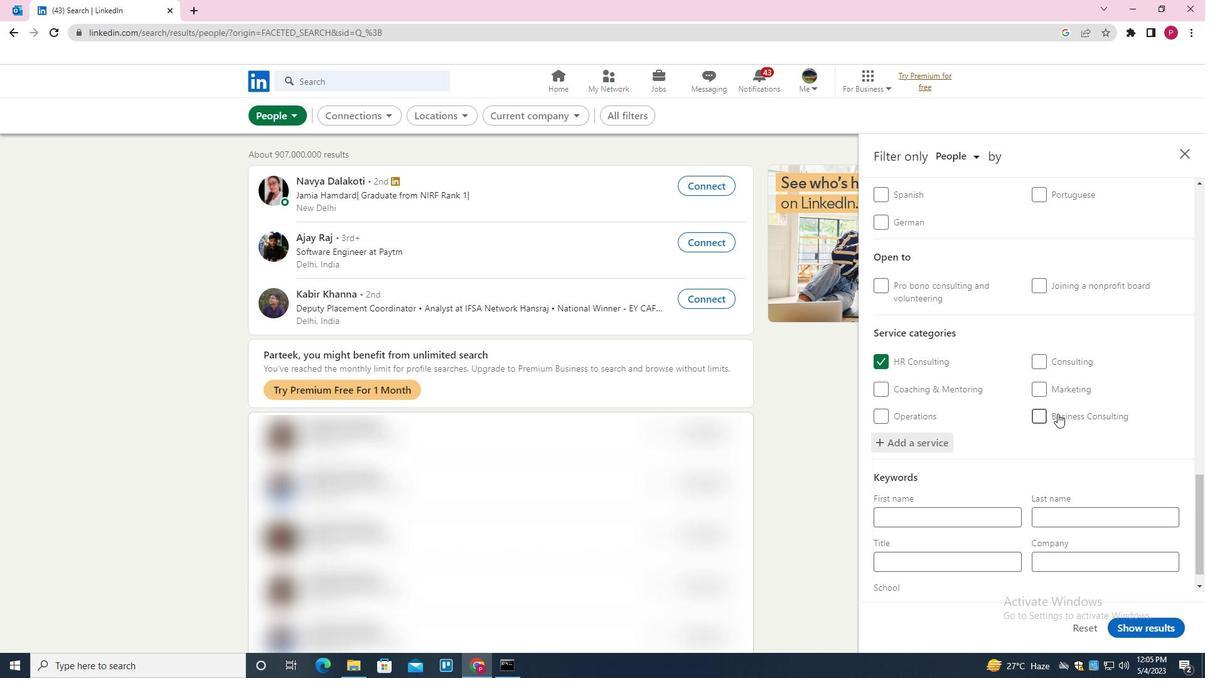 
Action: Mouse moved to (1057, 430)
Screenshot: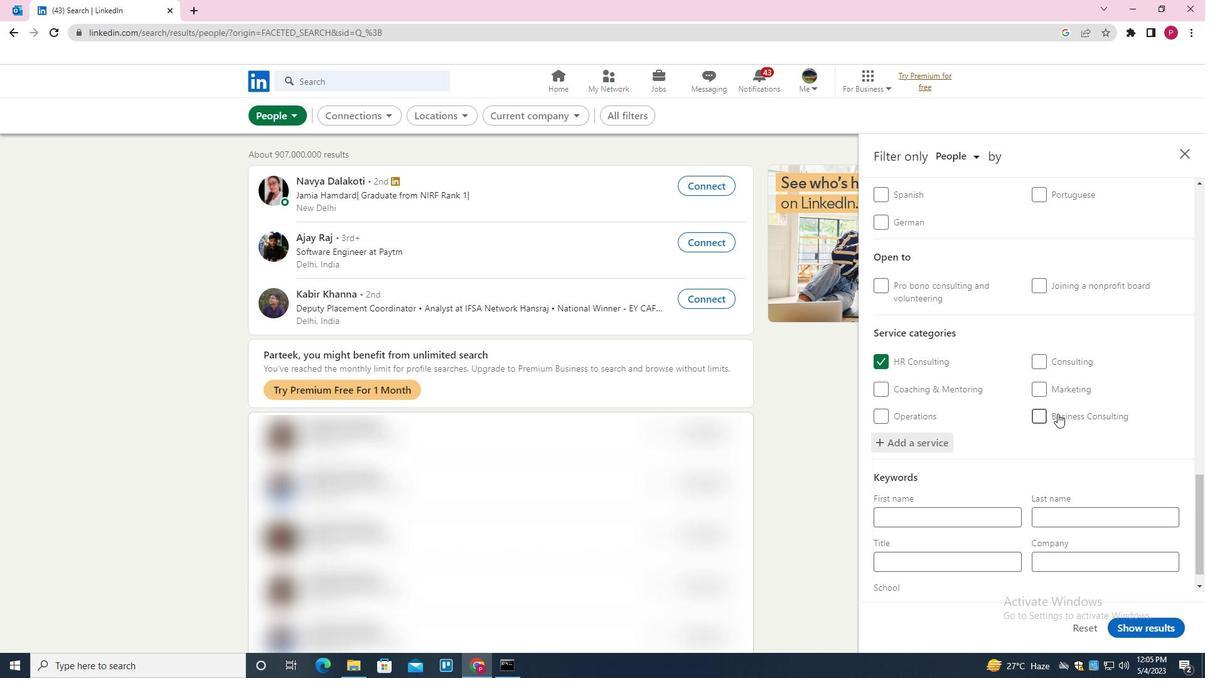 
Action: Mouse scrolled (1057, 429) with delta (0, 0)
Screenshot: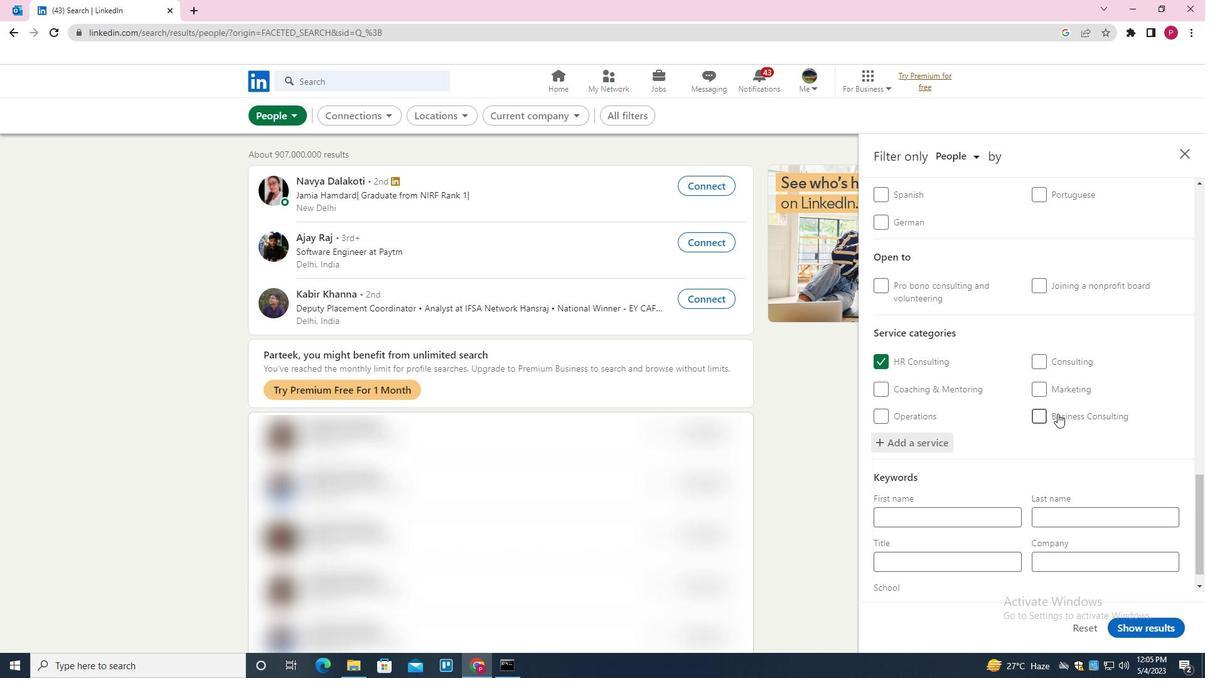 
Action: Mouse moved to (1003, 535)
Screenshot: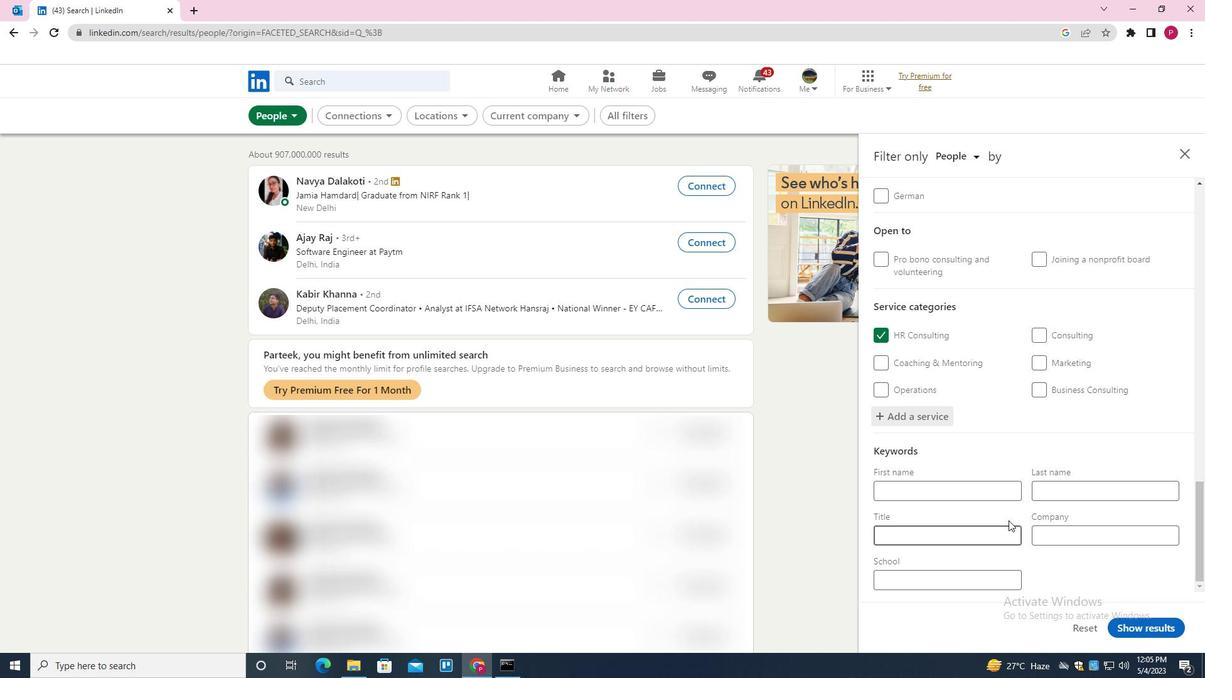 
Action: Mouse pressed left at (1003, 535)
Screenshot: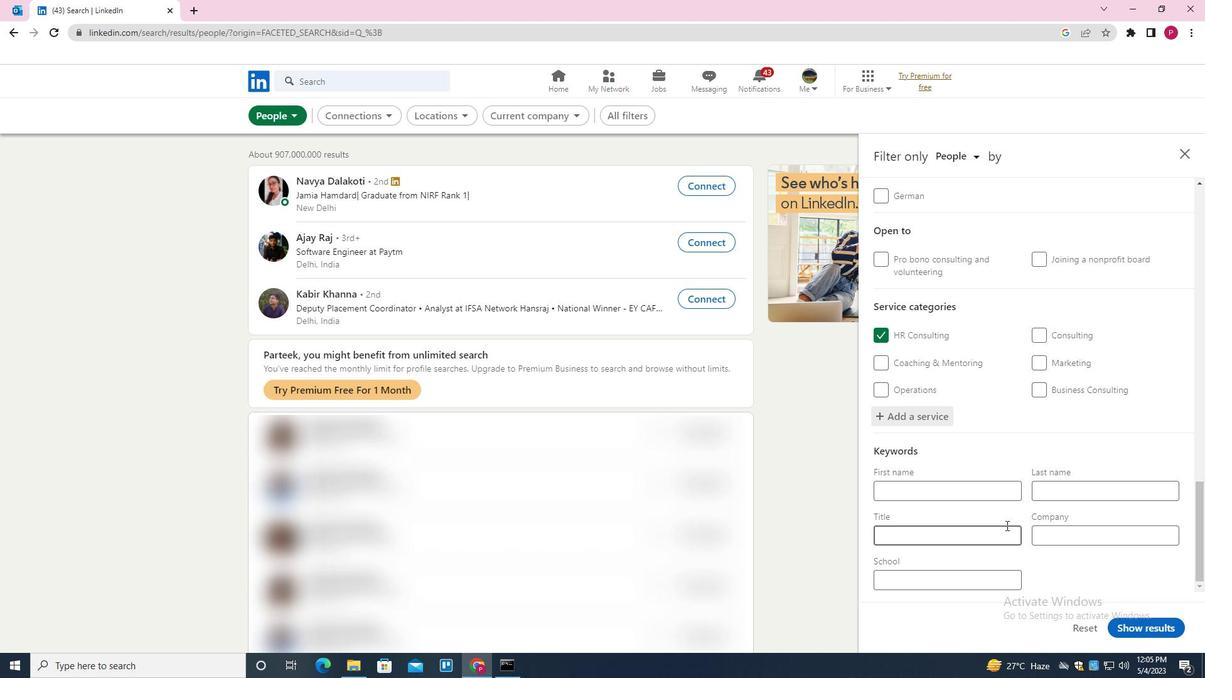 
Action: Key pressed <Key.shift><Key.shift><Key.shift><Key.shift>EMERGENCY<Key.space><Key.shift>RELIEF<Key.space><Key.shift>WORKER
Screenshot: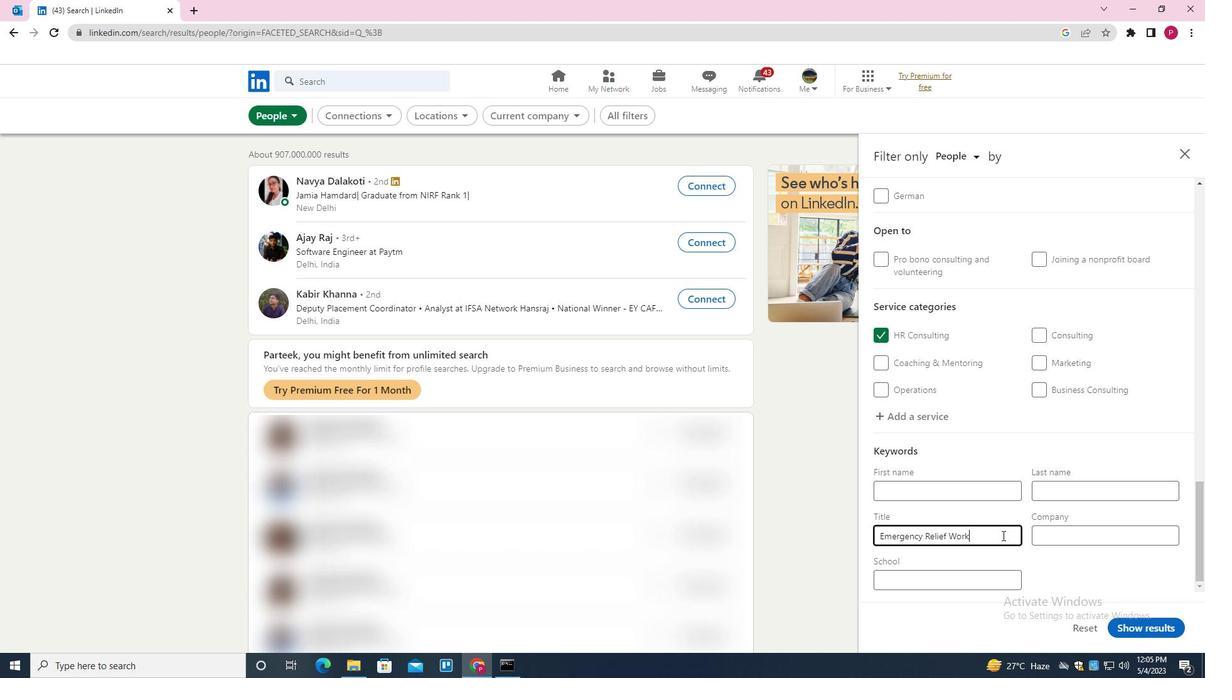 
Action: Mouse moved to (1152, 629)
Screenshot: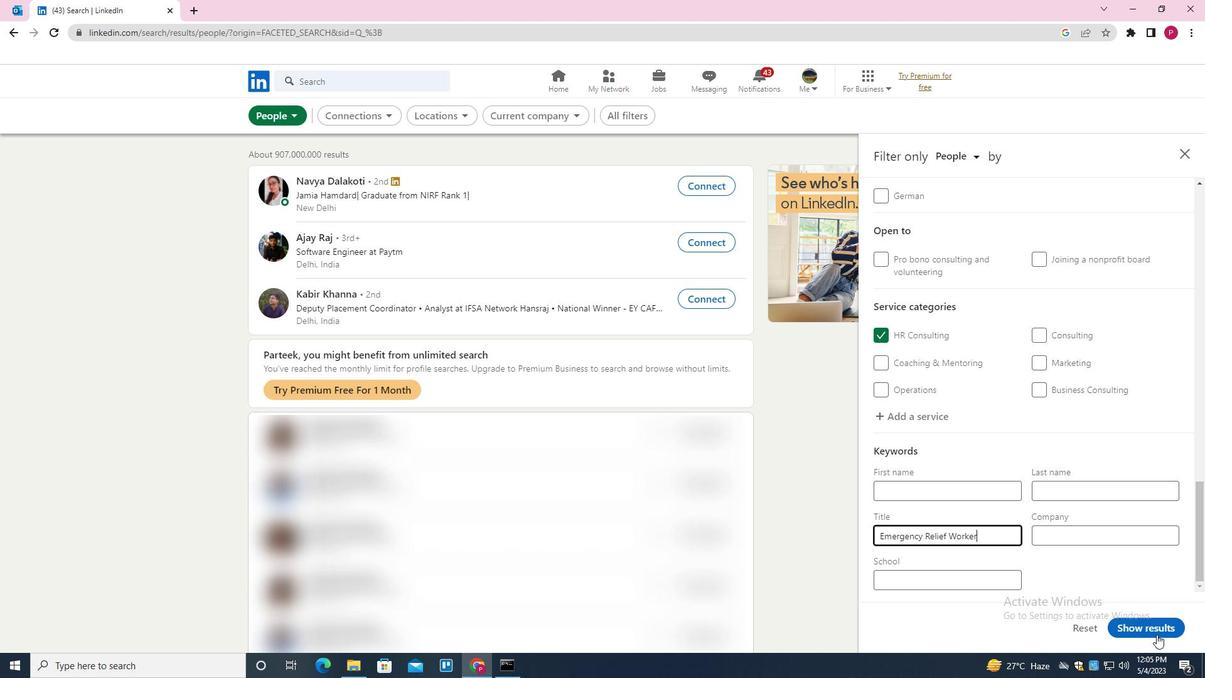 
Action: Mouse pressed left at (1152, 629)
Screenshot: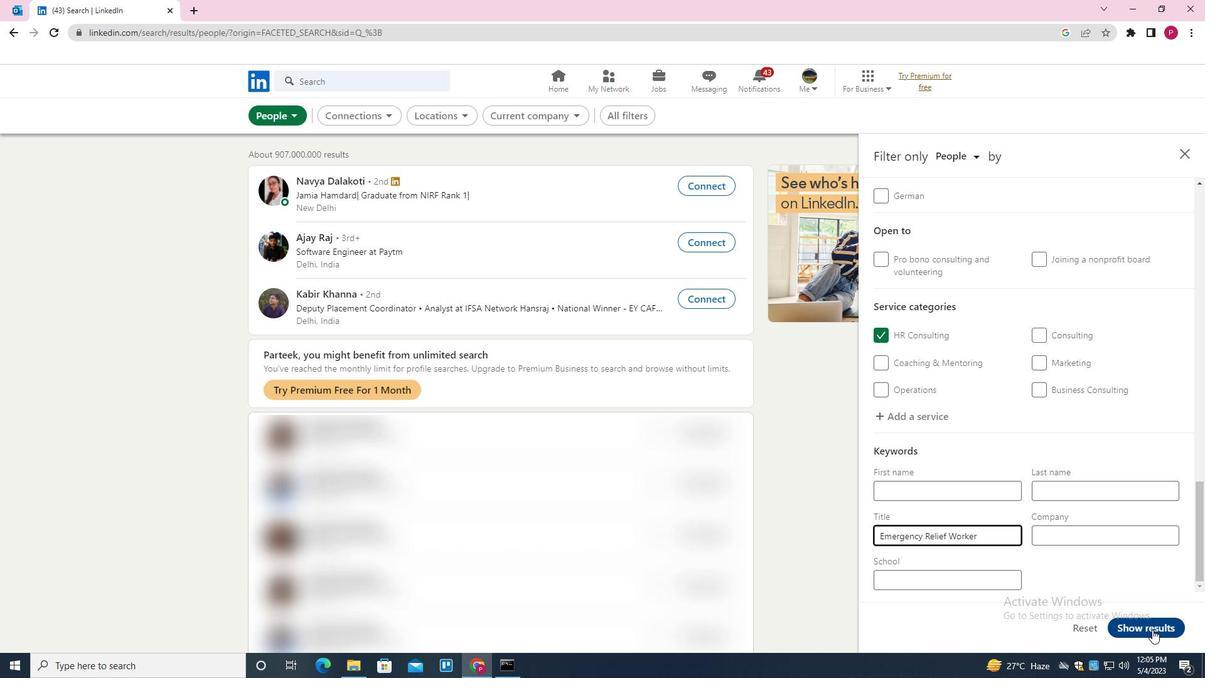 
Action: Mouse moved to (714, 320)
Screenshot: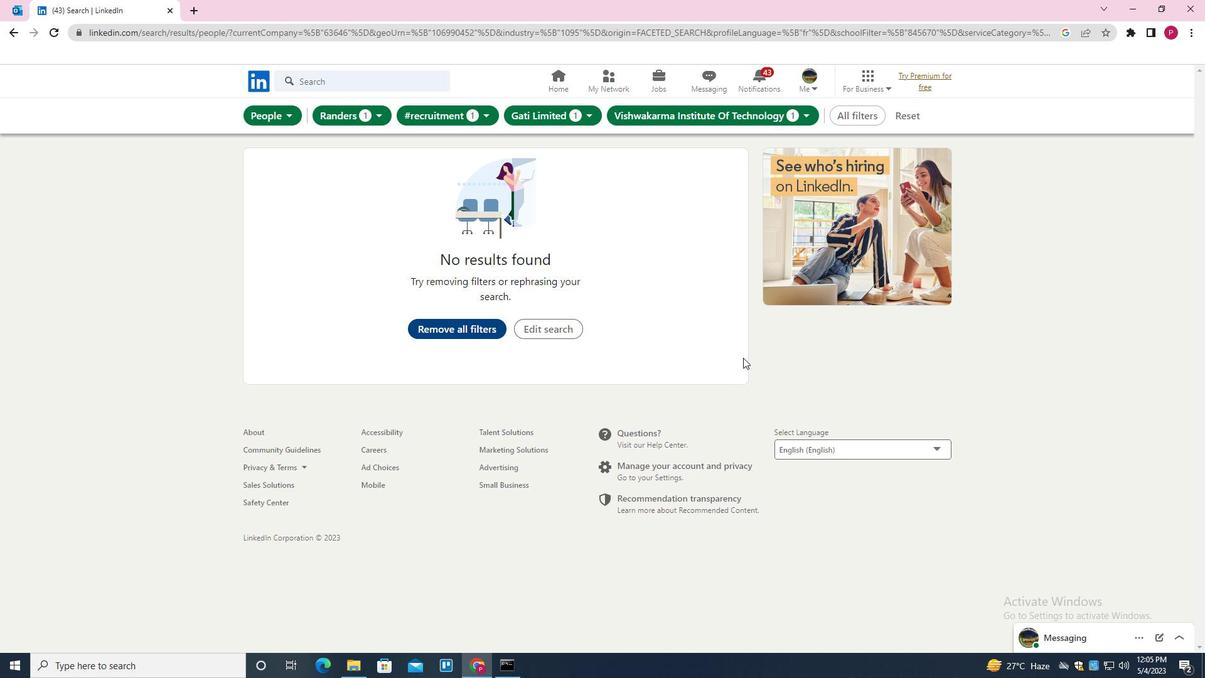 
